 Task: Add a signature Dustin Brown containing Have a great Christmas, Dustin Brown to email address softage.1@softage.net and add a label Travel
Action: Mouse moved to (398, 637)
Screenshot: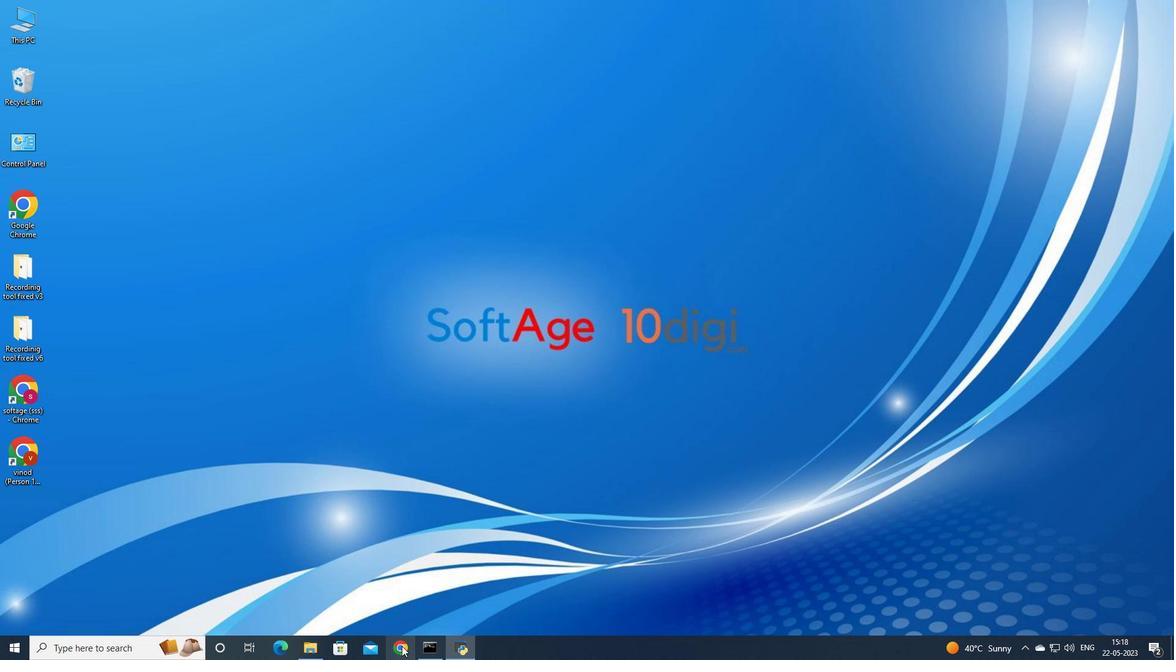 
Action: Mouse pressed left at (398, 637)
Screenshot: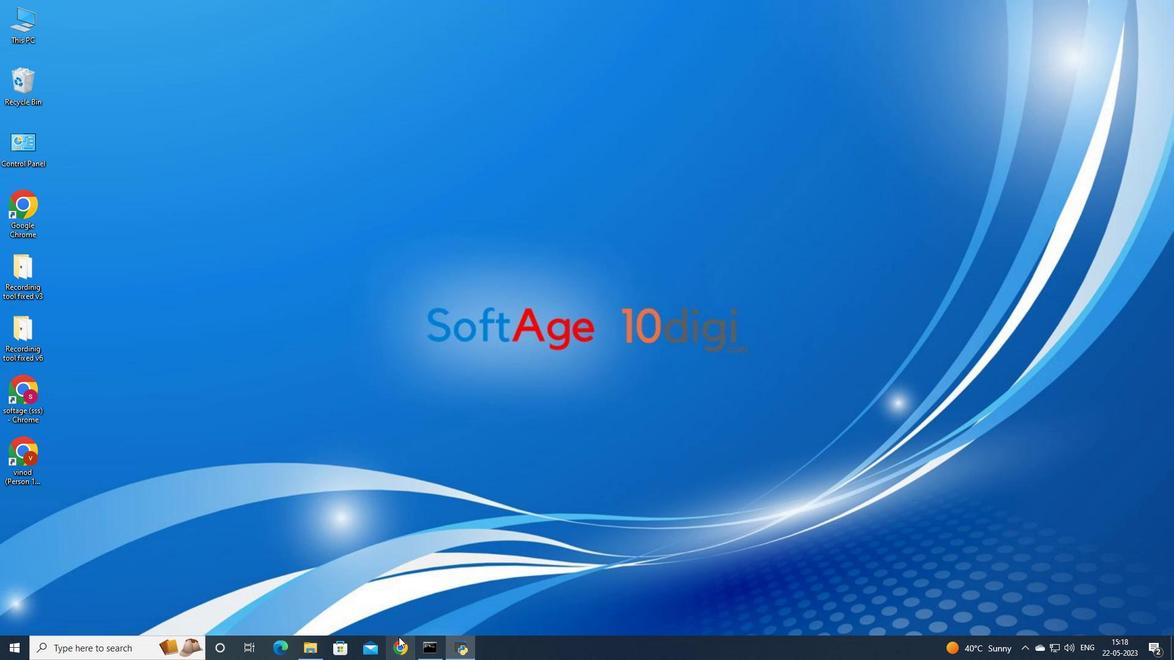 
Action: Mouse moved to (523, 399)
Screenshot: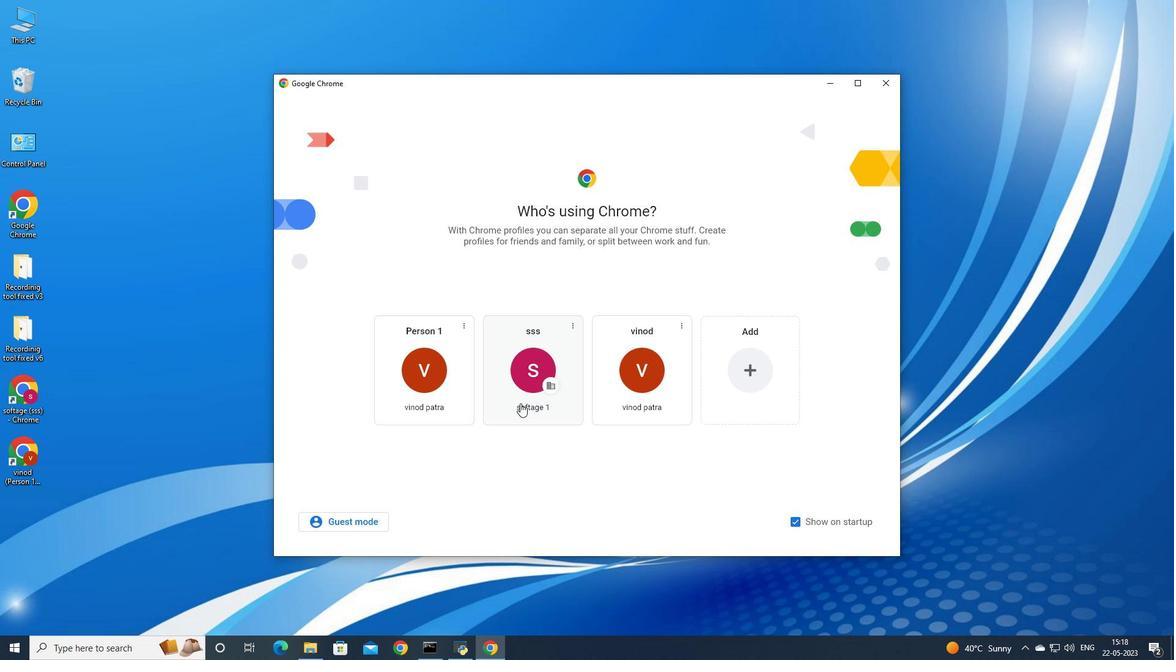 
Action: Mouse pressed left at (523, 399)
Screenshot: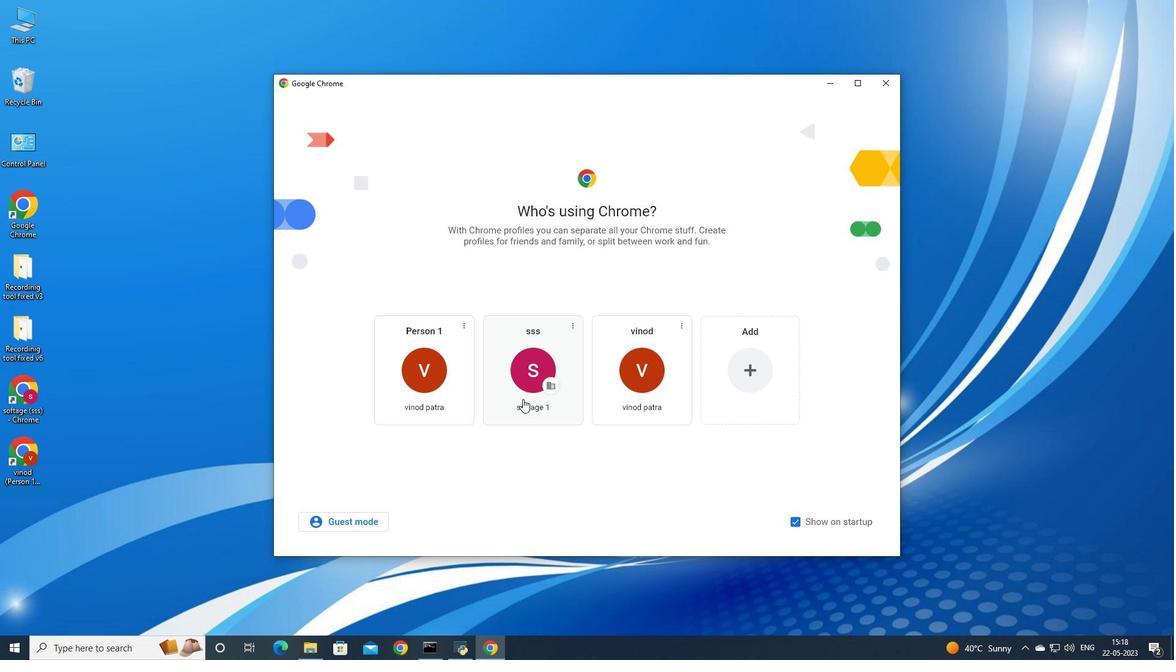 
Action: Mouse moved to (1048, 56)
Screenshot: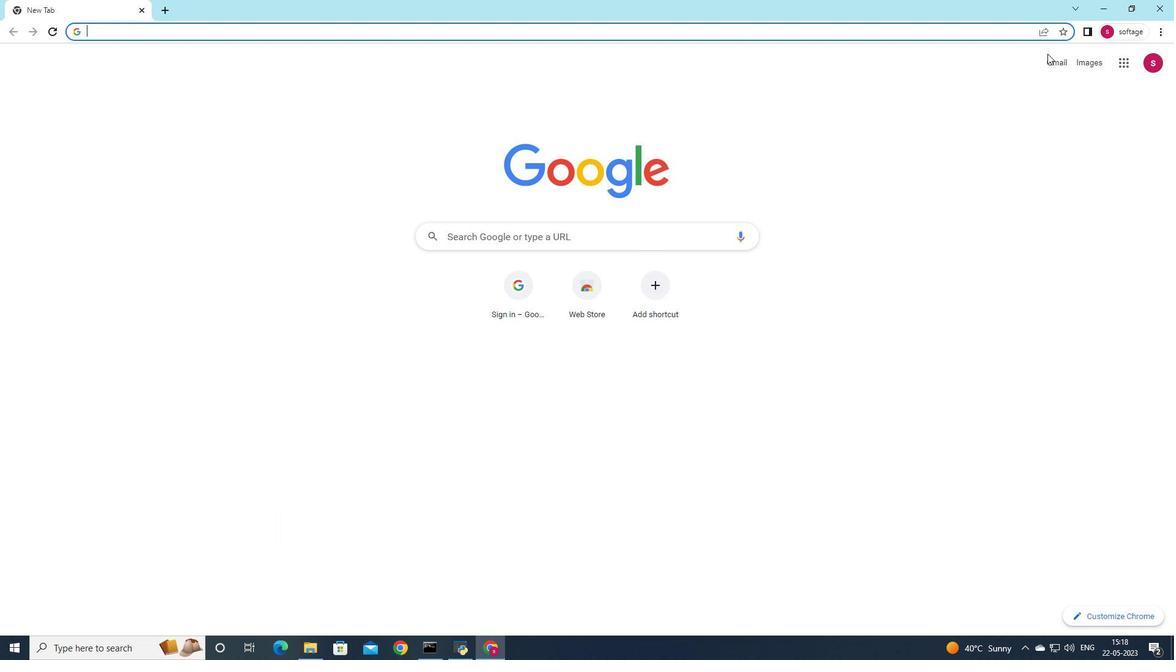 
Action: Mouse pressed left at (1048, 56)
Screenshot: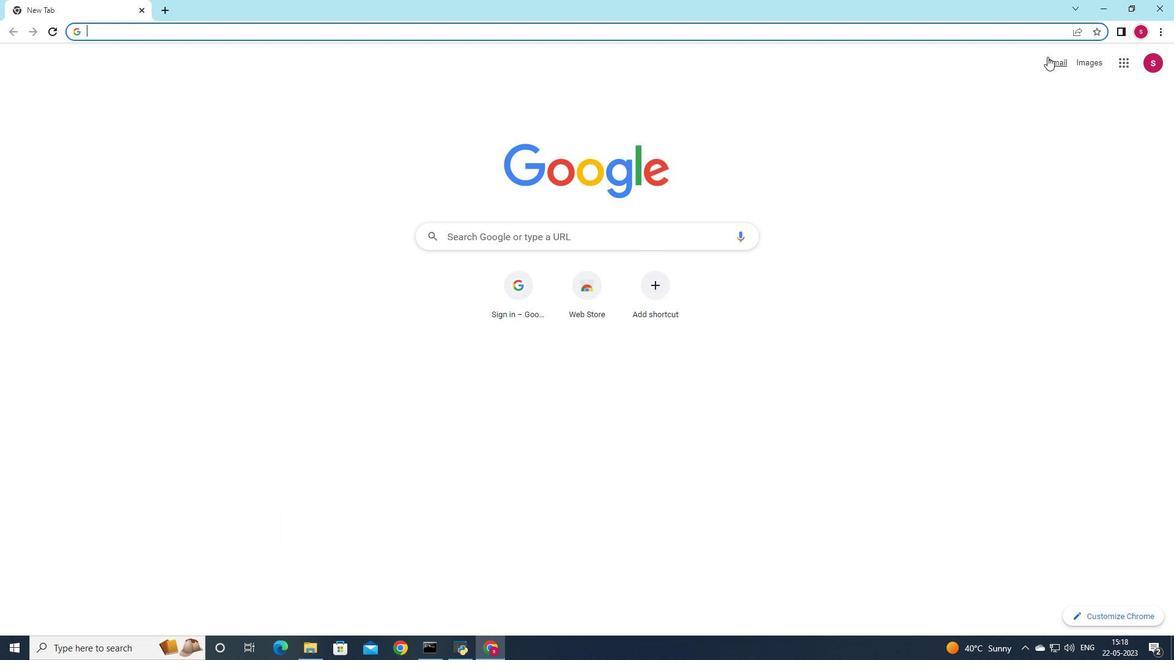 
Action: Mouse moved to (1037, 89)
Screenshot: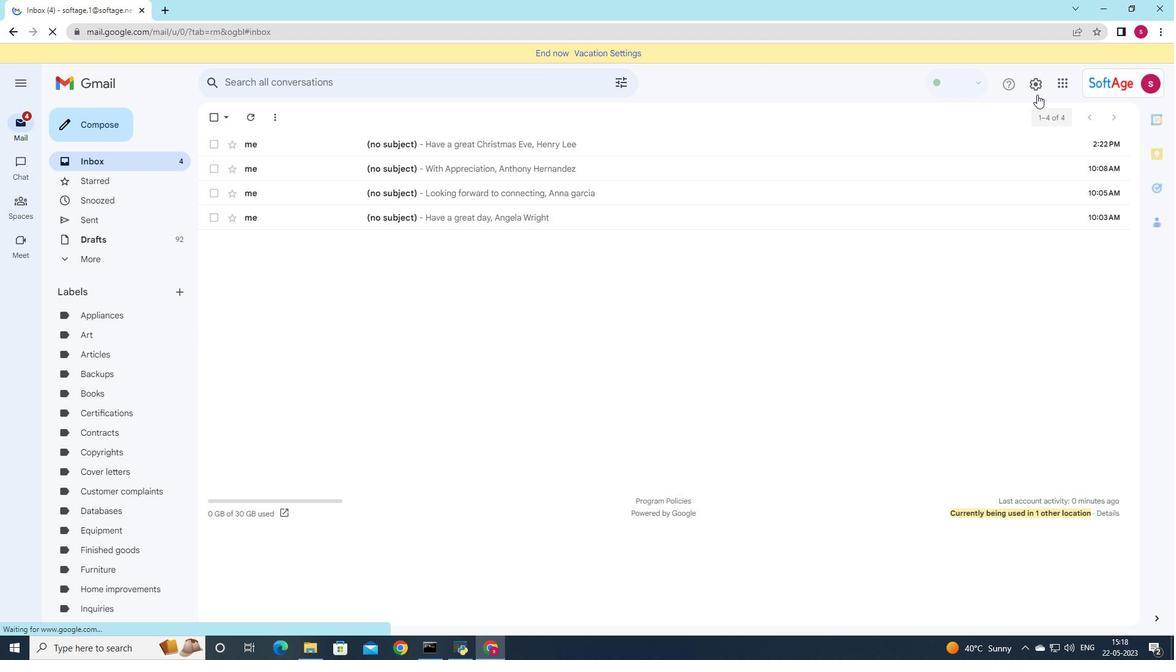 
Action: Mouse pressed left at (1037, 89)
Screenshot: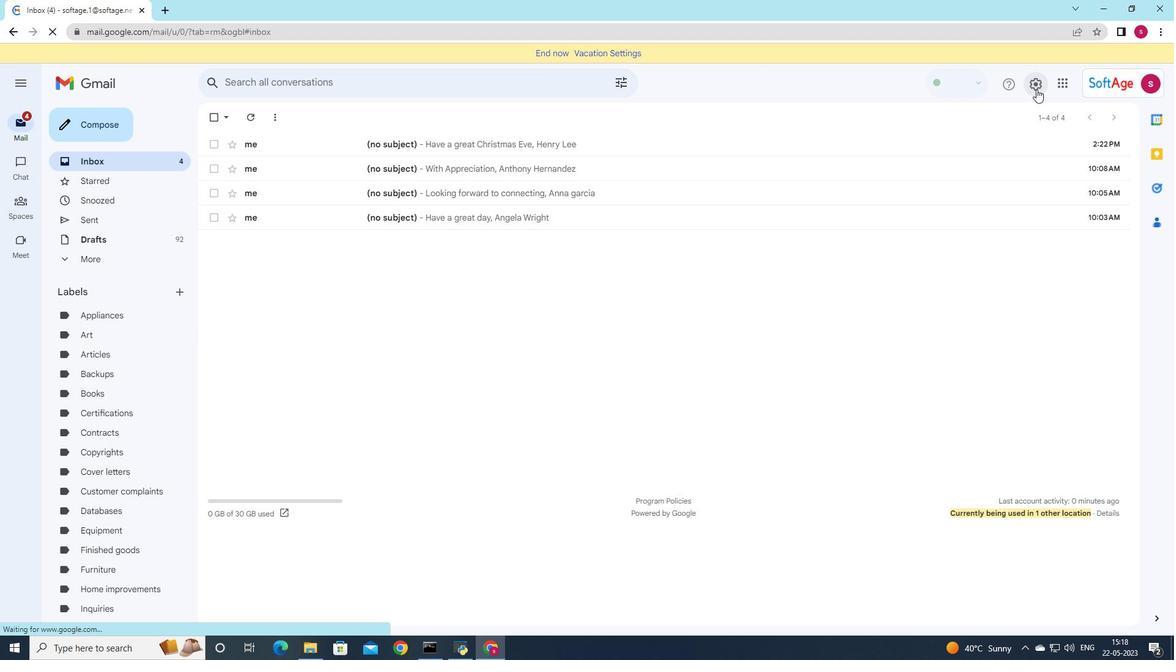
Action: Mouse moved to (1036, 141)
Screenshot: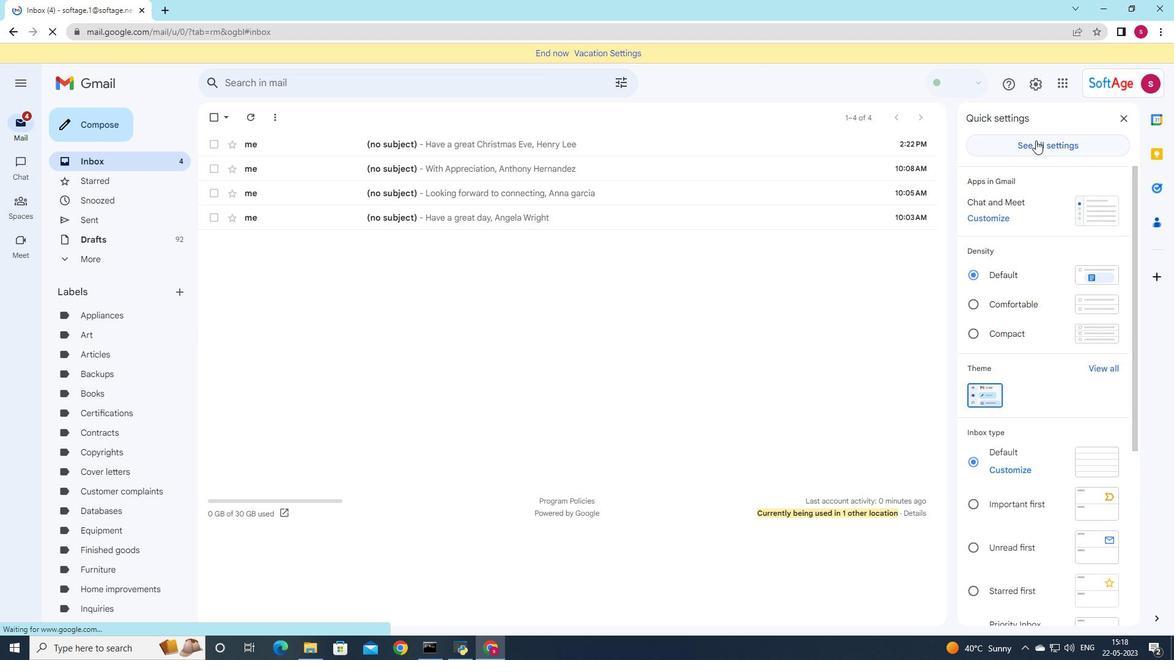 
Action: Mouse pressed left at (1036, 141)
Screenshot: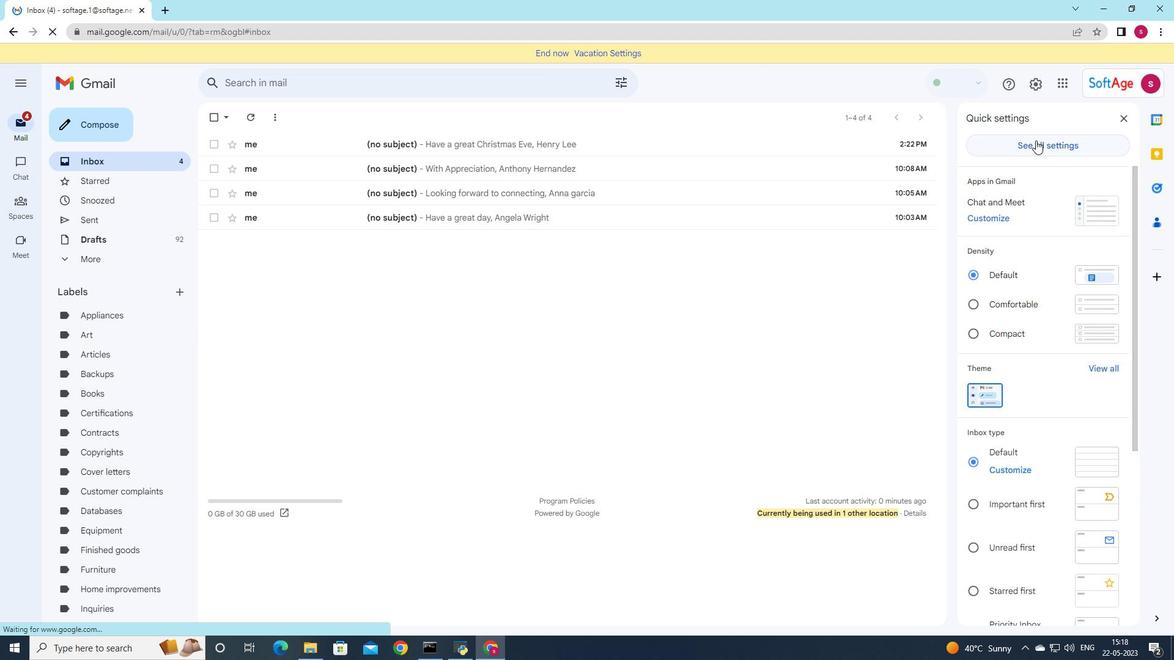 
Action: Mouse moved to (695, 371)
Screenshot: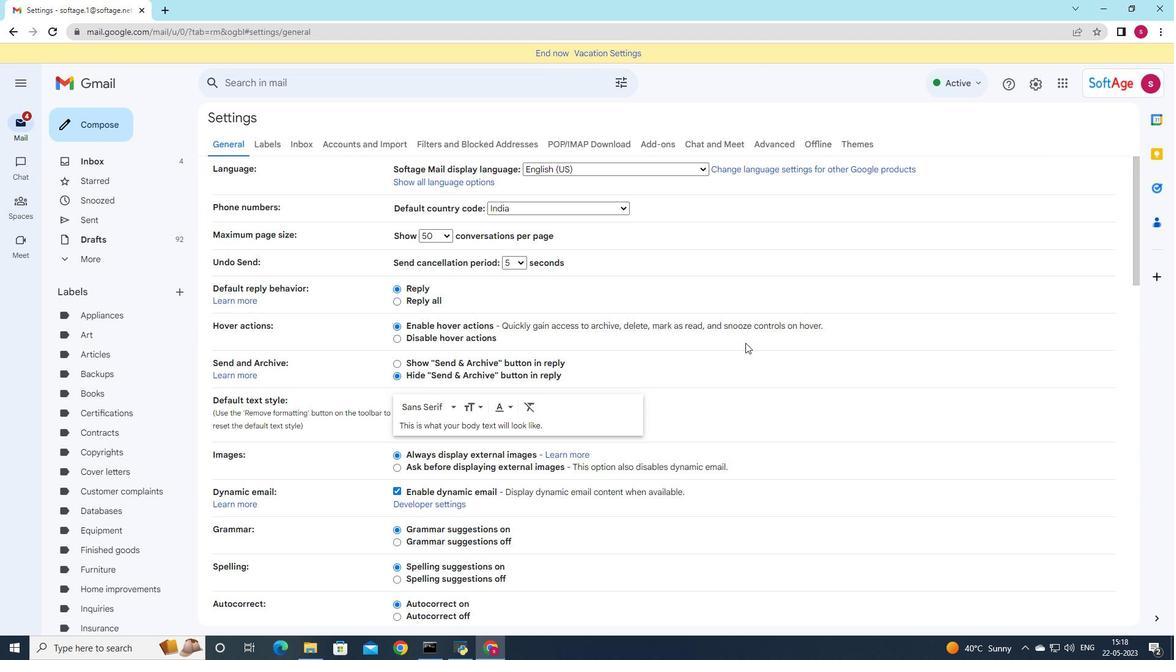 
Action: Mouse scrolled (695, 370) with delta (0, 0)
Screenshot: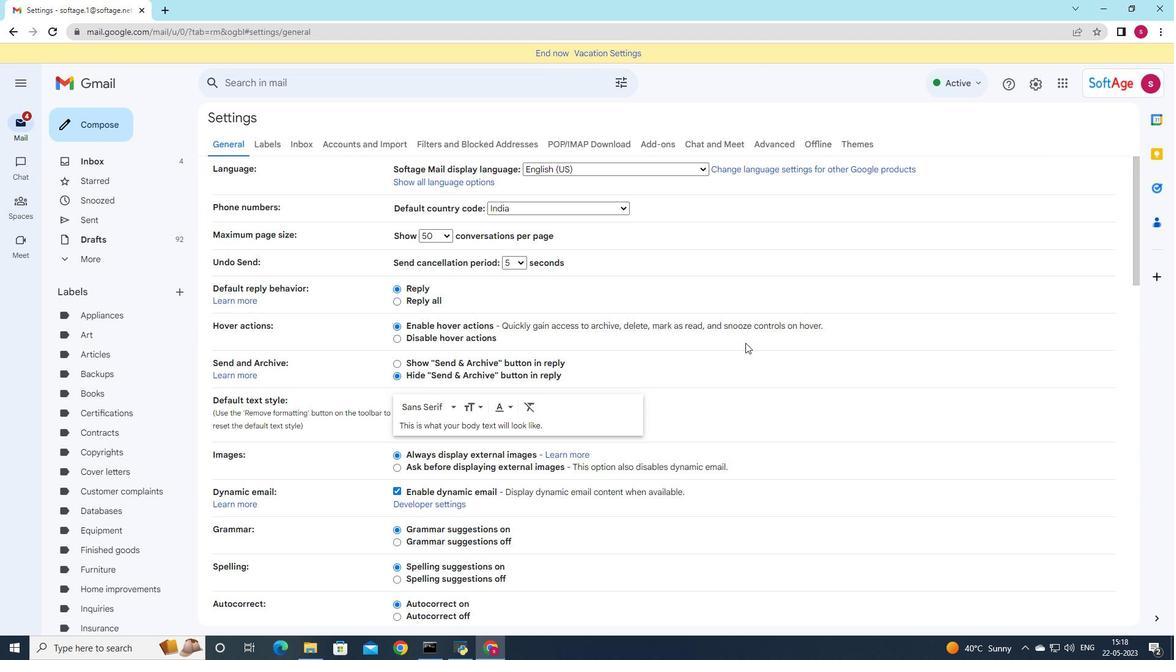 
Action: Mouse moved to (687, 376)
Screenshot: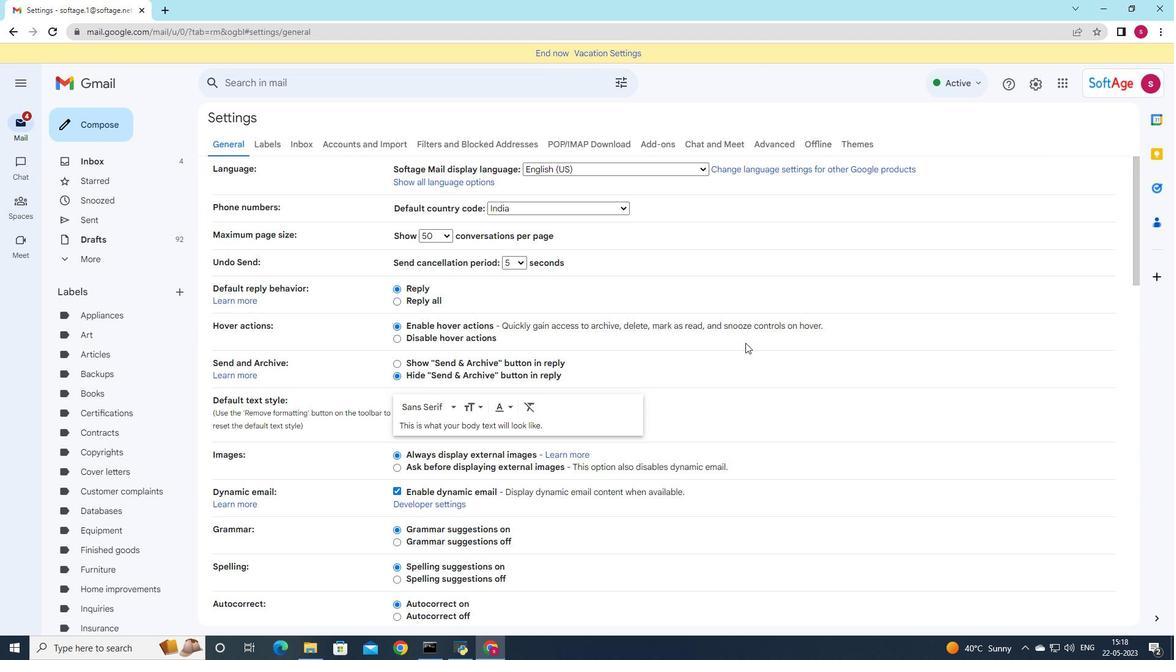
Action: Mouse scrolled (687, 375) with delta (0, 0)
Screenshot: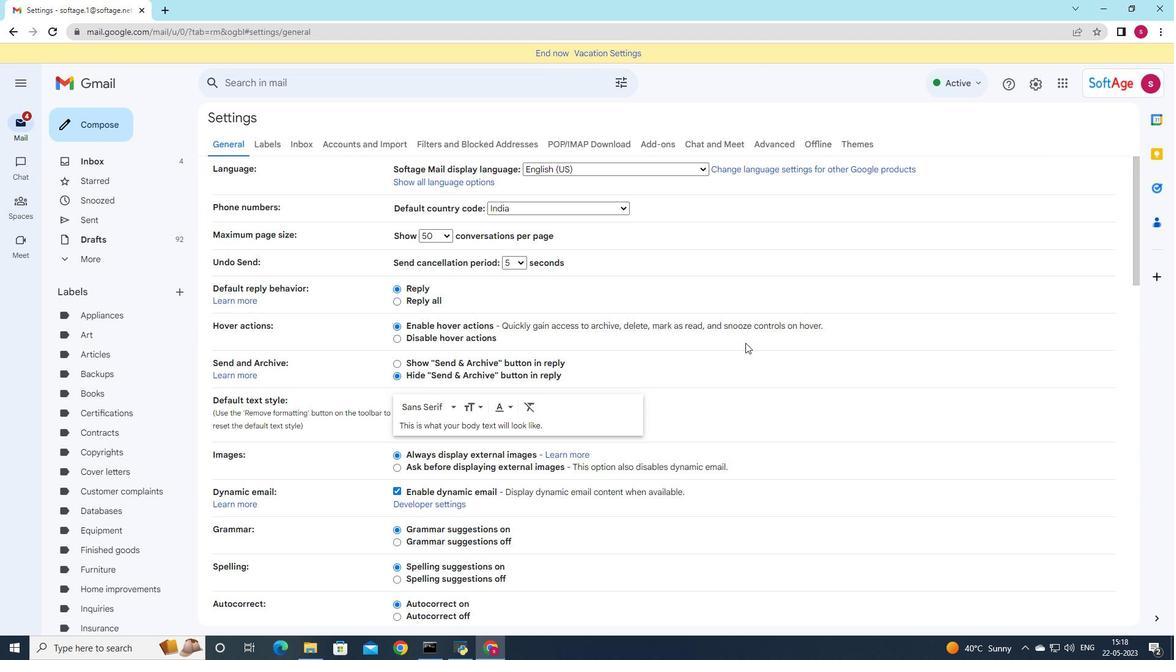 
Action: Mouse moved to (661, 409)
Screenshot: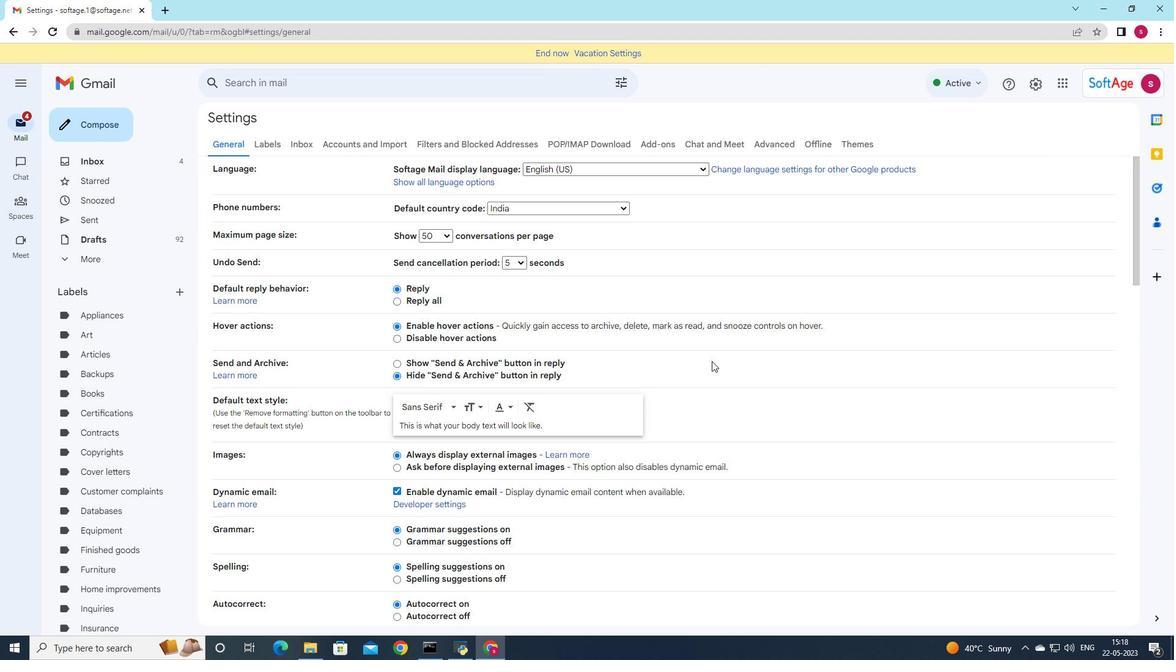 
Action: Mouse scrolled (661, 408) with delta (0, 0)
Screenshot: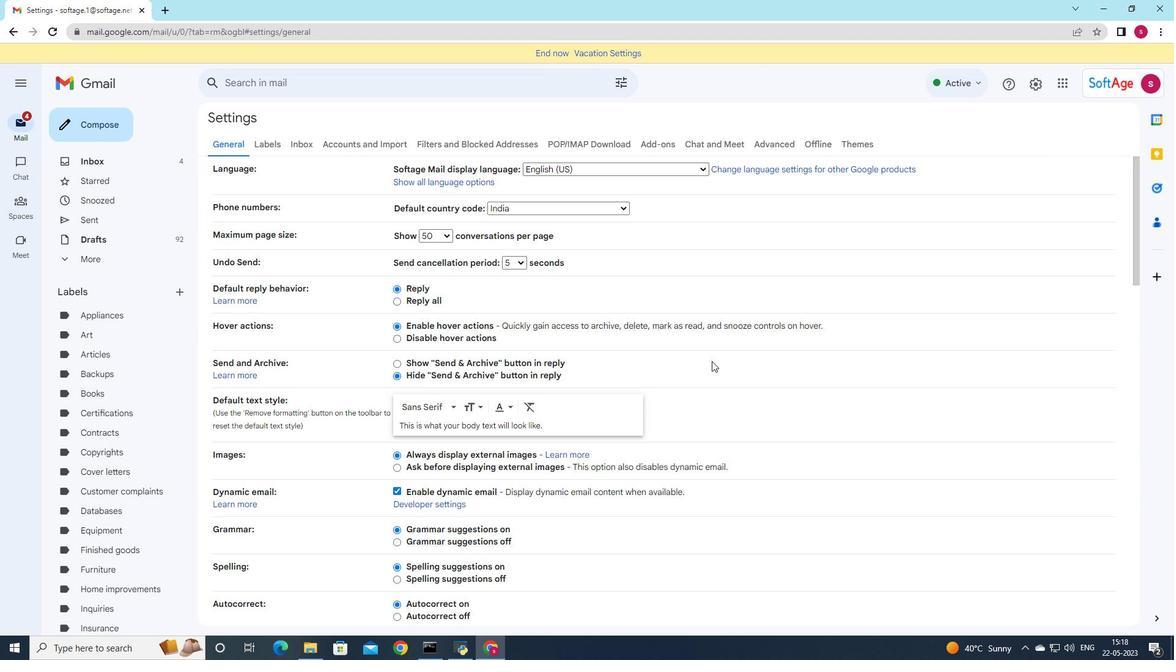 
Action: Mouse moved to (640, 443)
Screenshot: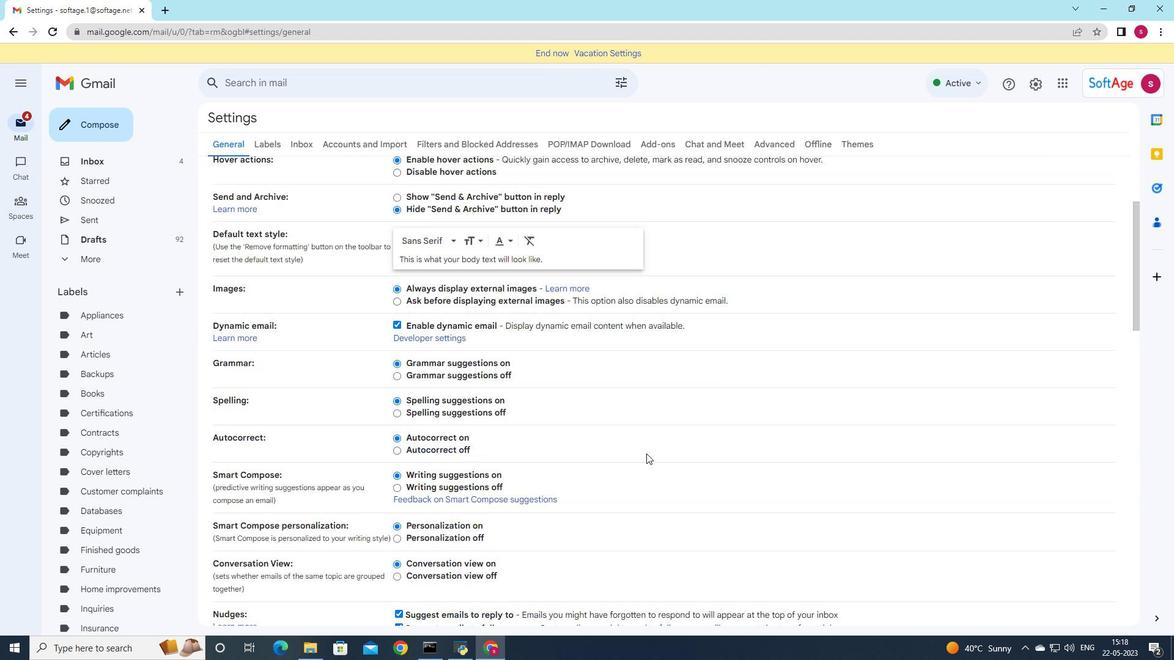 
Action: Mouse scrolled (640, 442) with delta (0, 0)
Screenshot: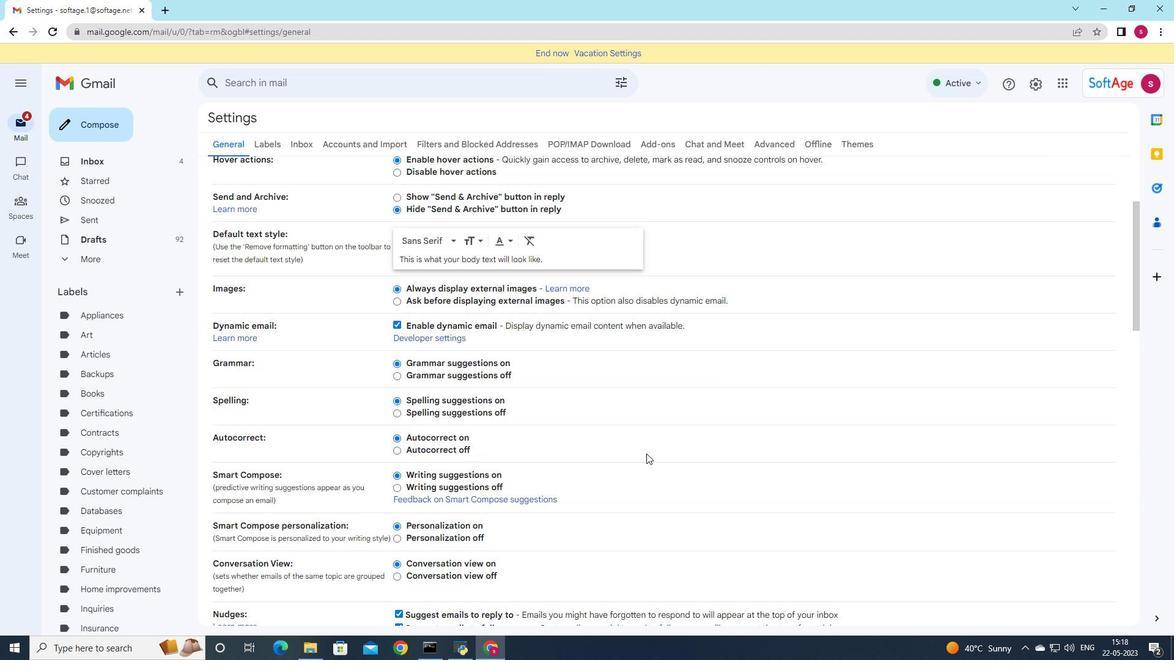 
Action: Mouse scrolled (640, 442) with delta (0, 0)
Screenshot: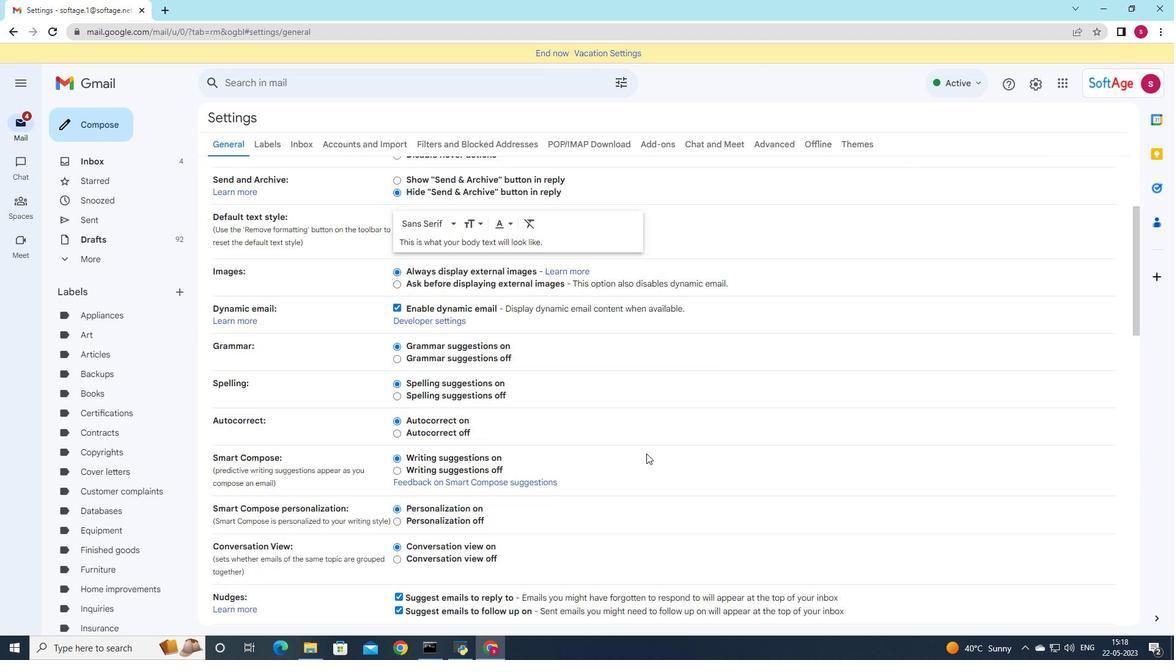 
Action: Mouse scrolled (640, 442) with delta (0, 0)
Screenshot: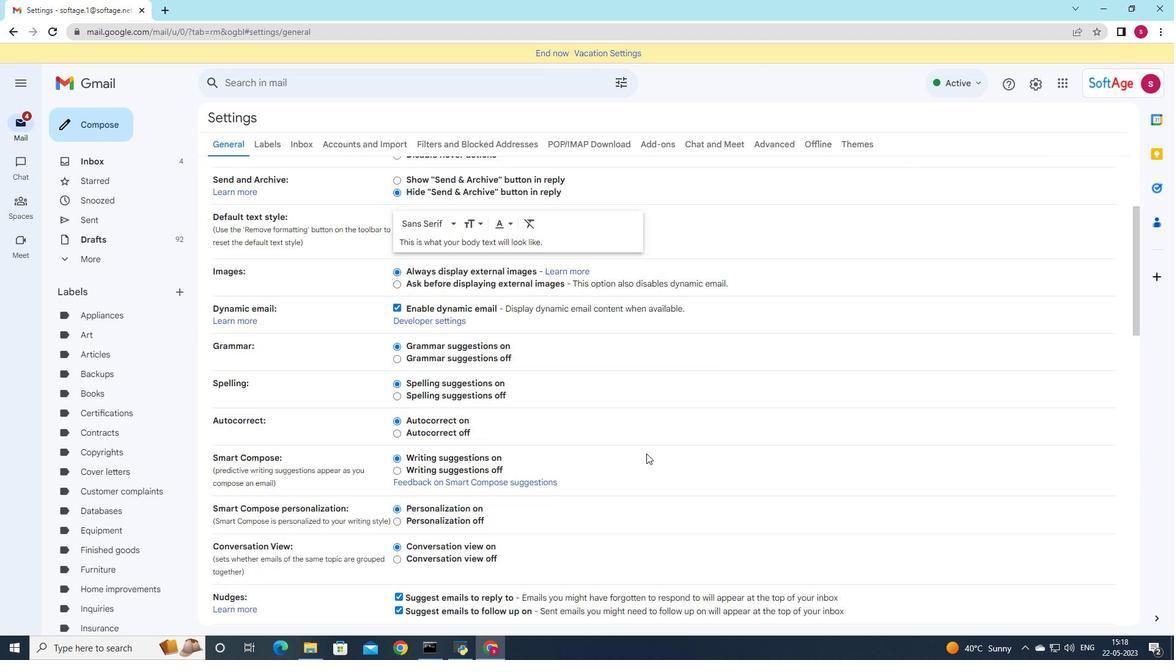 
Action: Mouse scrolled (640, 442) with delta (0, 0)
Screenshot: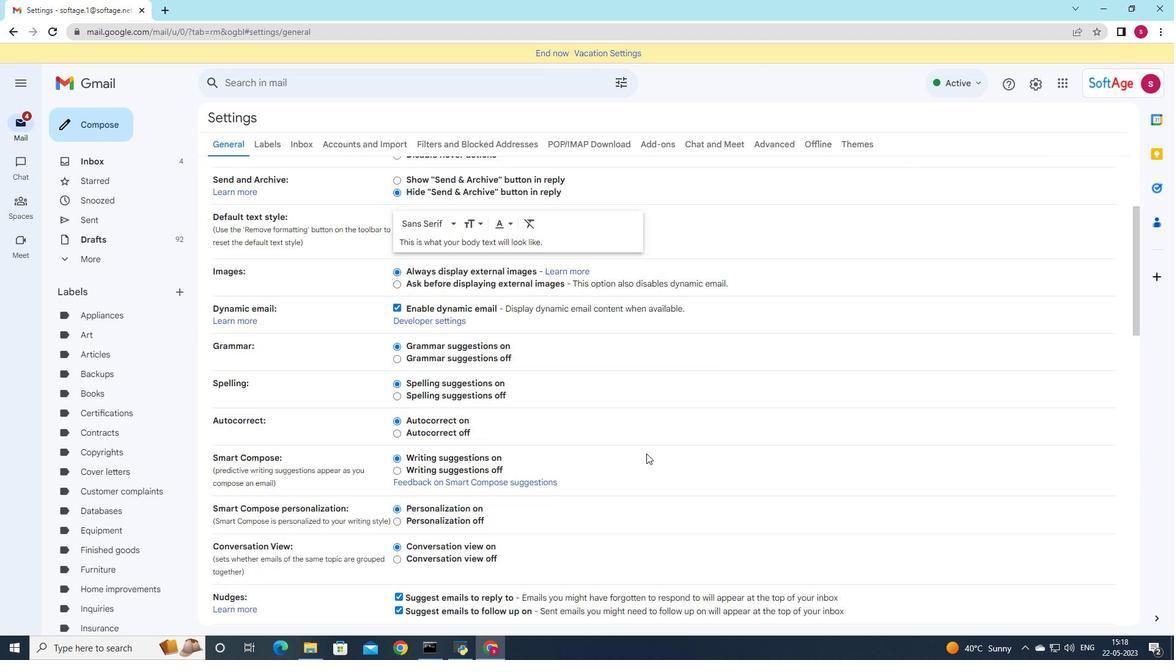 
Action: Mouse scrolled (640, 442) with delta (0, 0)
Screenshot: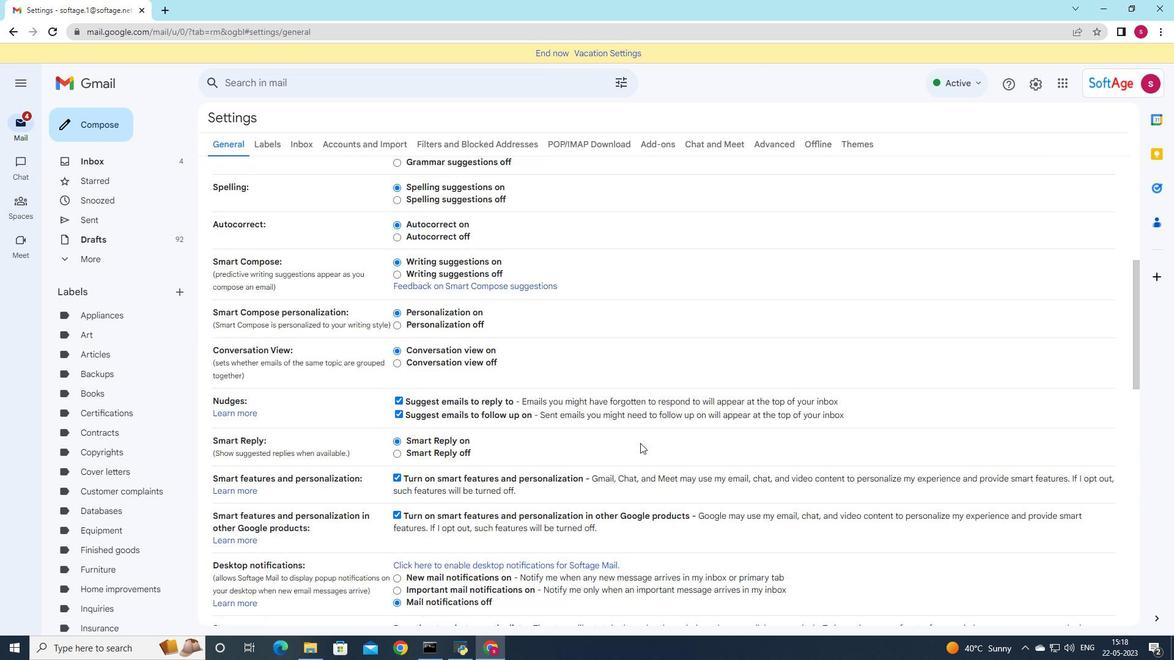 
Action: Mouse scrolled (640, 442) with delta (0, 0)
Screenshot: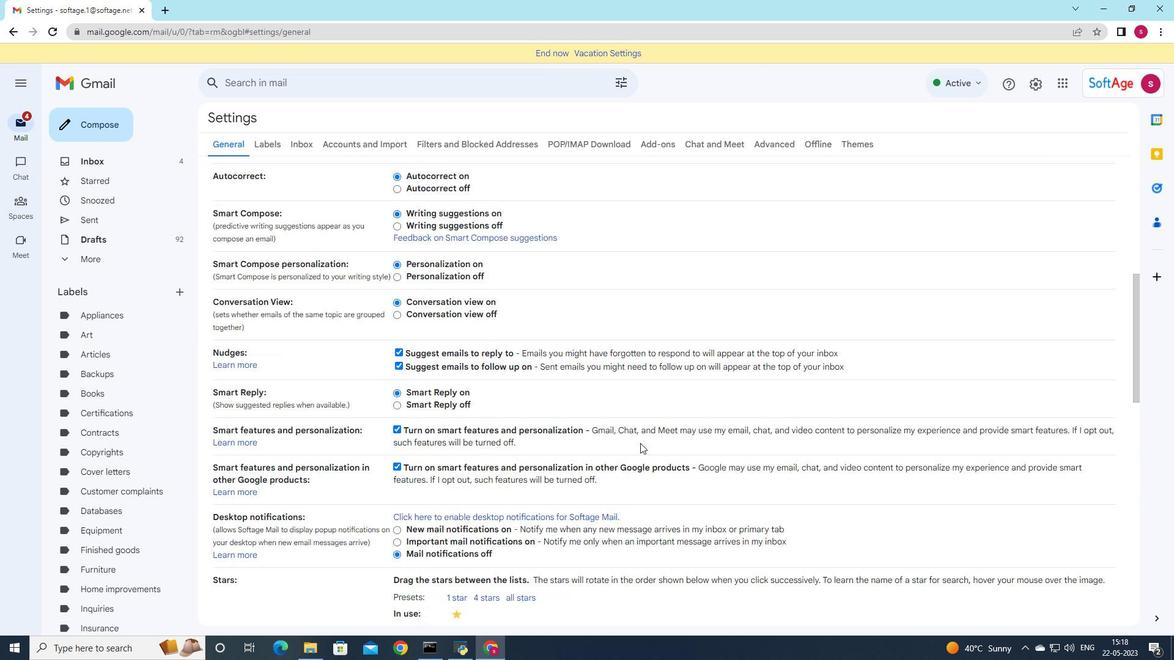 
Action: Mouse scrolled (640, 442) with delta (0, 0)
Screenshot: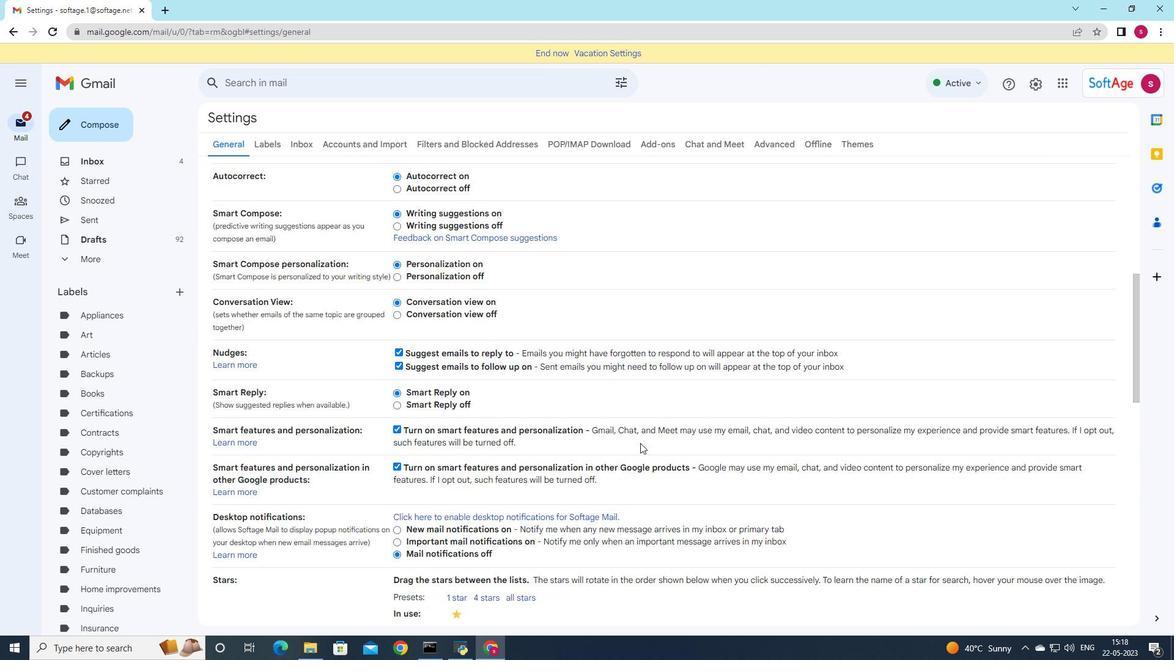 
Action: Mouse scrolled (640, 442) with delta (0, 0)
Screenshot: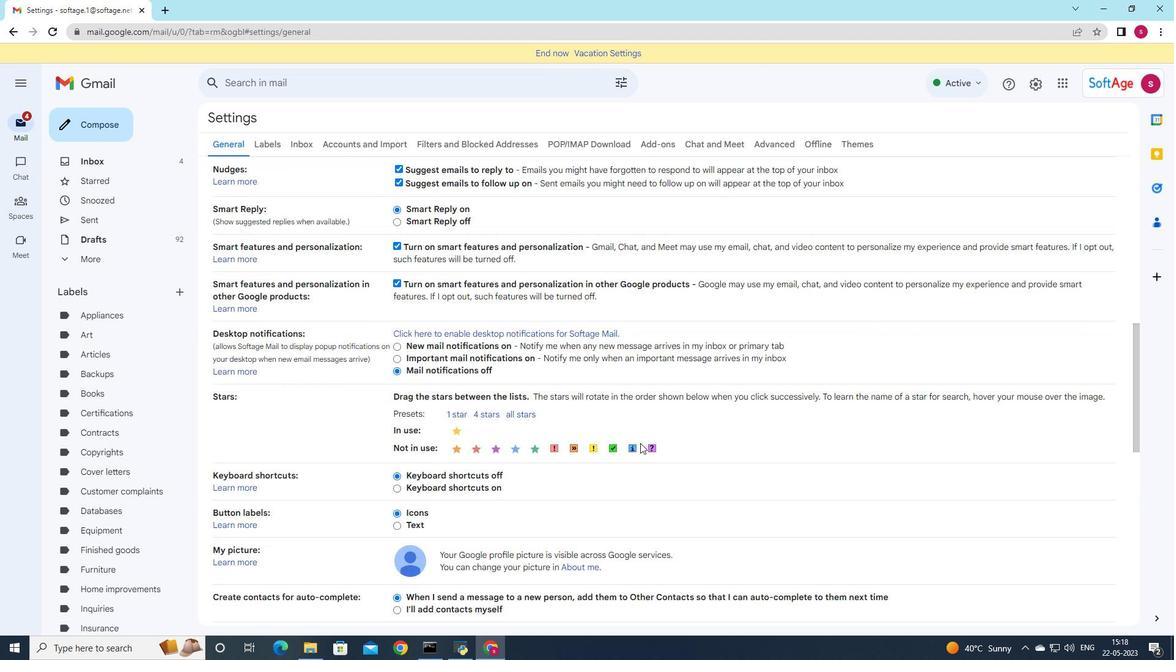 
Action: Mouse scrolled (640, 442) with delta (0, 0)
Screenshot: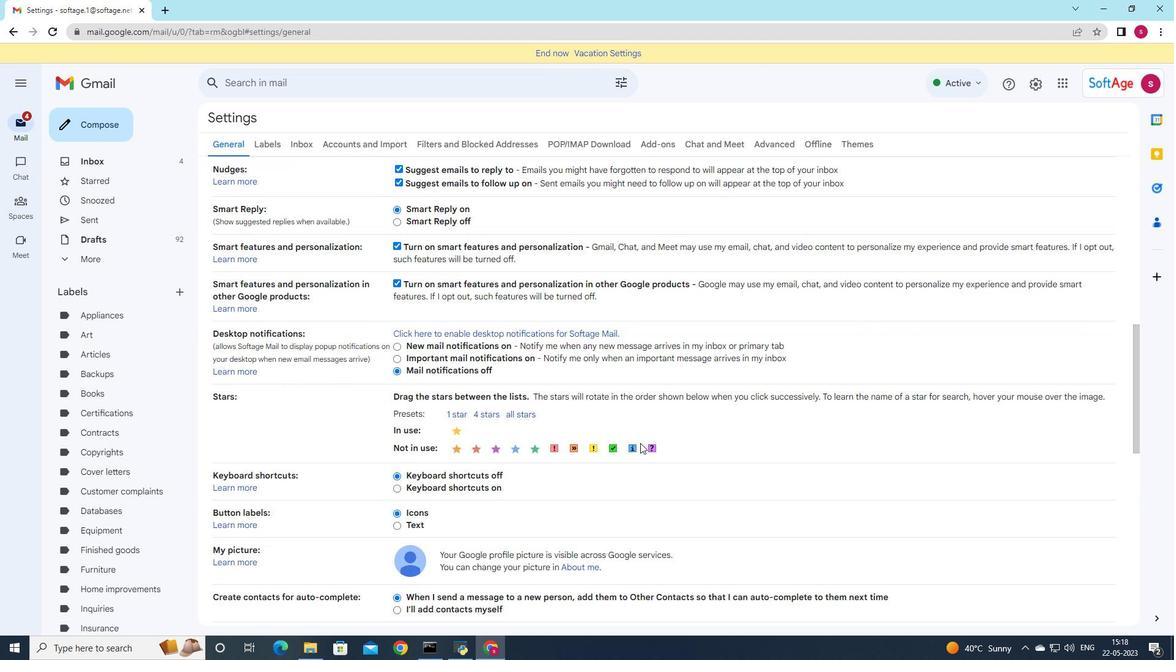 
Action: Mouse scrolled (640, 442) with delta (0, 0)
Screenshot: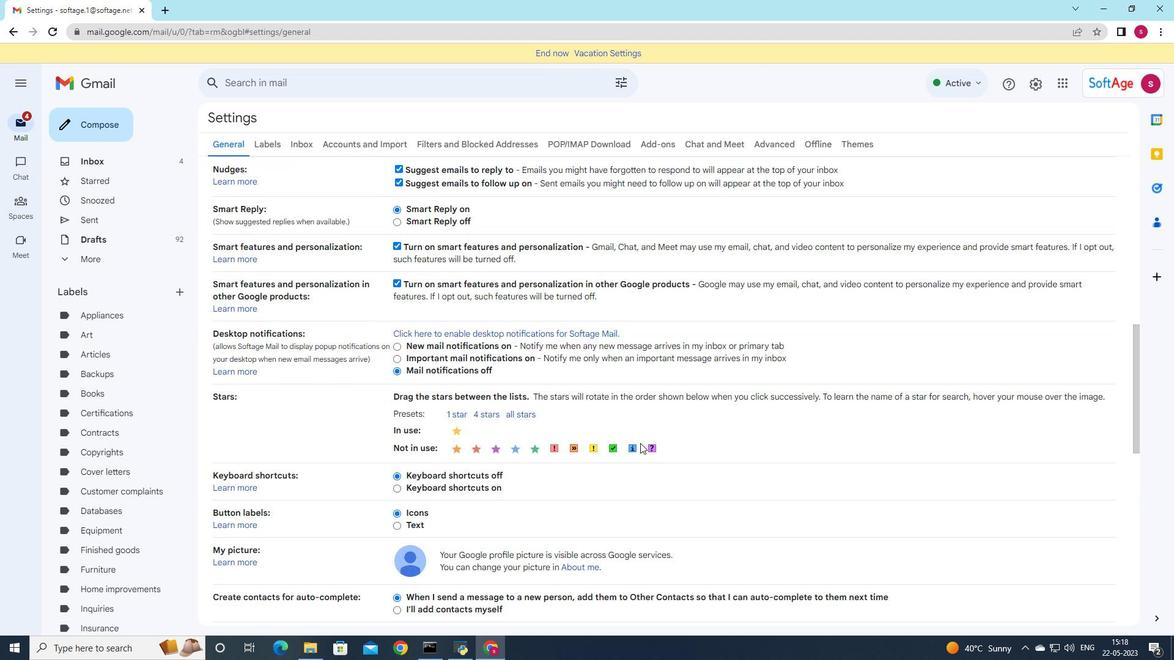 
Action: Mouse moved to (524, 468)
Screenshot: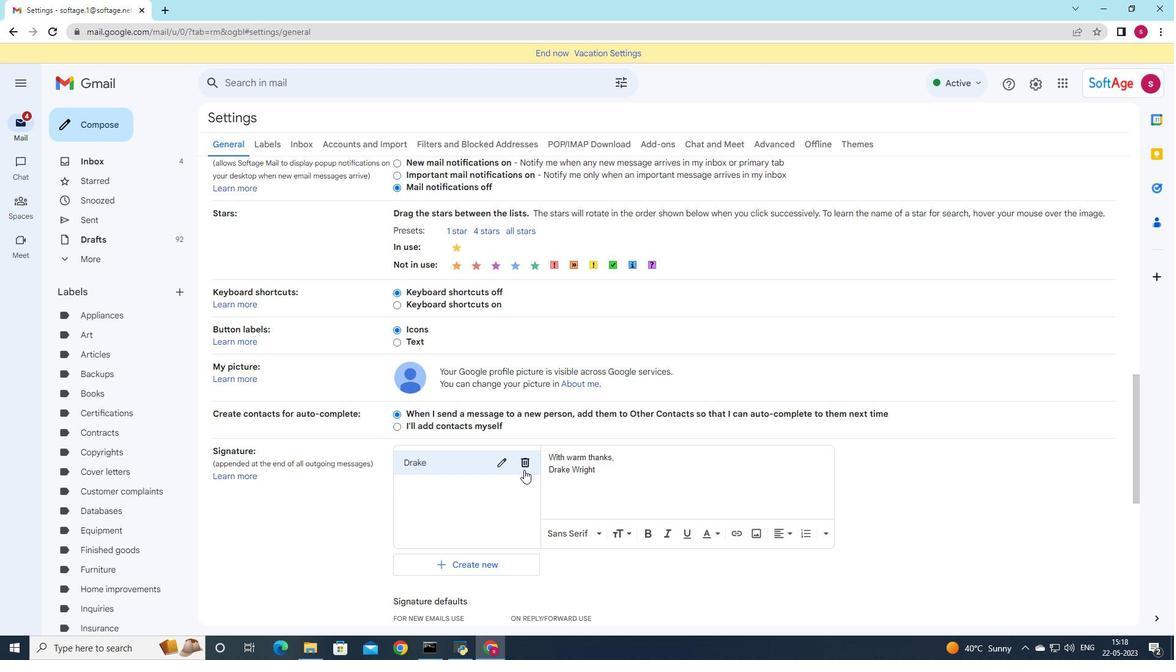 
Action: Mouse pressed left at (524, 468)
Screenshot: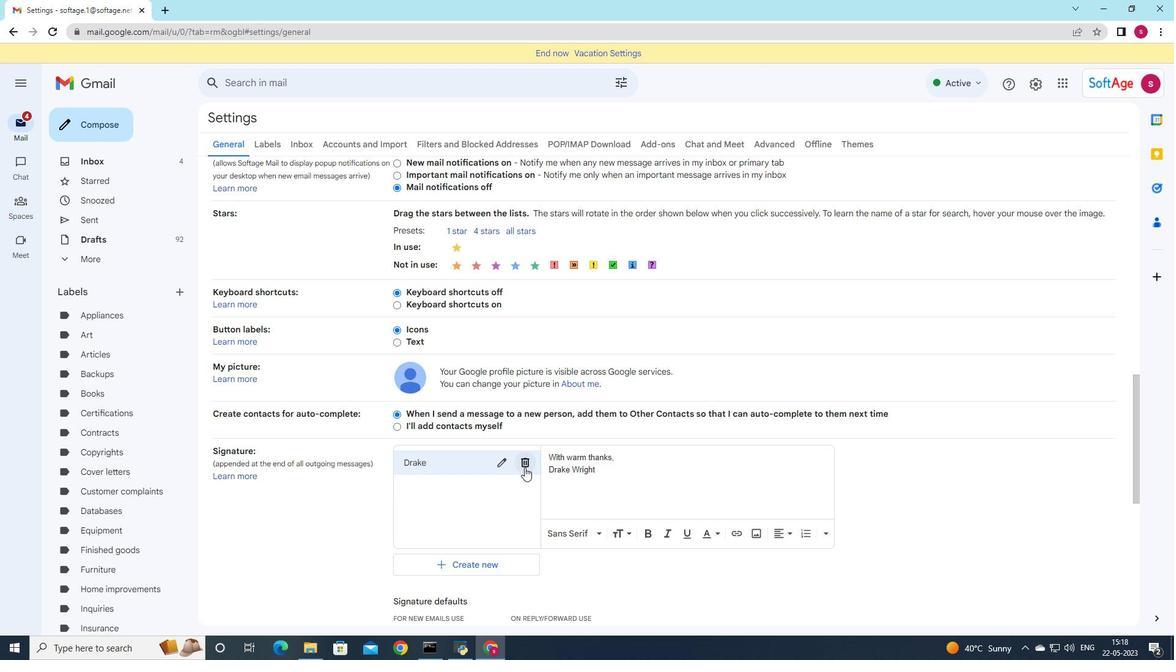 
Action: Mouse moved to (683, 361)
Screenshot: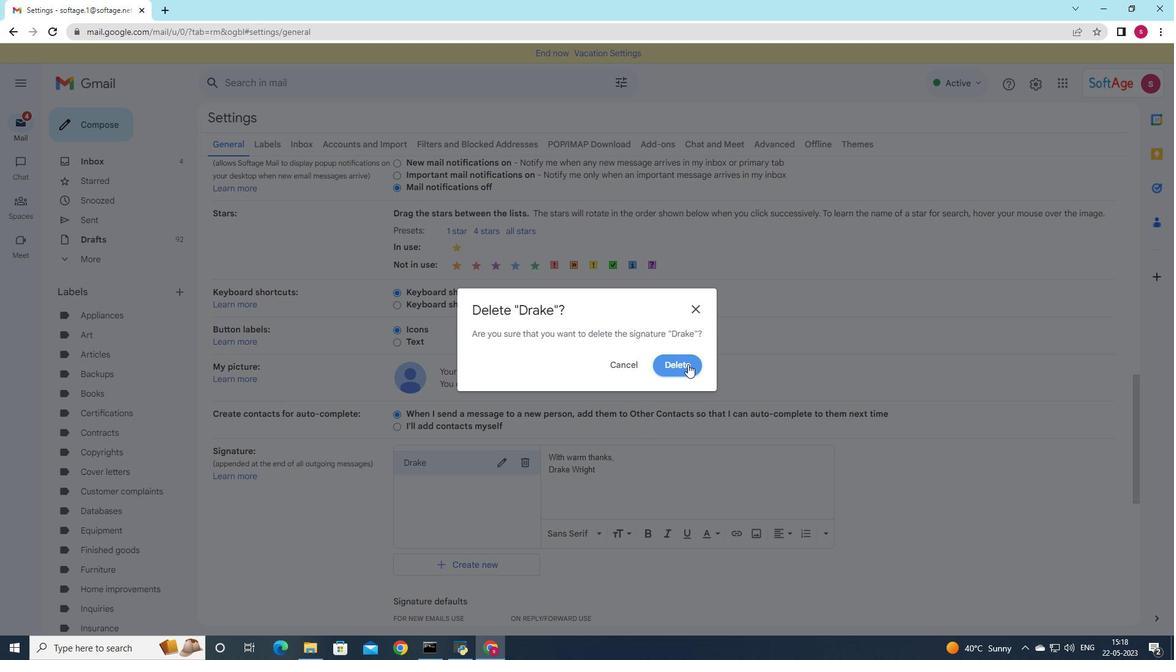 
Action: Mouse pressed left at (683, 361)
Screenshot: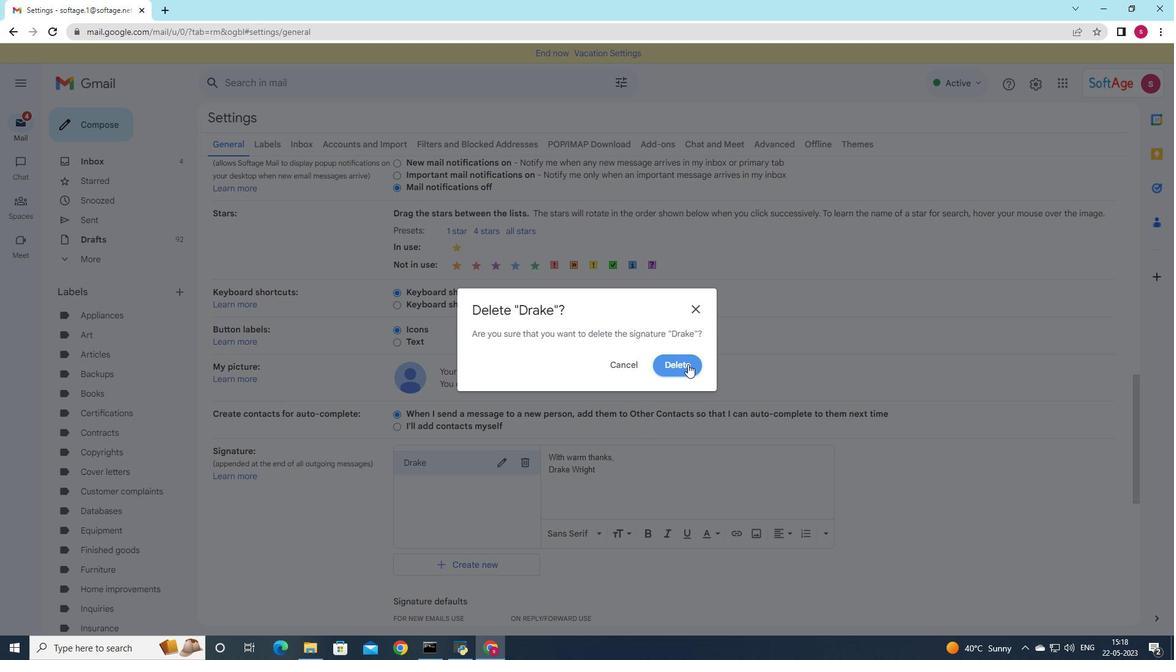 
Action: Mouse moved to (463, 476)
Screenshot: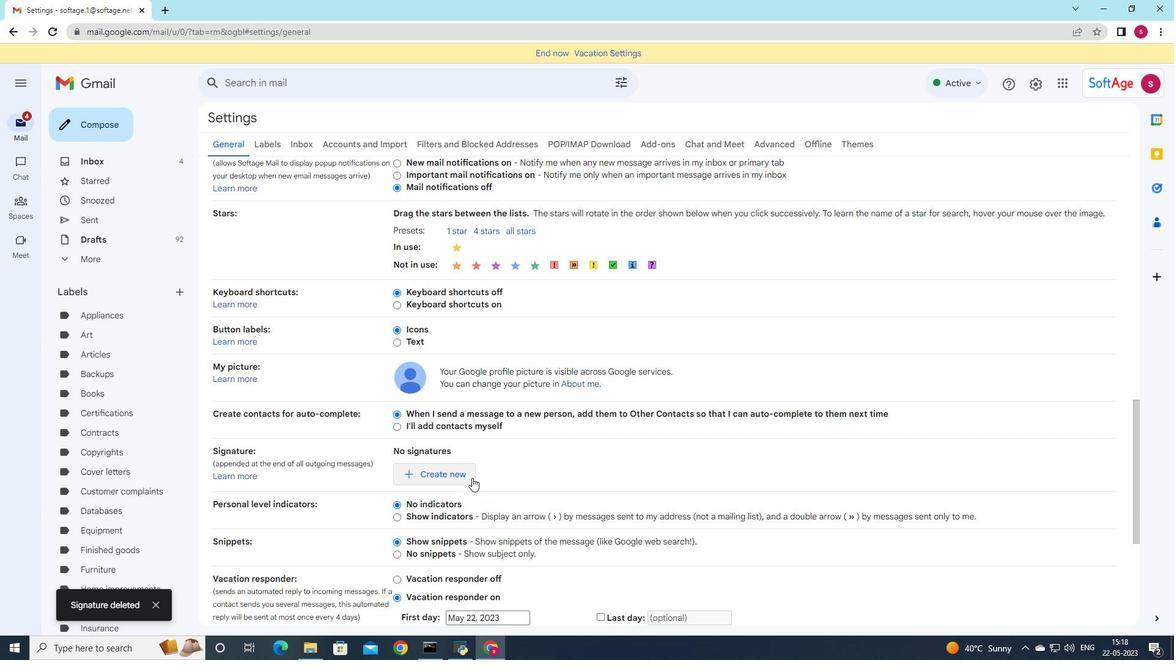
Action: Mouse pressed left at (463, 476)
Screenshot: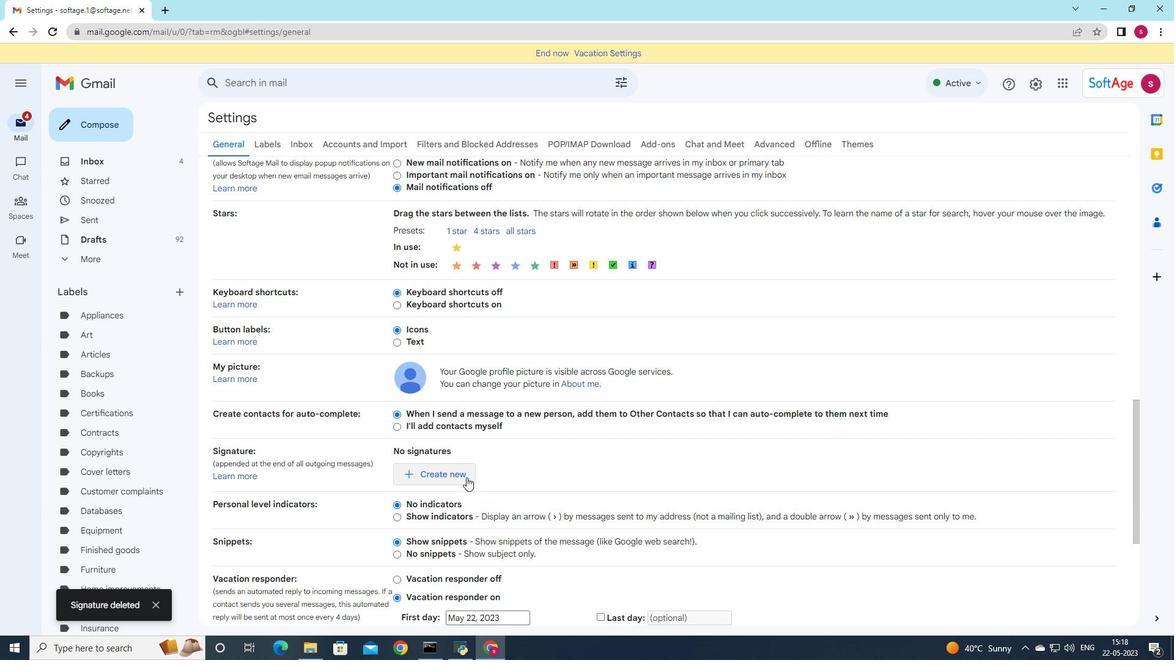 
Action: Mouse moved to (576, 446)
Screenshot: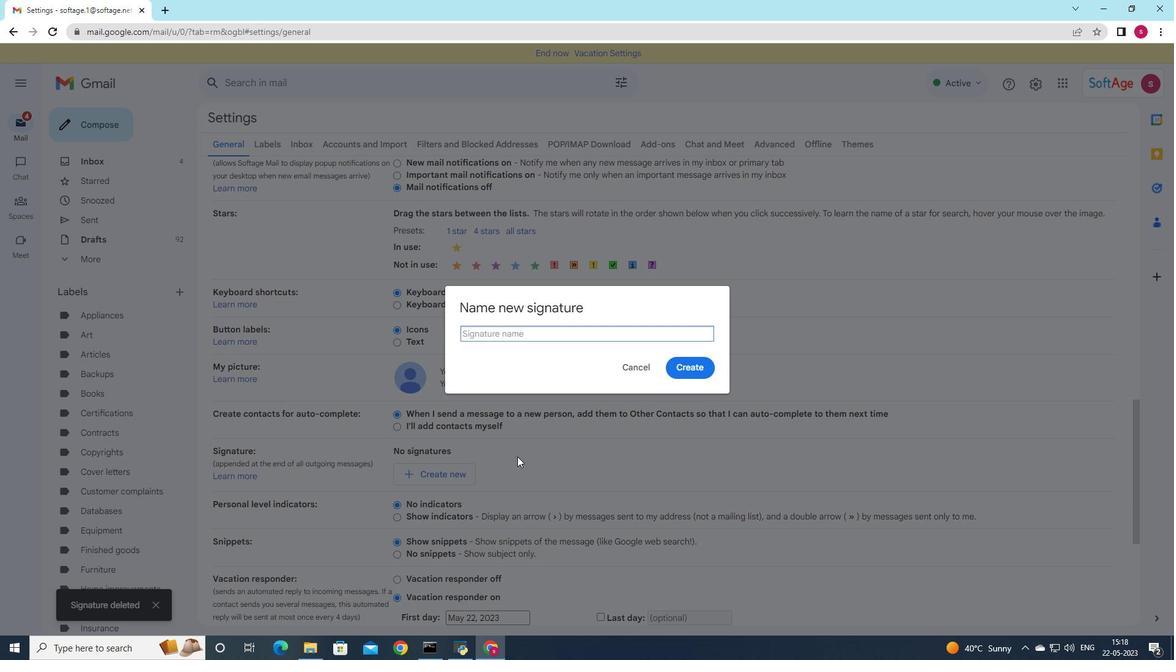 
Action: Key pressed <Key.shift>Dustin<Key.space>
Screenshot: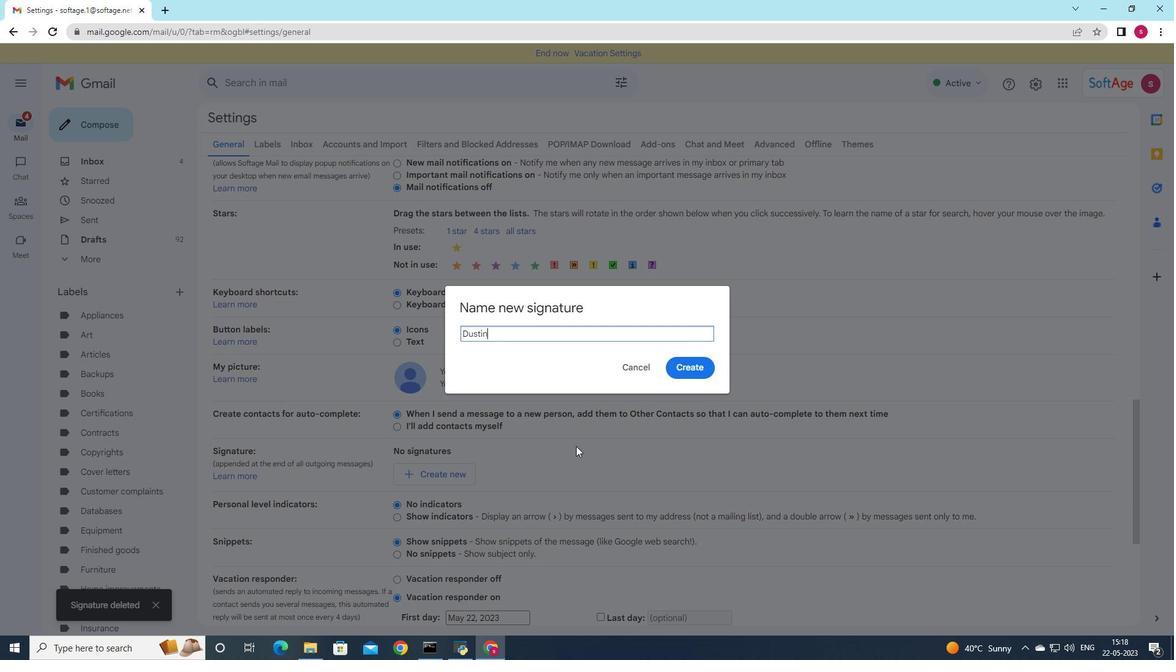 
Action: Mouse moved to (713, 372)
Screenshot: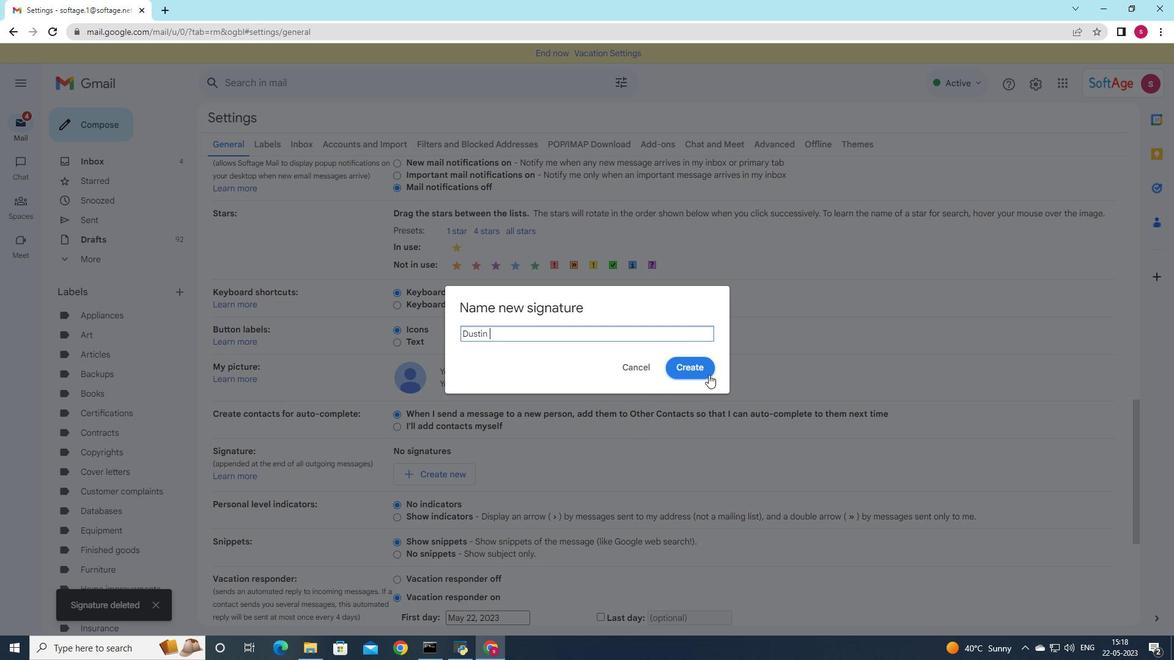 
Action: Mouse pressed left at (713, 372)
Screenshot: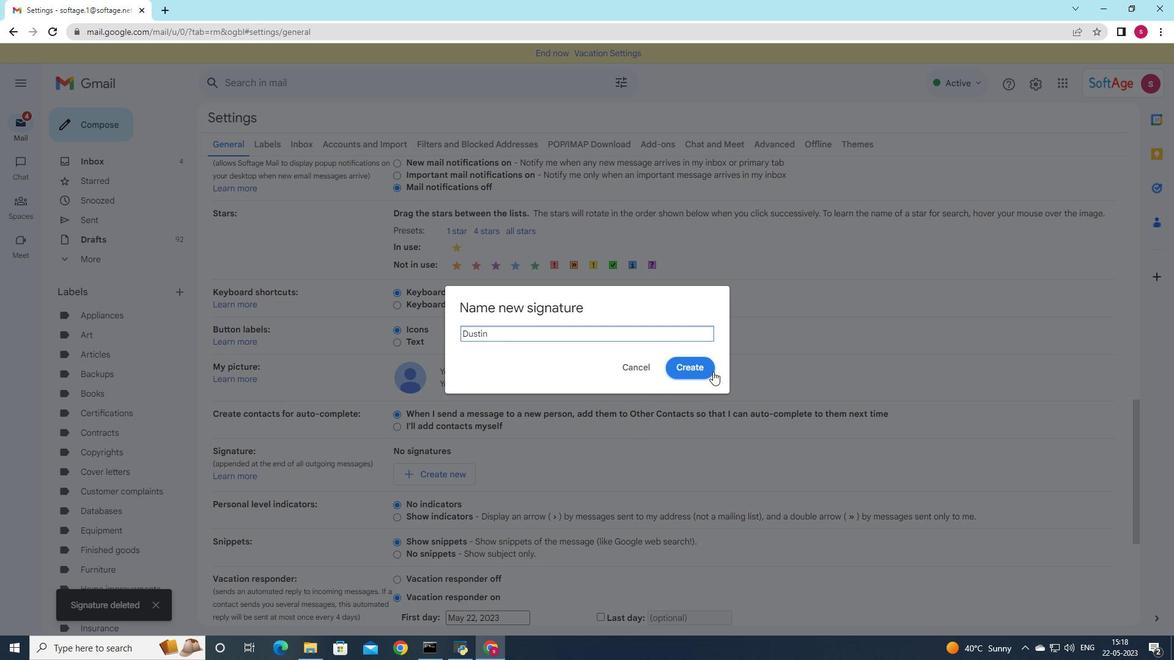 
Action: Mouse moved to (562, 465)
Screenshot: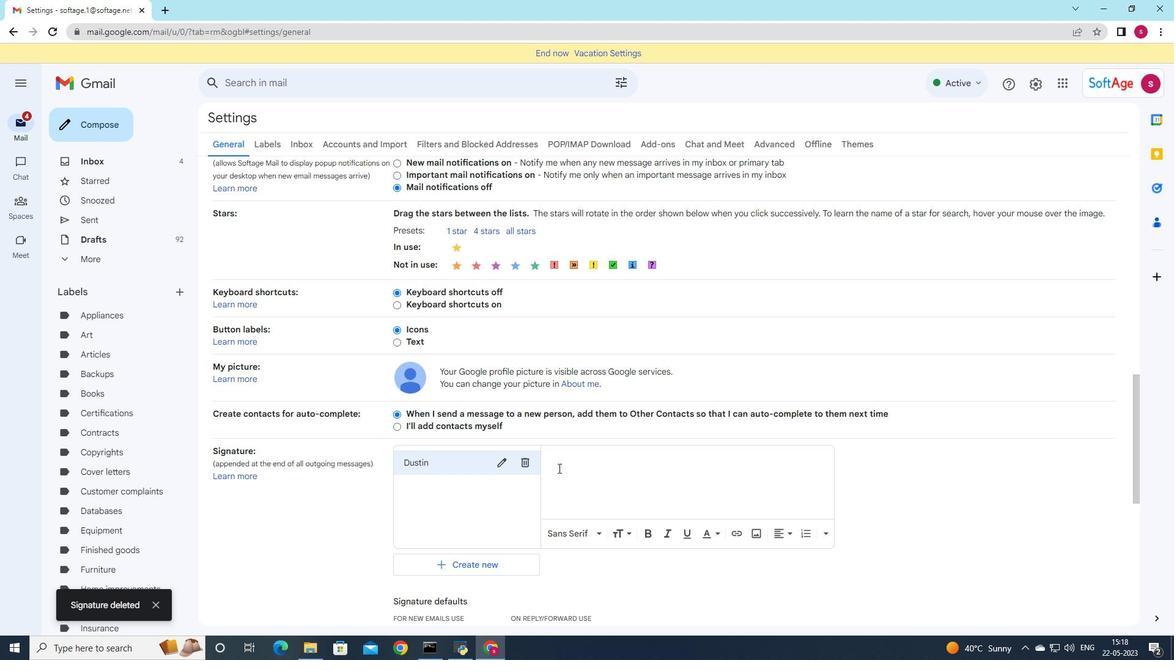 
Action: Mouse pressed left at (562, 465)
Screenshot: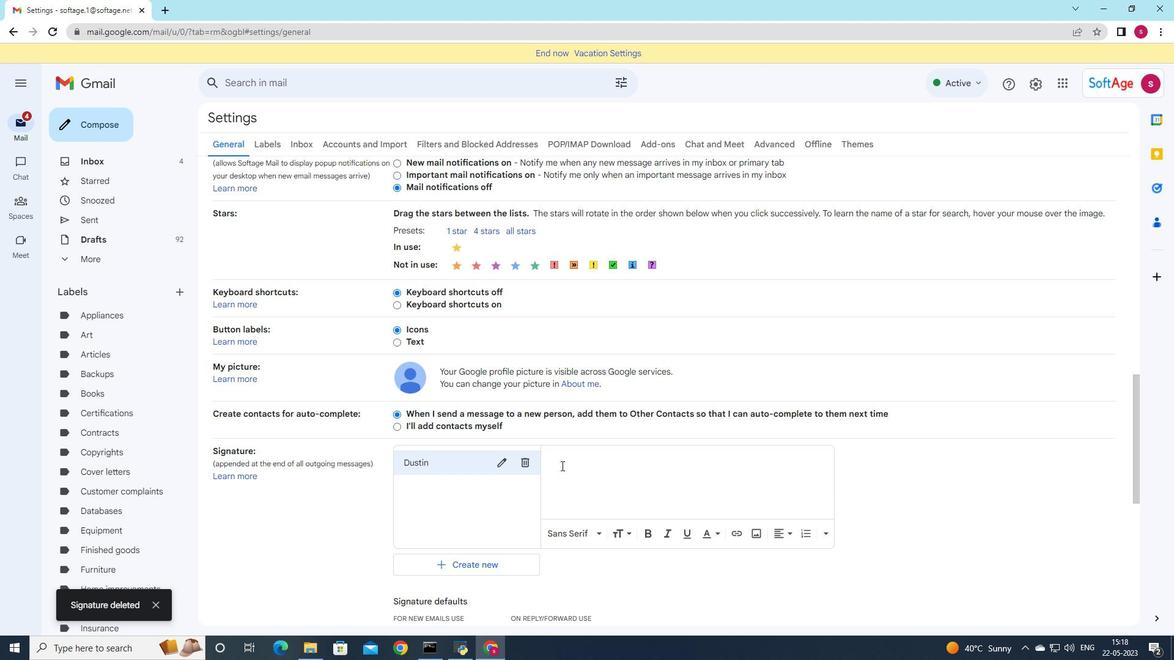 
Action: Mouse moved to (564, 465)
Screenshot: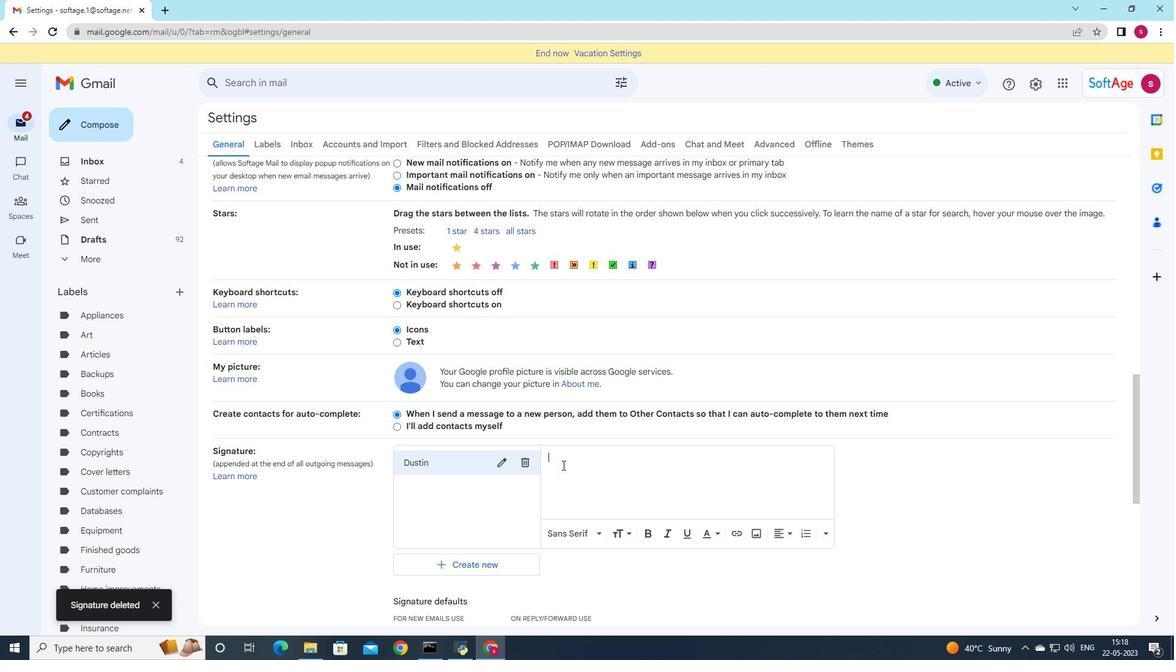 
Action: Key pressed <Key.shift><Key.shift><Key.shift>Have<Key.space>a<Key.space>great<Key.space><Key.shift>Christmas,<Key.enter><Key.shift>Dustin<Key.space><Key.shift>Broe<Key.backspace>wn
Screenshot: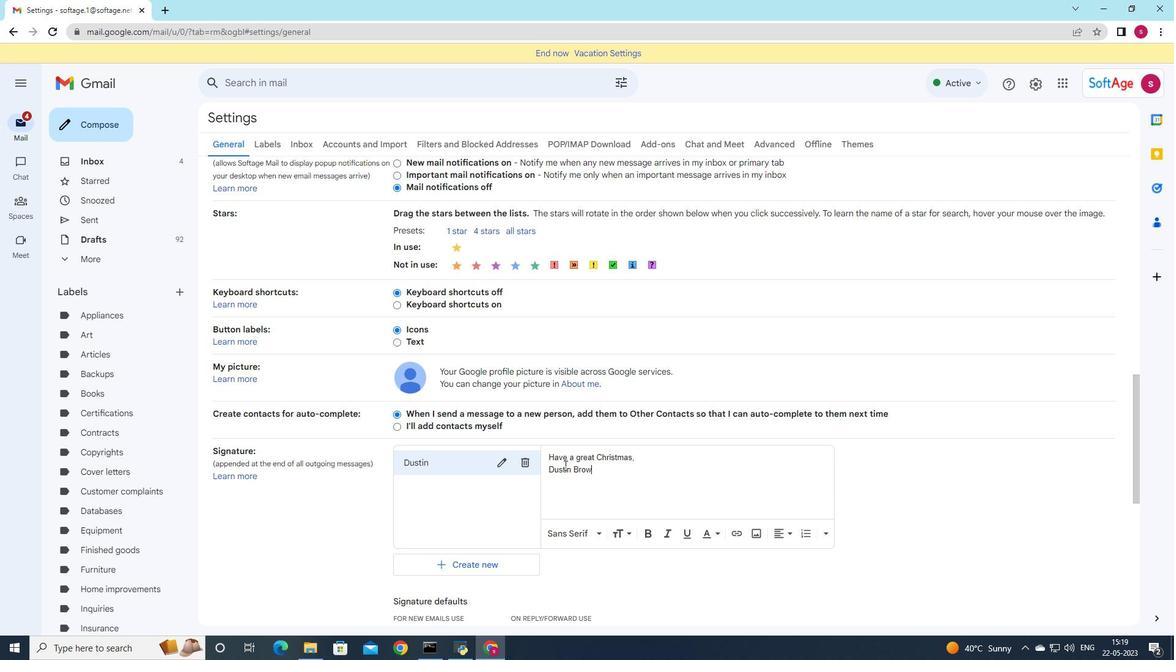 
Action: Mouse moved to (551, 471)
Screenshot: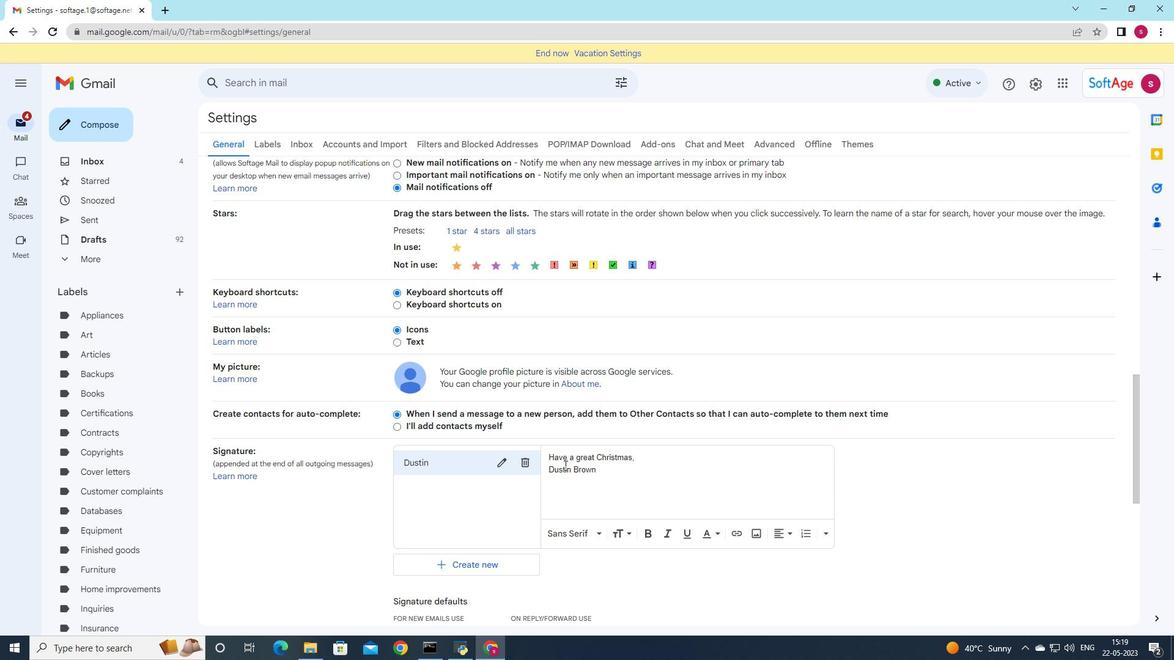 
Action: Mouse scrolled (546, 453) with delta (0, 0)
Screenshot: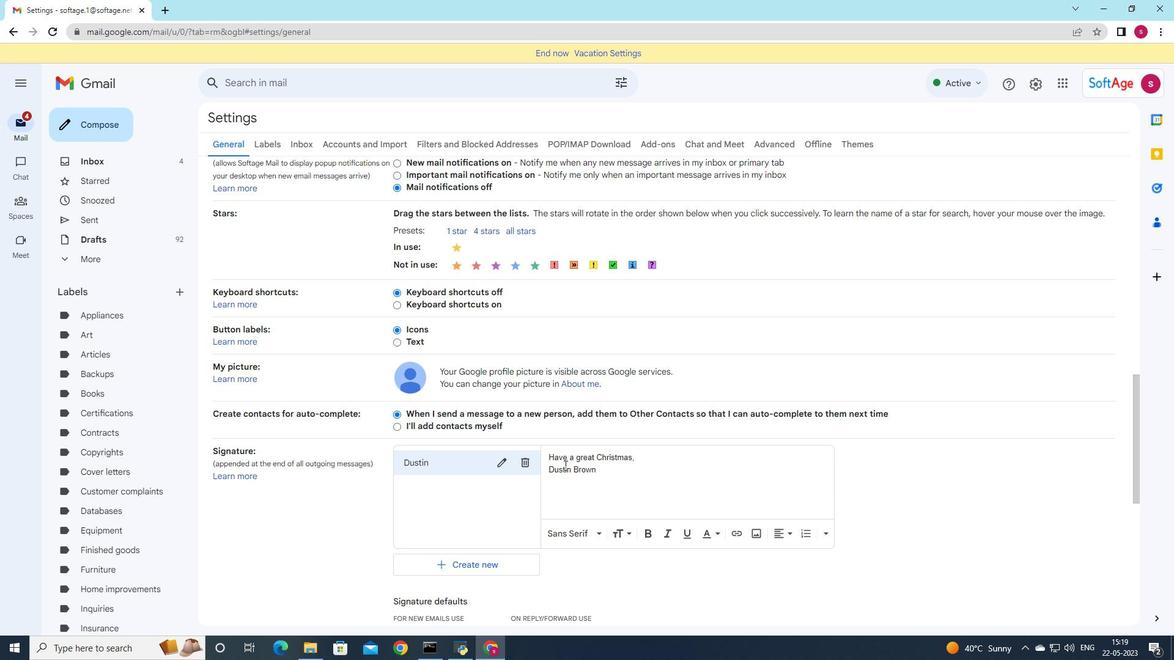 
Action: Mouse moved to (549, 506)
Screenshot: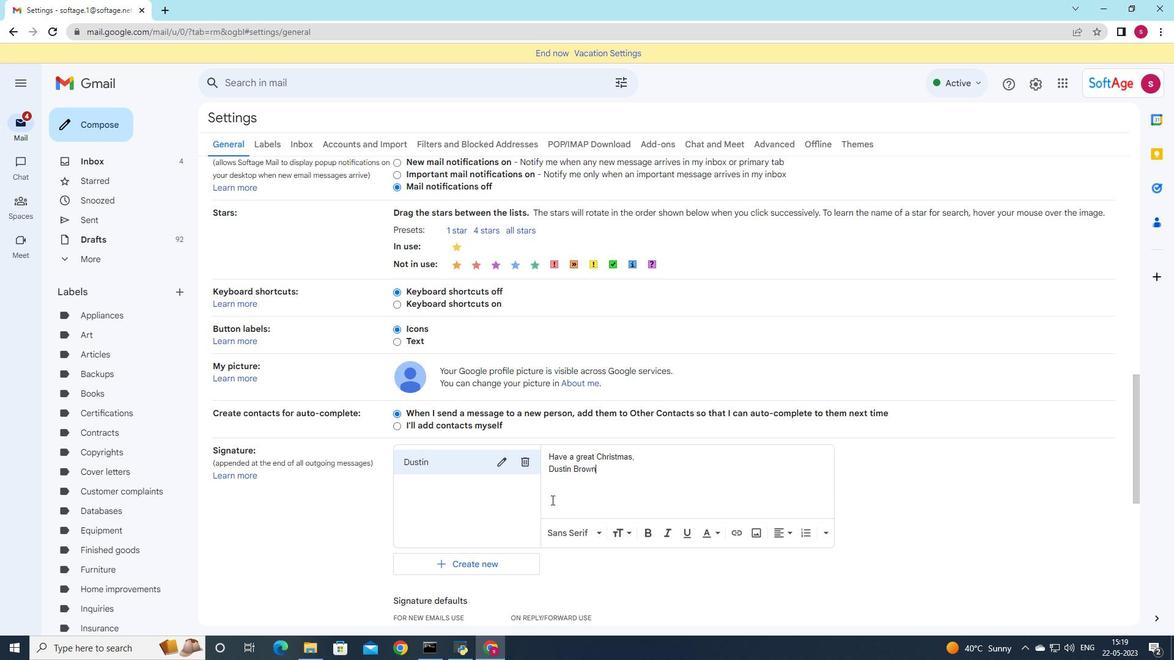 
Action: Mouse scrolled (549, 505) with delta (0, 0)
Screenshot: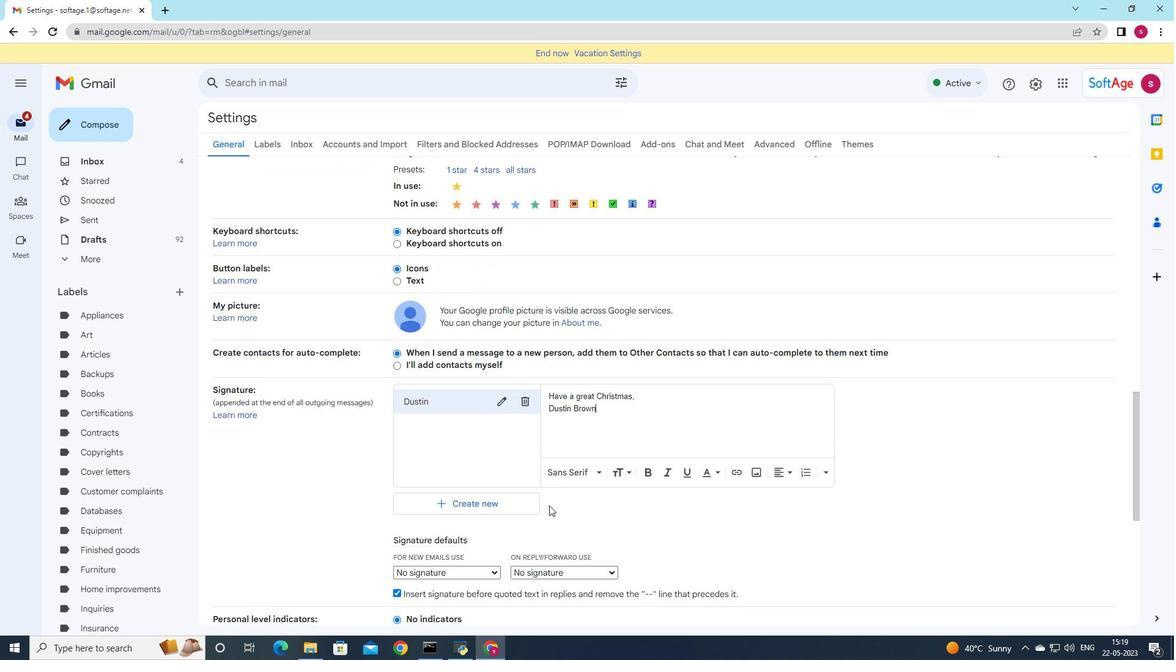 
Action: Mouse moved to (491, 512)
Screenshot: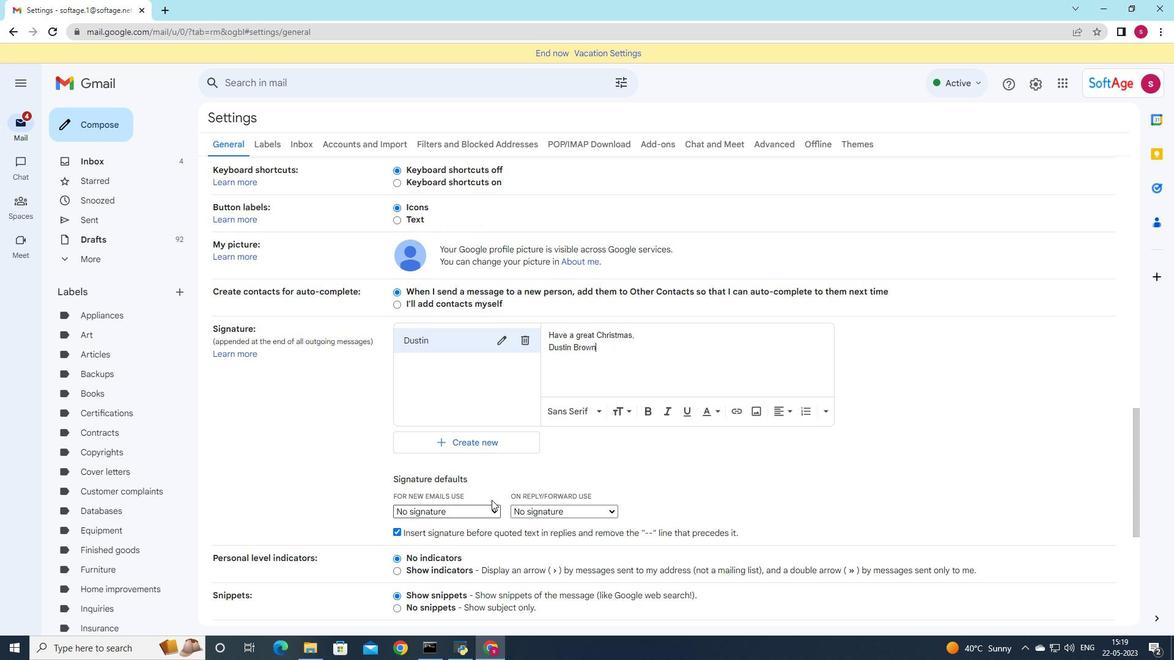 
Action: Mouse pressed left at (491, 512)
Screenshot: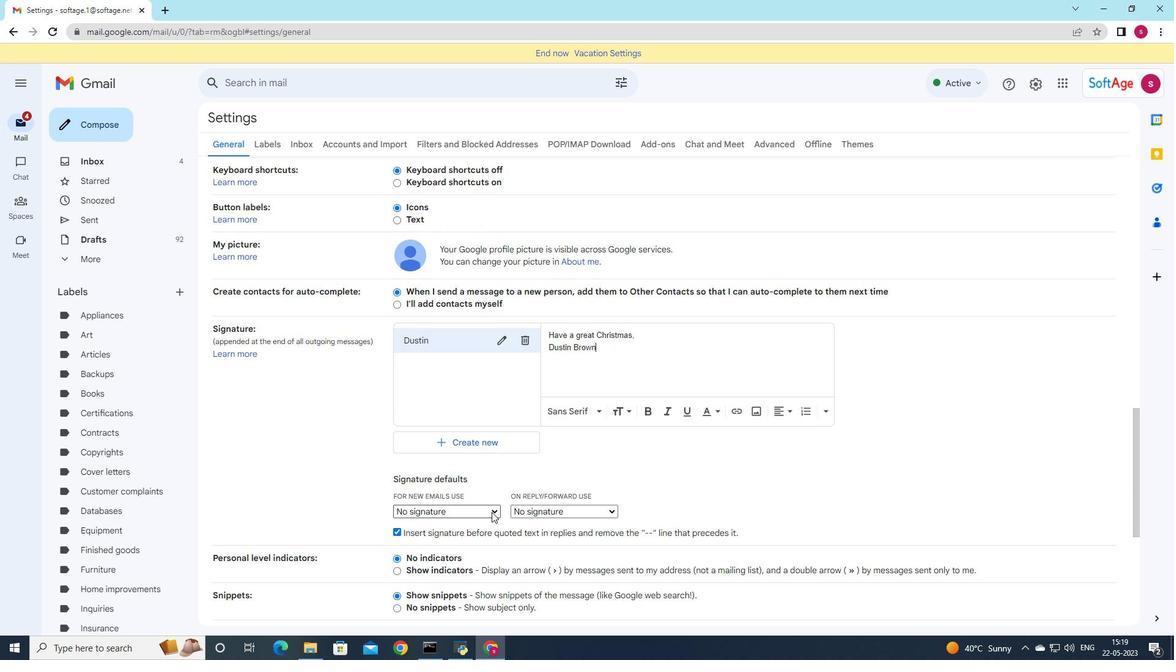 
Action: Mouse moved to (480, 535)
Screenshot: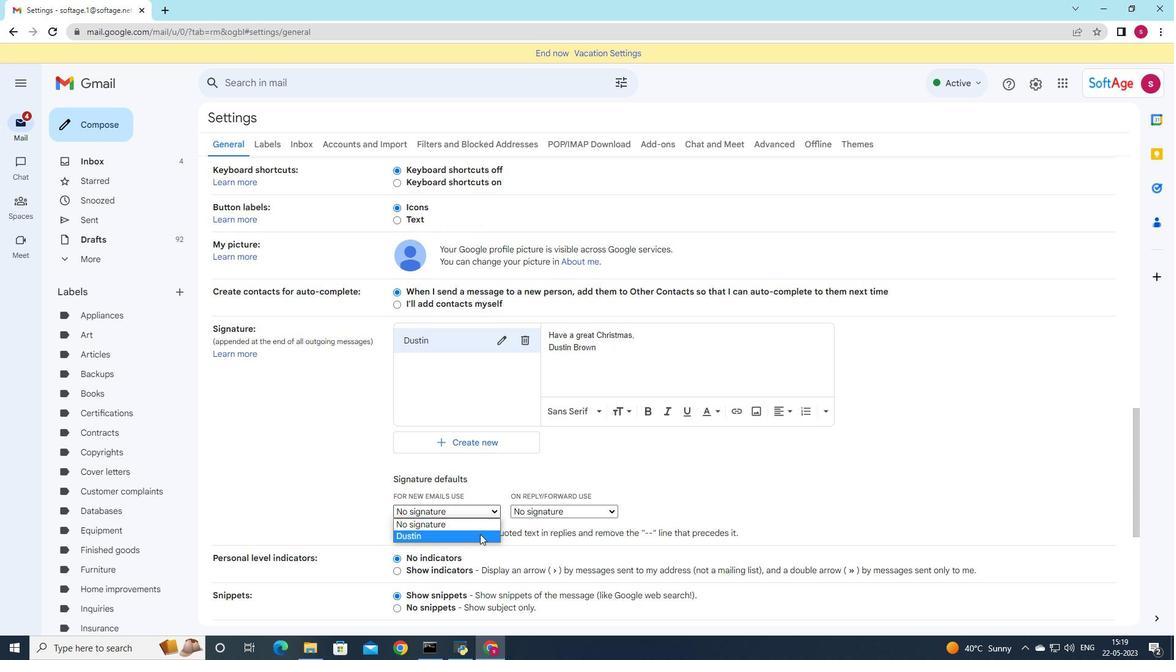 
Action: Mouse pressed left at (480, 535)
Screenshot: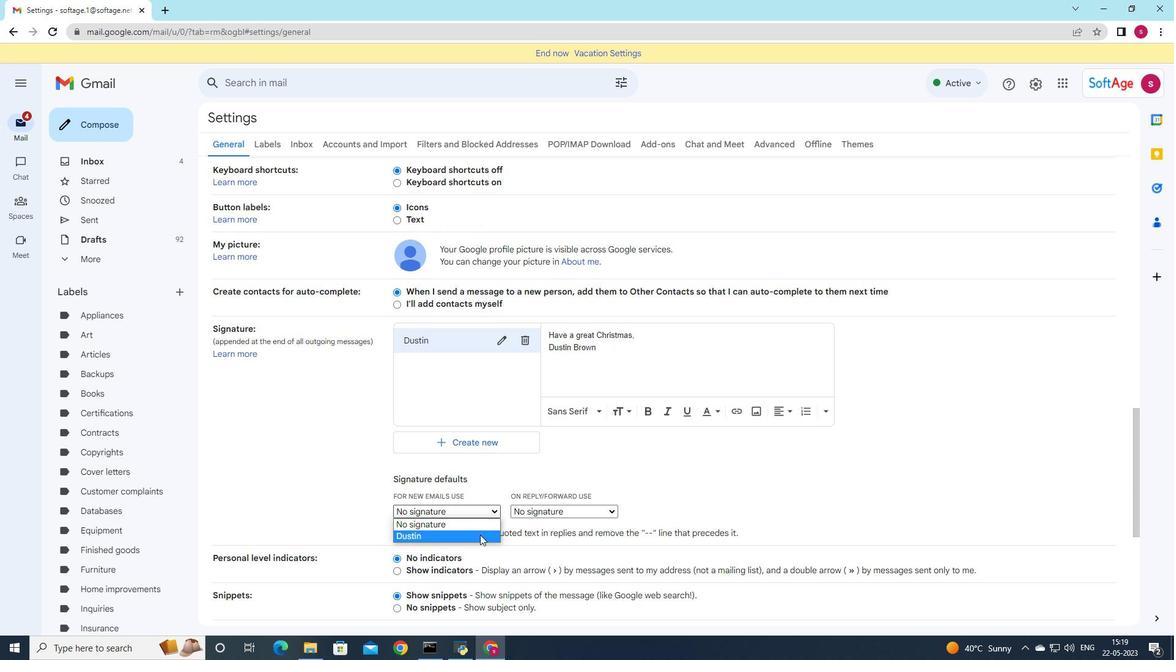 
Action: Mouse moved to (540, 512)
Screenshot: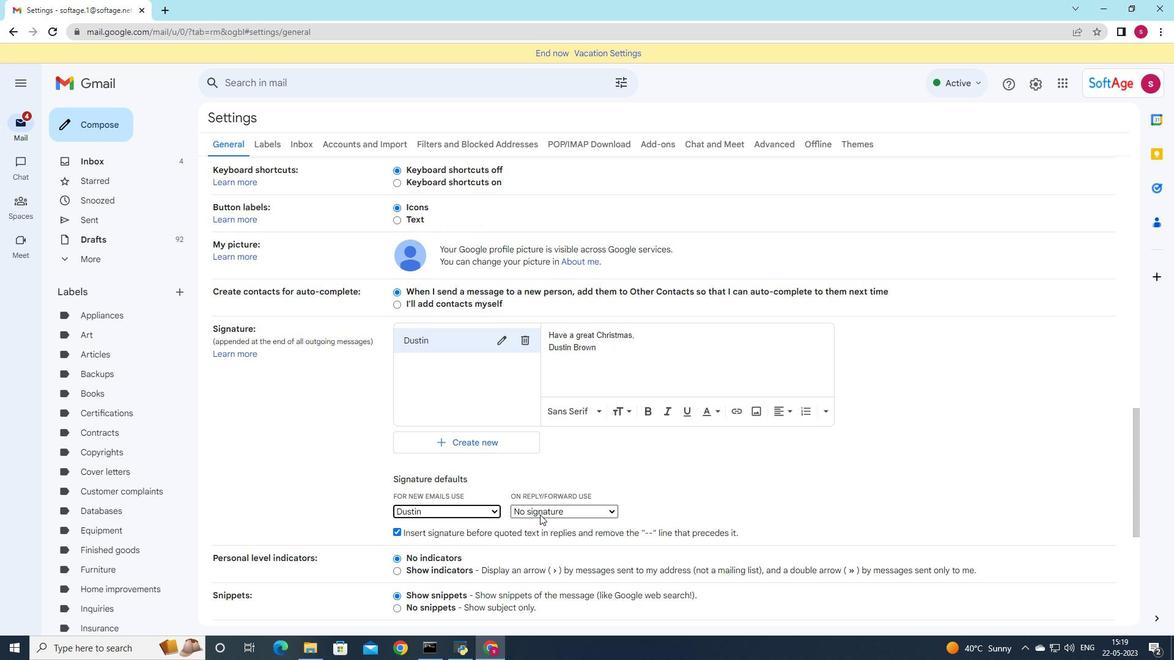 
Action: Mouse pressed left at (540, 512)
Screenshot: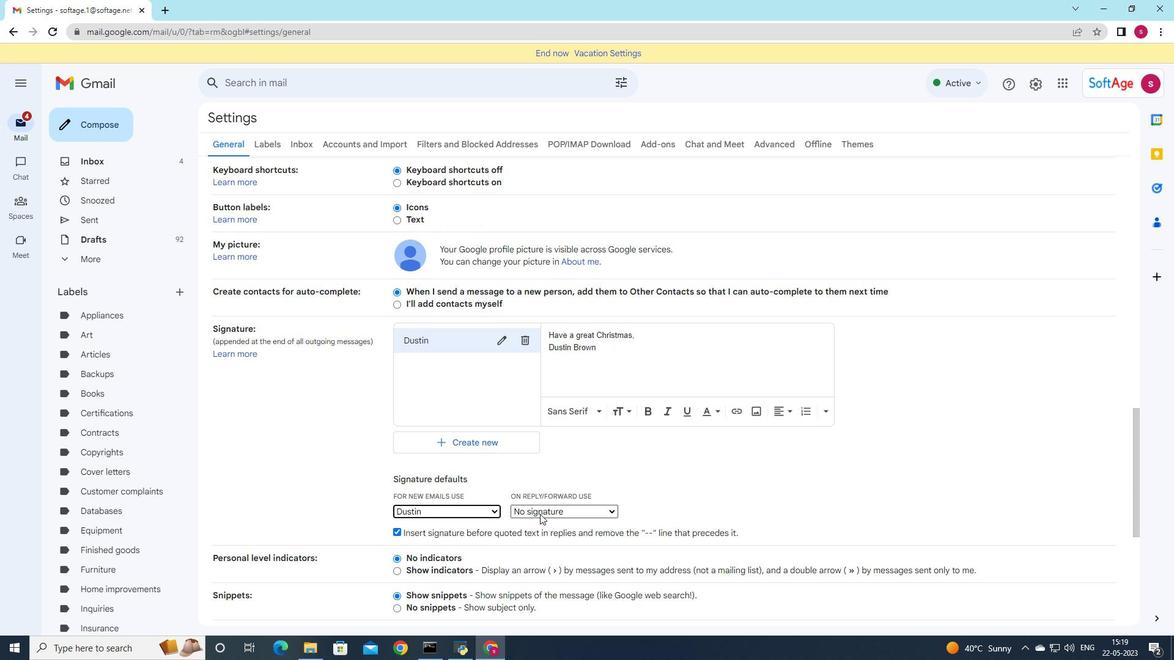
Action: Mouse moved to (533, 538)
Screenshot: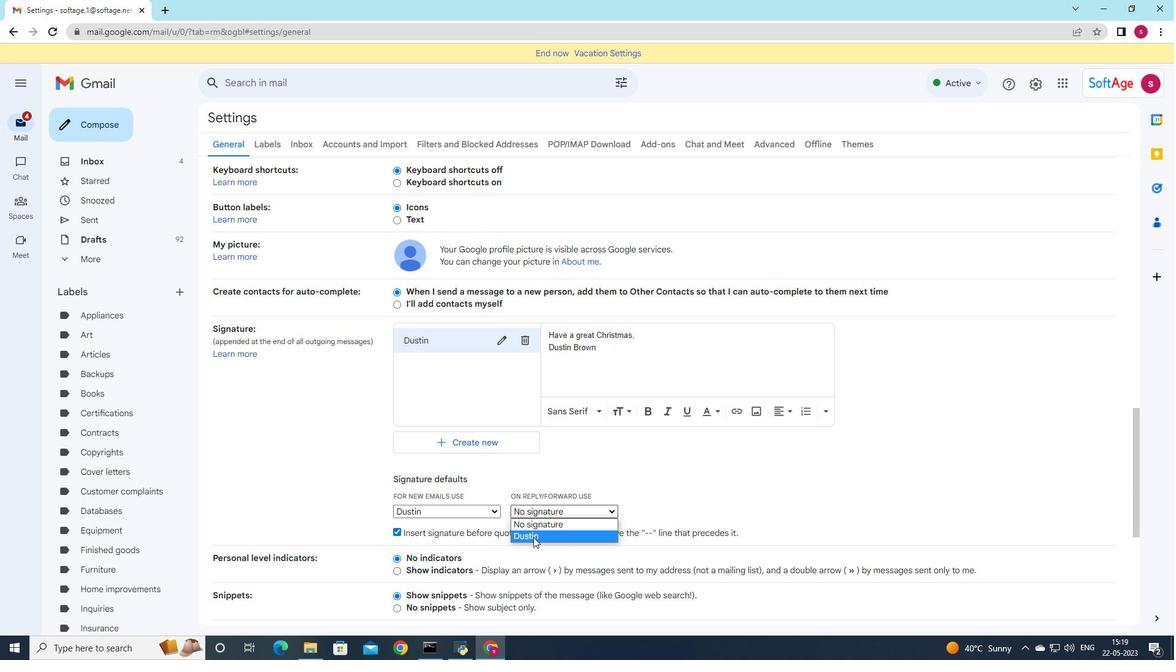 
Action: Mouse pressed left at (533, 538)
Screenshot: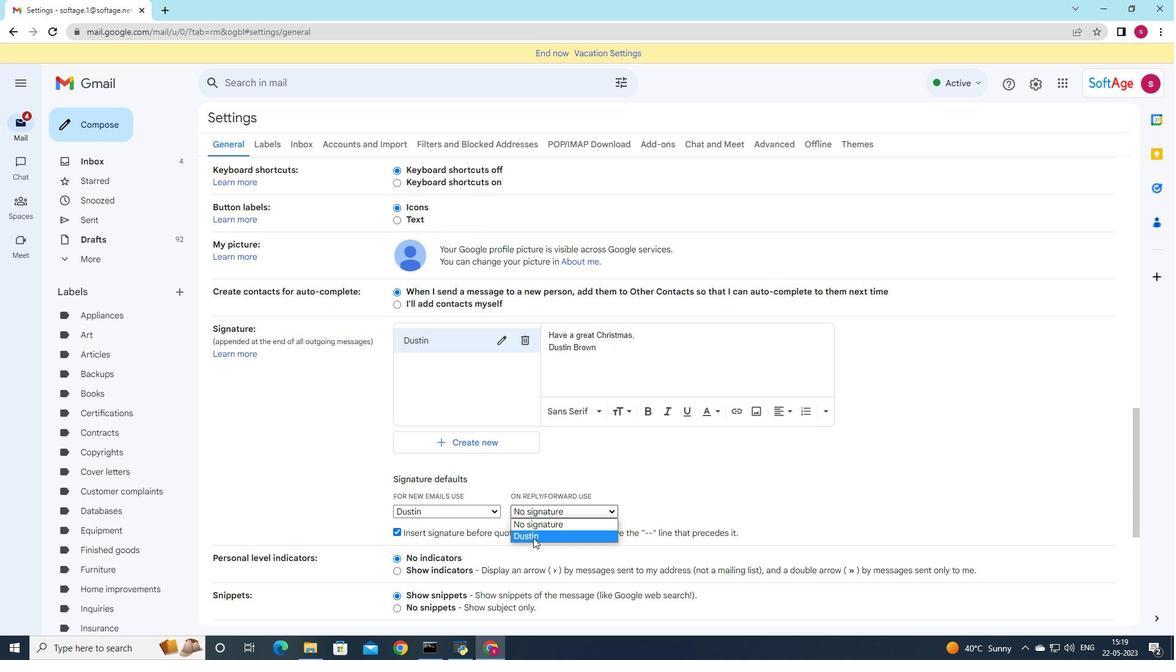
Action: Mouse moved to (532, 535)
Screenshot: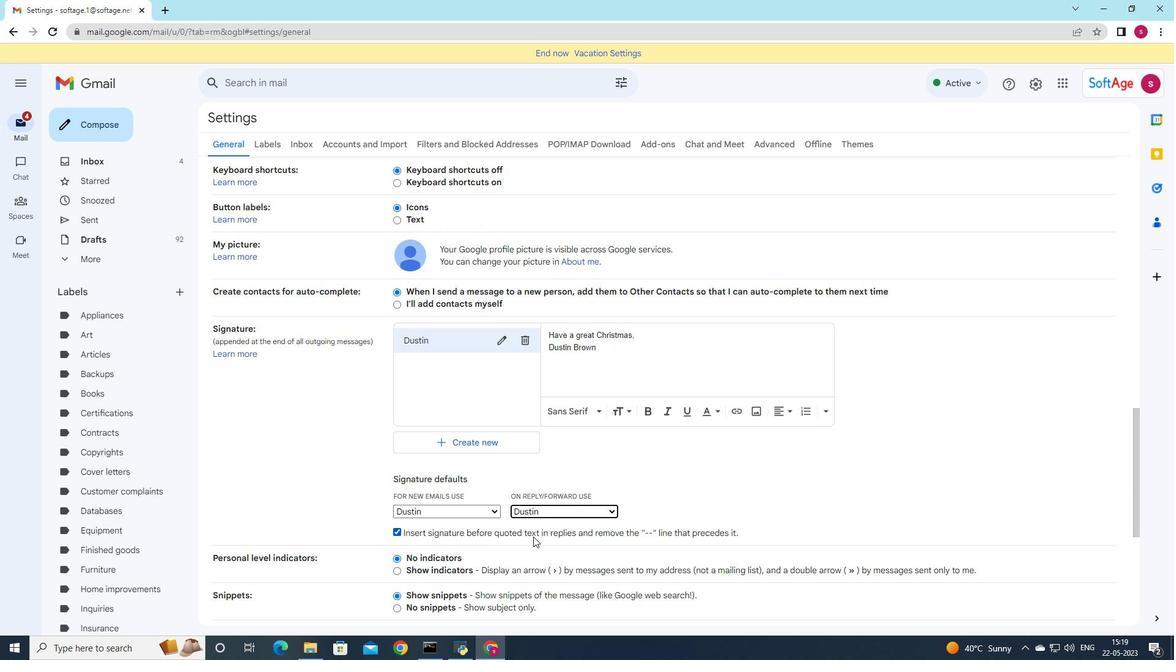 
Action: Mouse scrolled (532, 535) with delta (0, 0)
Screenshot: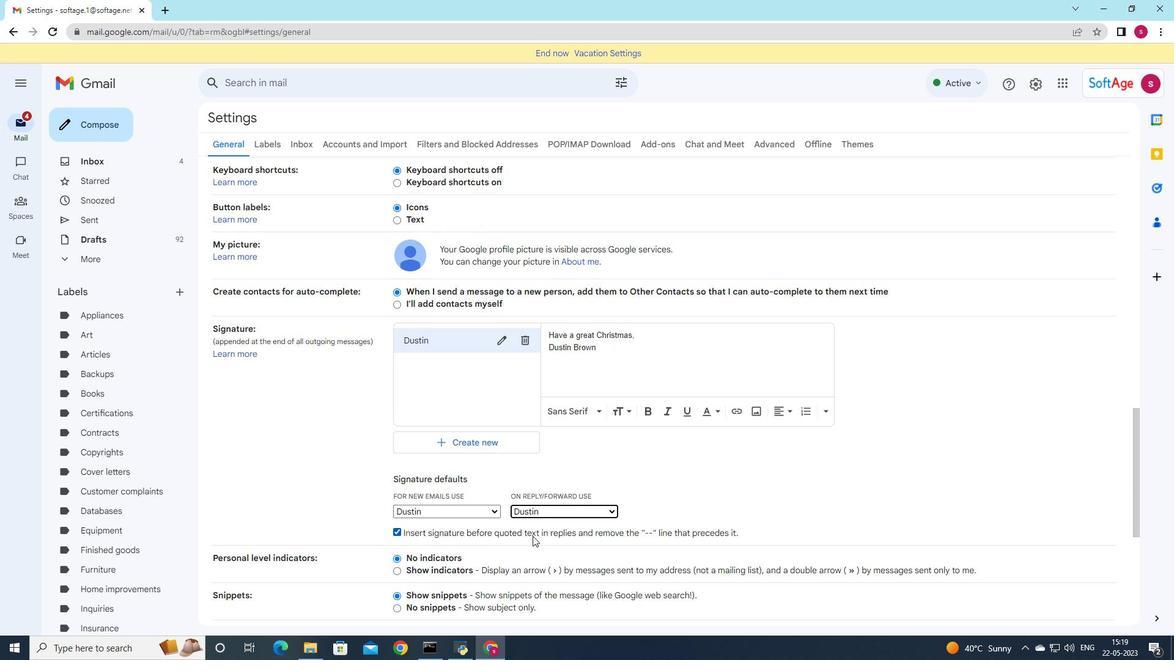 
Action: Mouse scrolled (532, 535) with delta (0, 0)
Screenshot: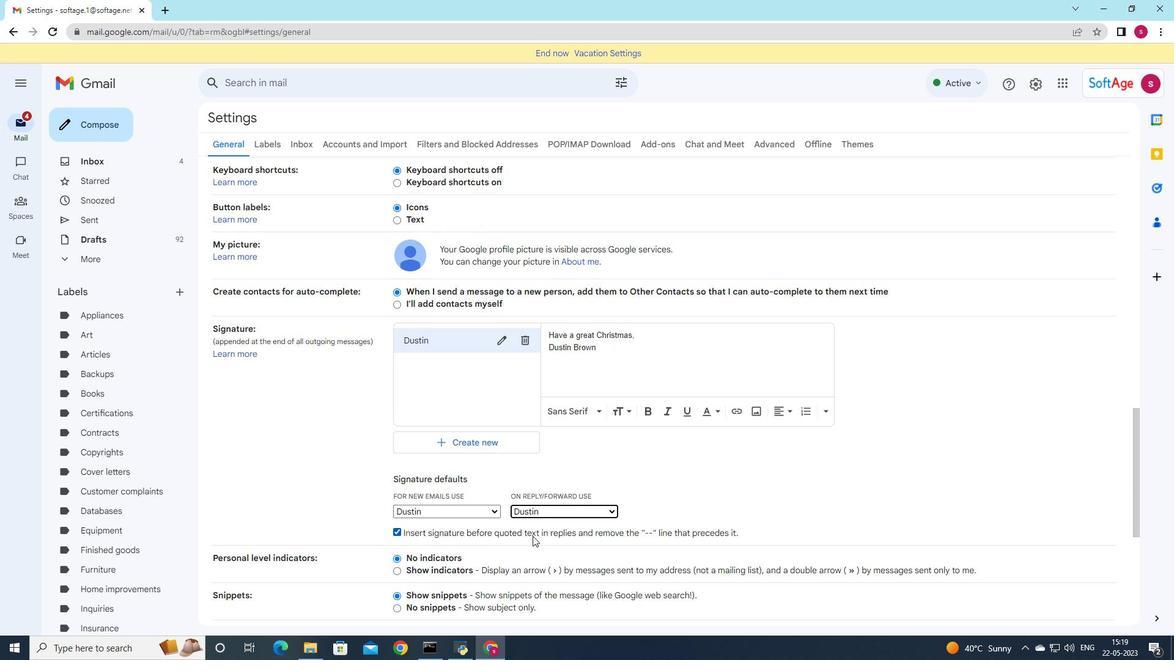 
Action: Mouse scrolled (532, 535) with delta (0, 0)
Screenshot: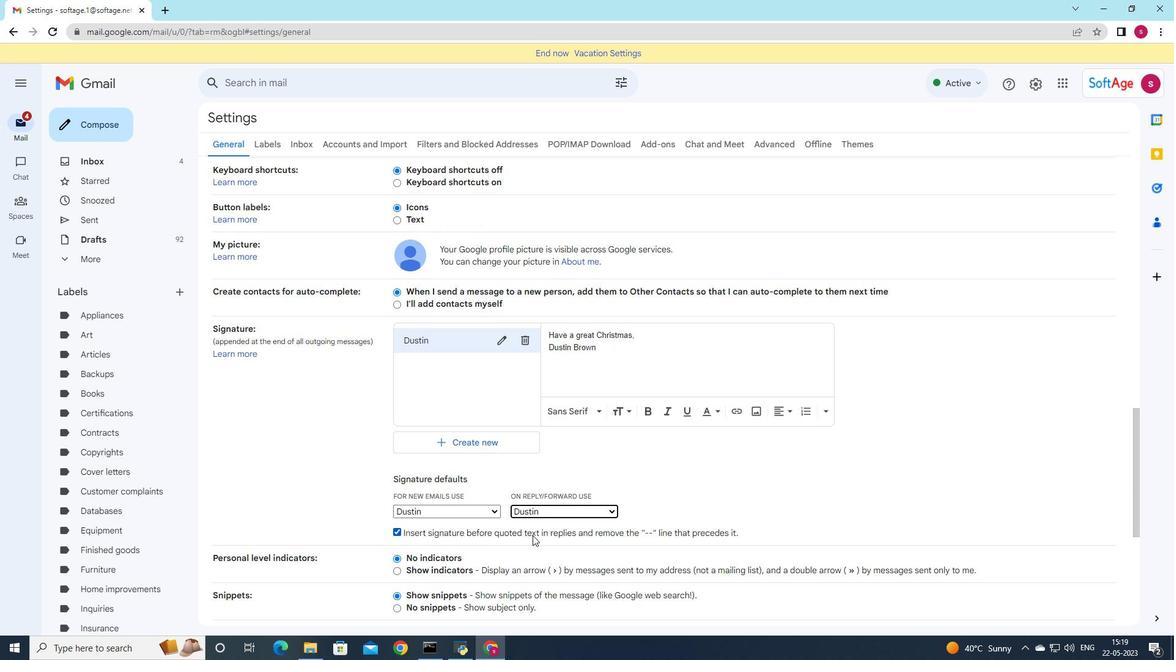
Action: Mouse scrolled (532, 535) with delta (0, 0)
Screenshot: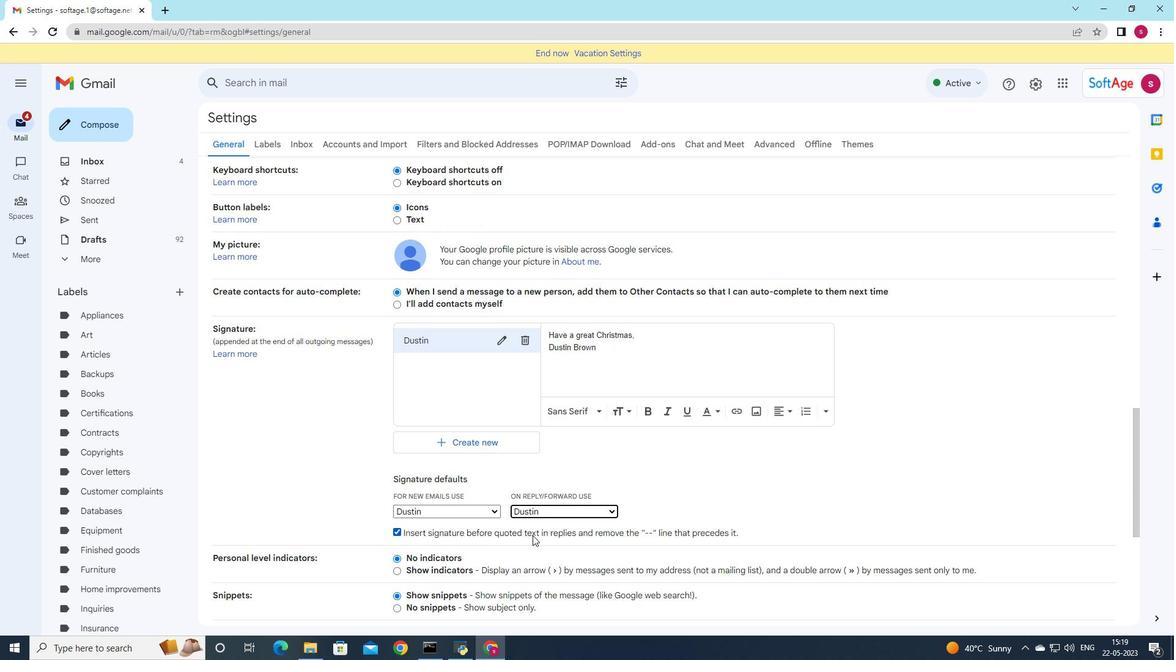 
Action: Mouse scrolled (532, 535) with delta (0, 0)
Screenshot: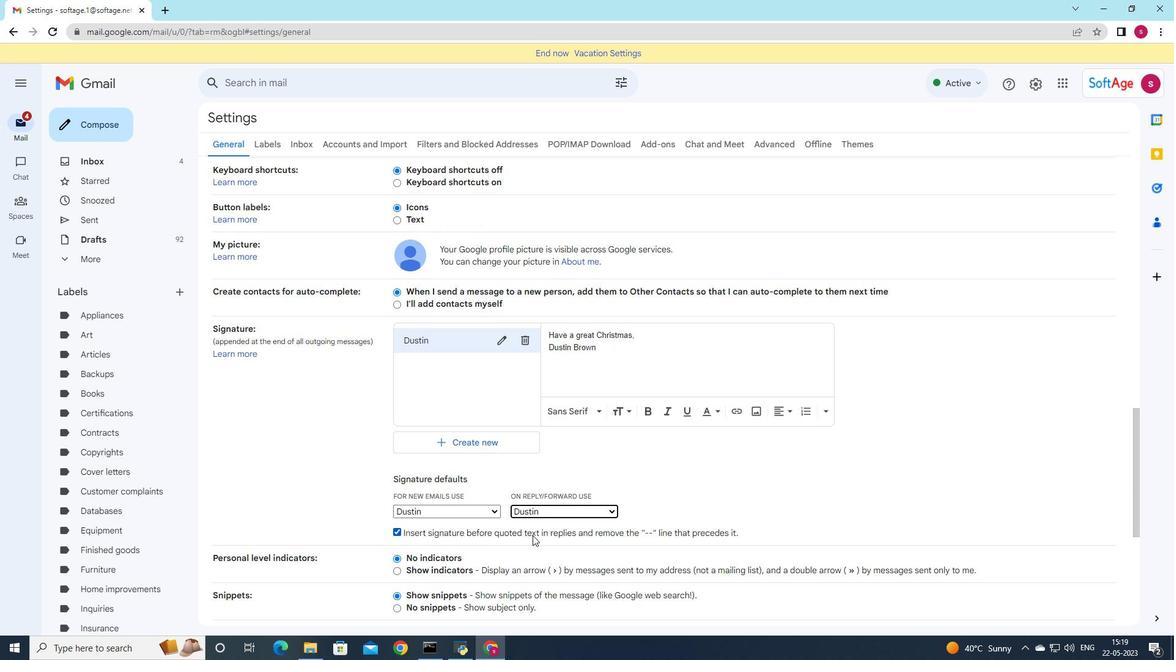 
Action: Mouse moved to (532, 532)
Screenshot: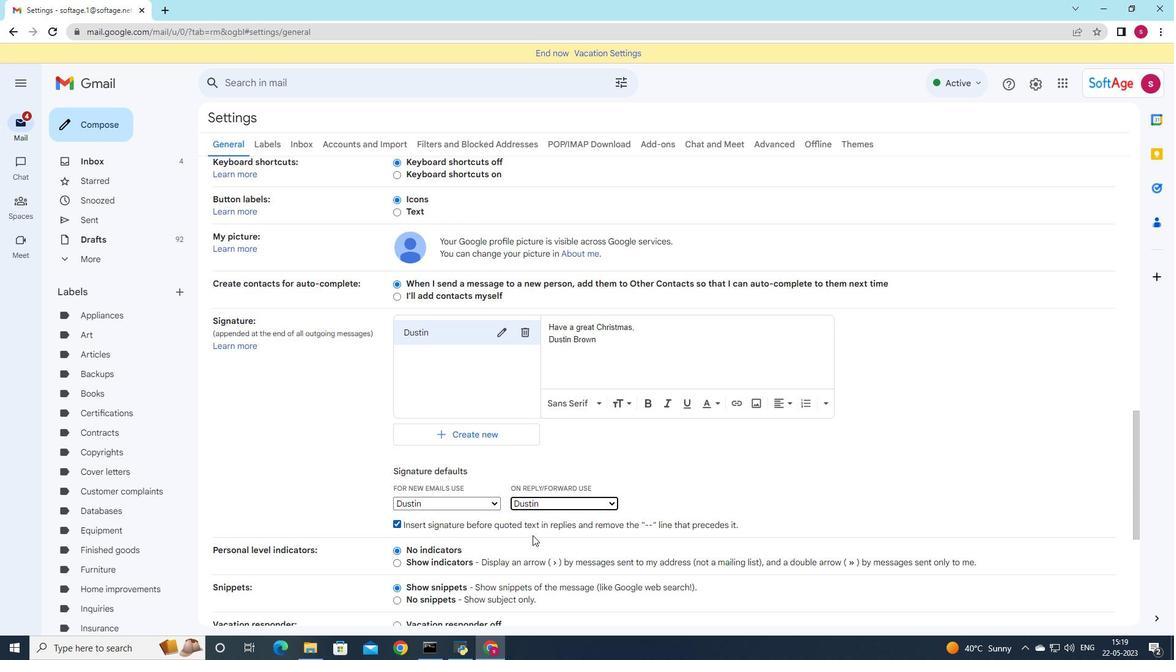 
Action: Mouse scrolled (532, 532) with delta (0, 0)
Screenshot: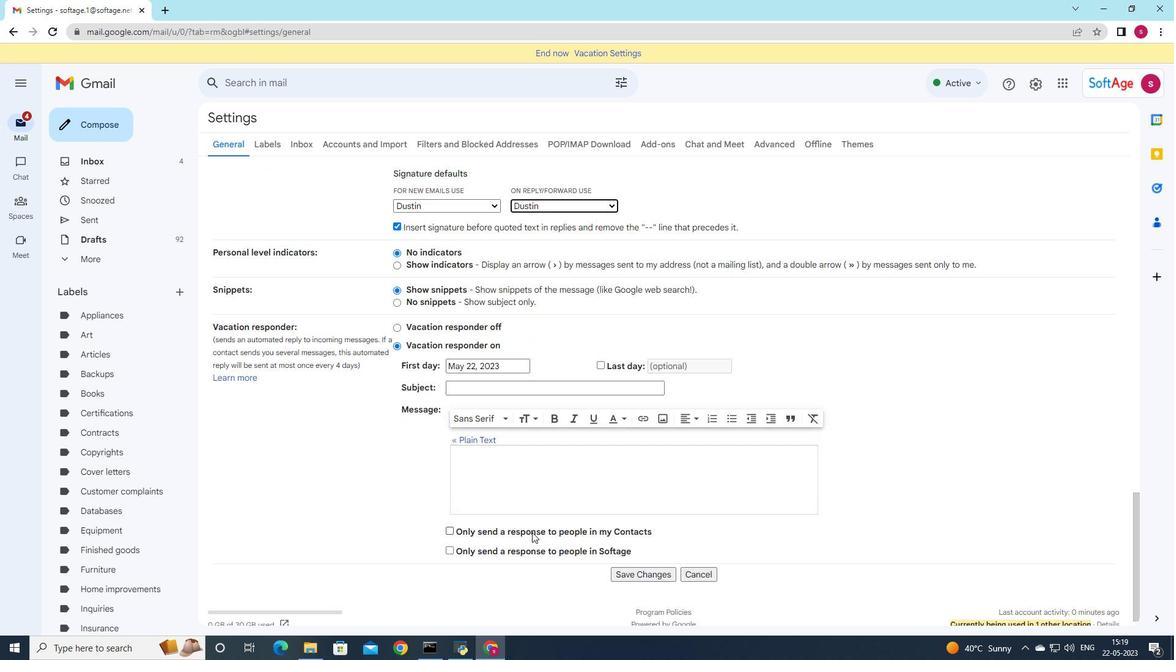 
Action: Mouse scrolled (532, 532) with delta (0, 0)
Screenshot: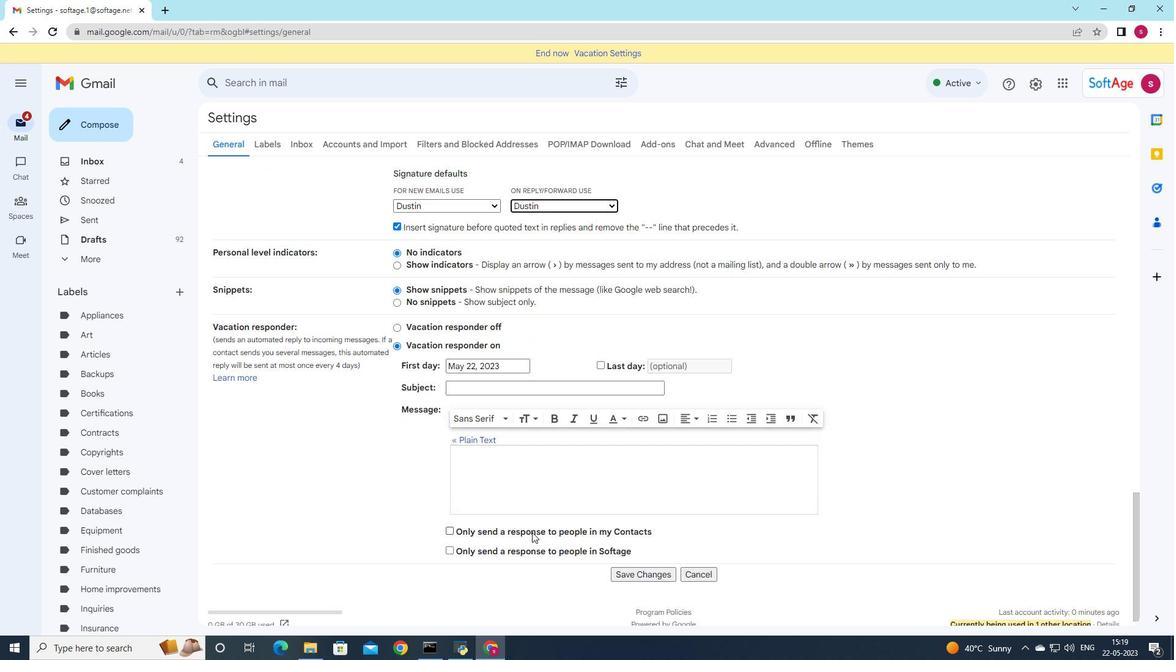 
Action: Mouse scrolled (532, 532) with delta (0, 0)
Screenshot: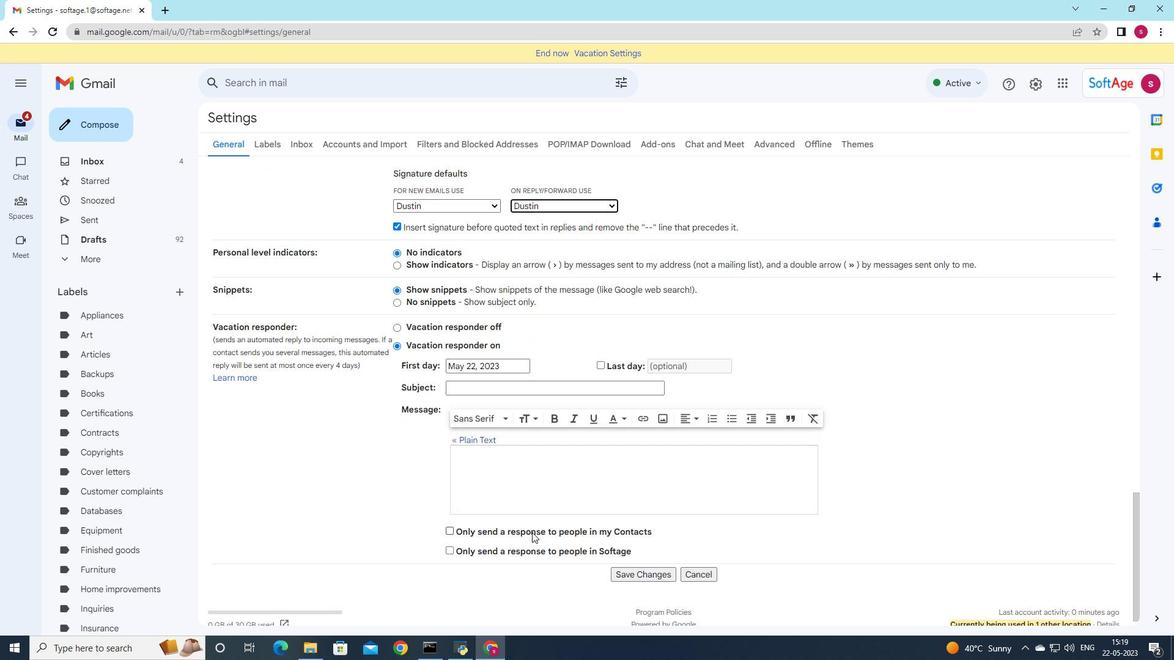 
Action: Mouse scrolled (532, 532) with delta (0, 0)
Screenshot: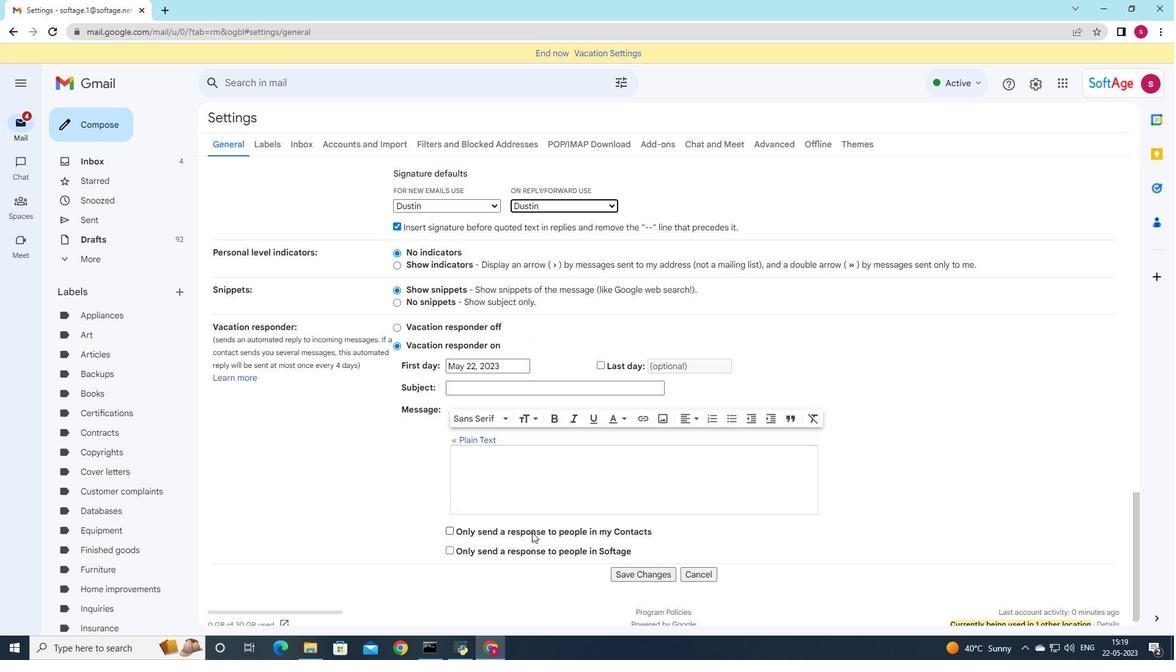 
Action: Mouse moved to (642, 564)
Screenshot: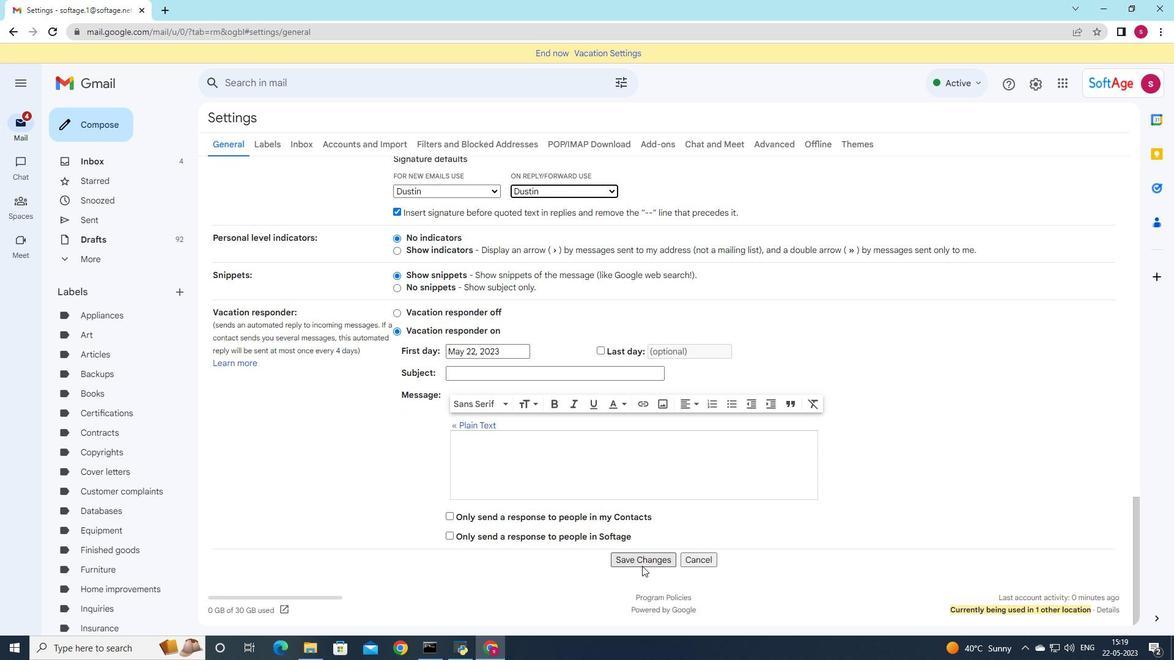 
Action: Mouse pressed left at (642, 564)
Screenshot: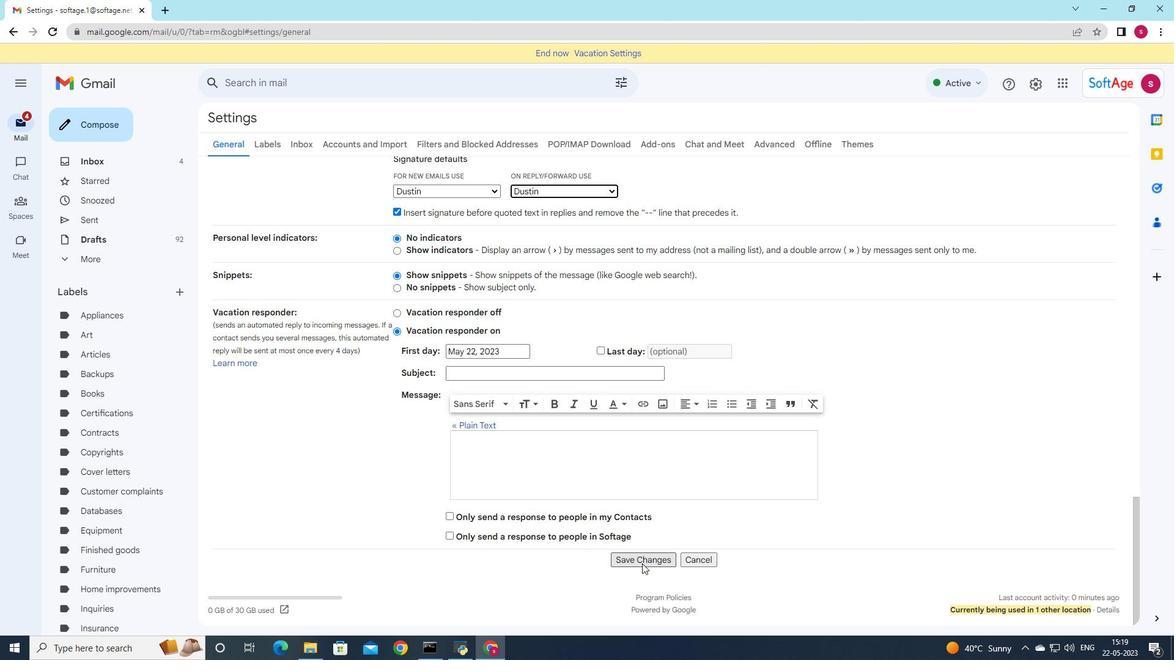
Action: Mouse moved to (121, 127)
Screenshot: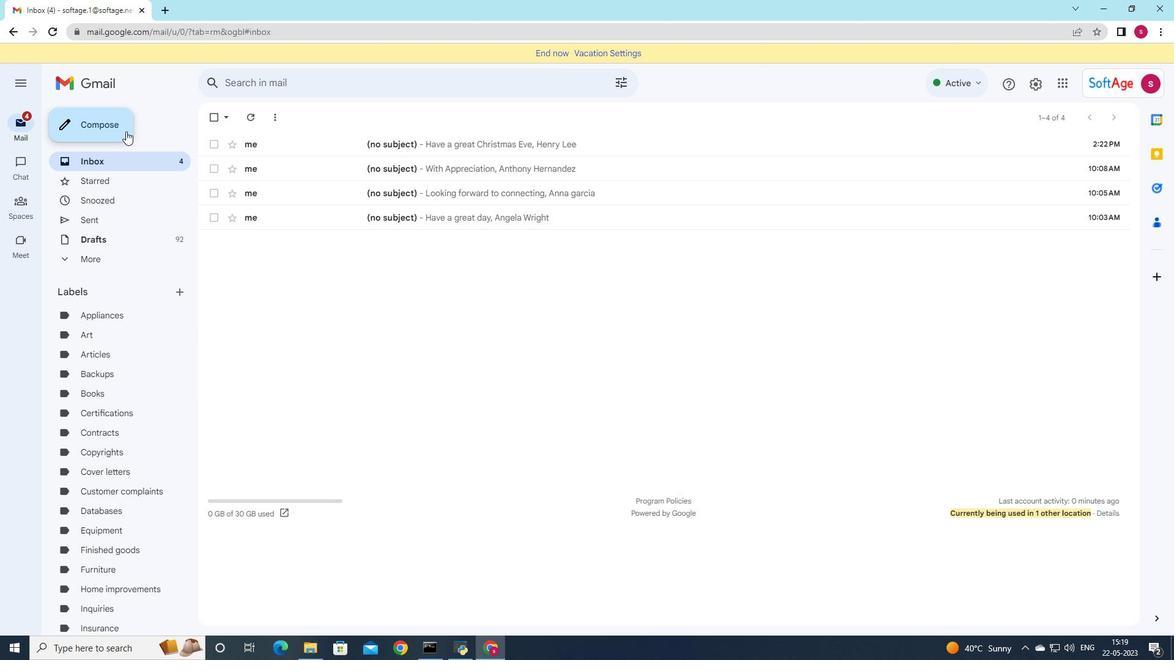 
Action: Mouse pressed left at (121, 127)
Screenshot: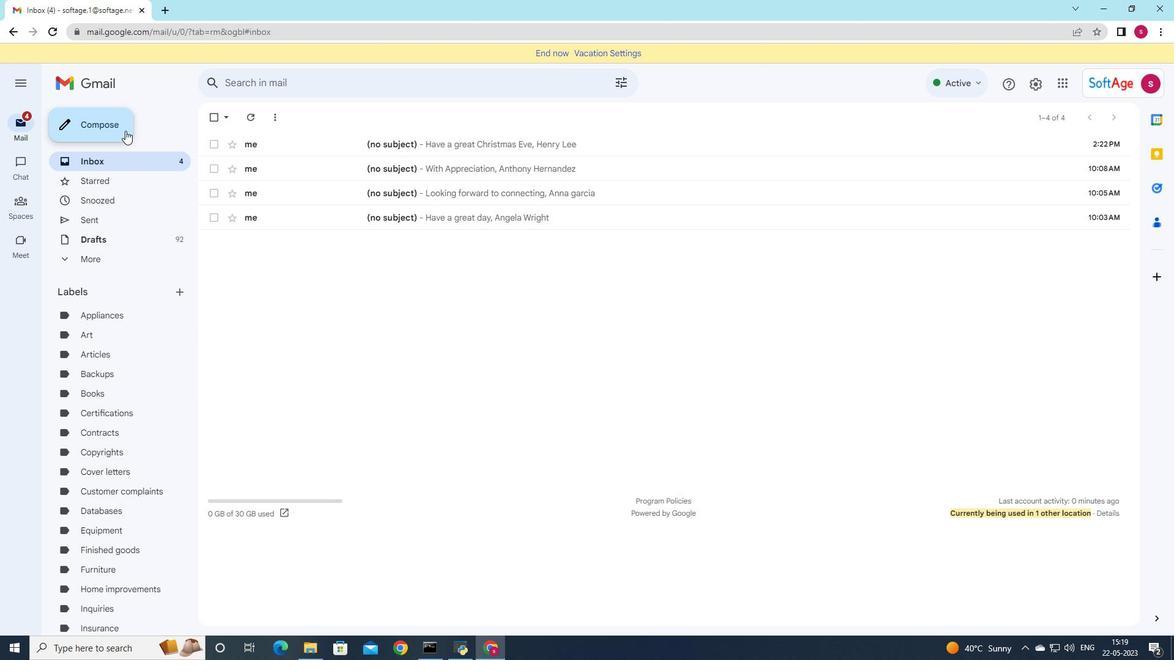 
Action: Mouse moved to (849, 301)
Screenshot: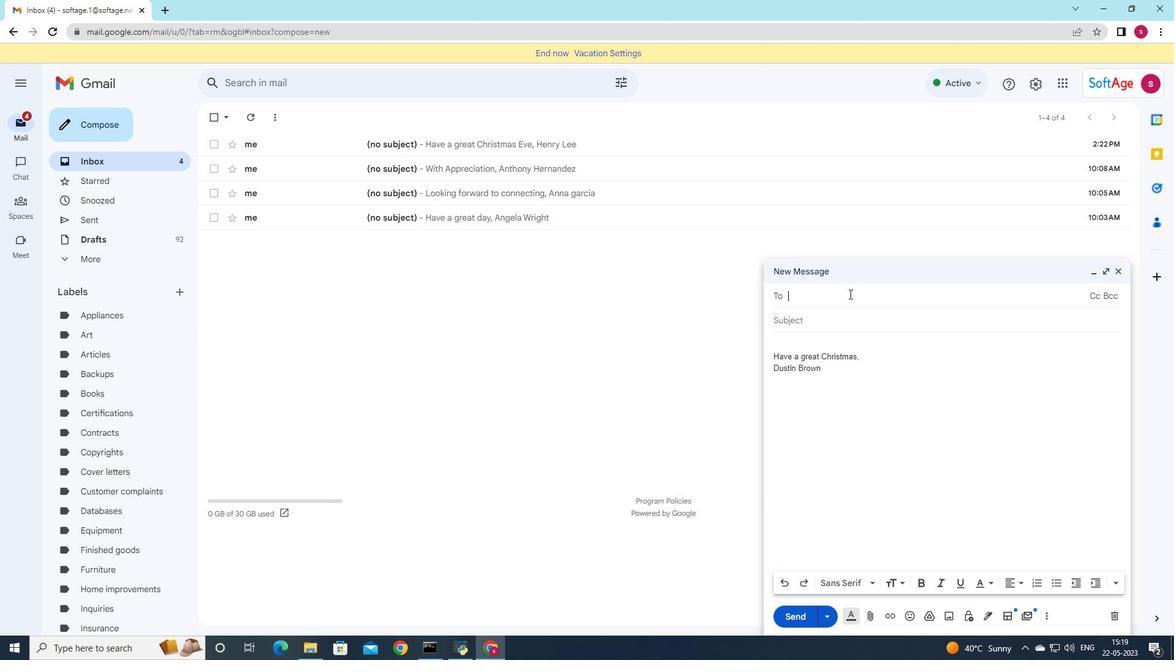 
Action: Key pressed so
Screenshot: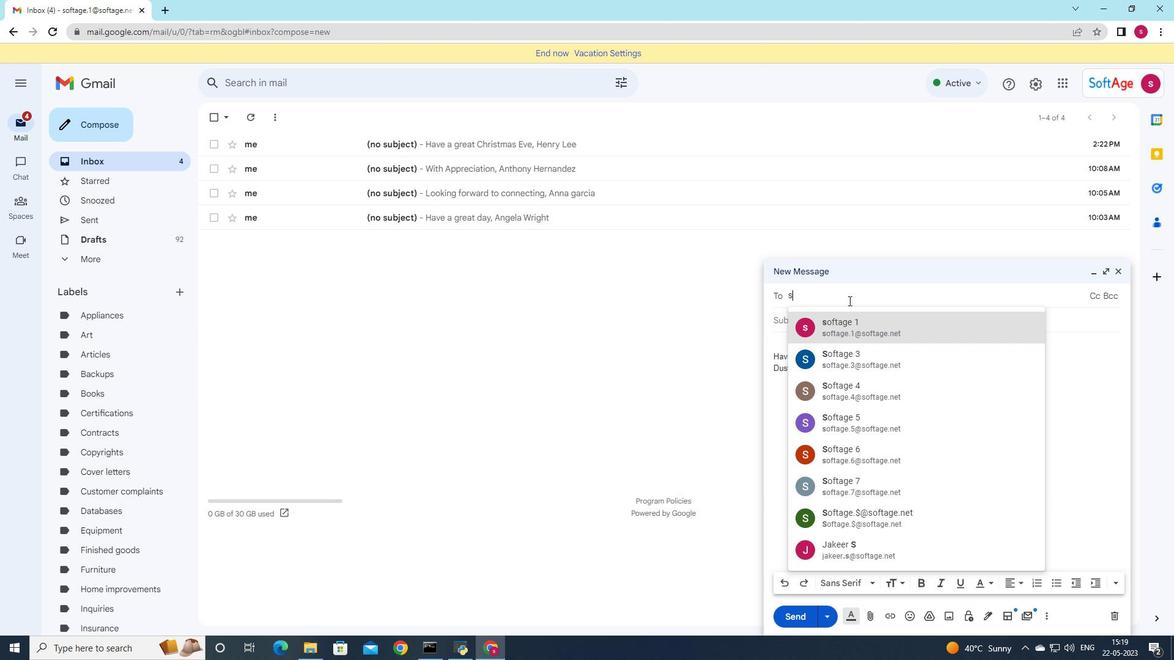 
Action: Mouse moved to (865, 321)
Screenshot: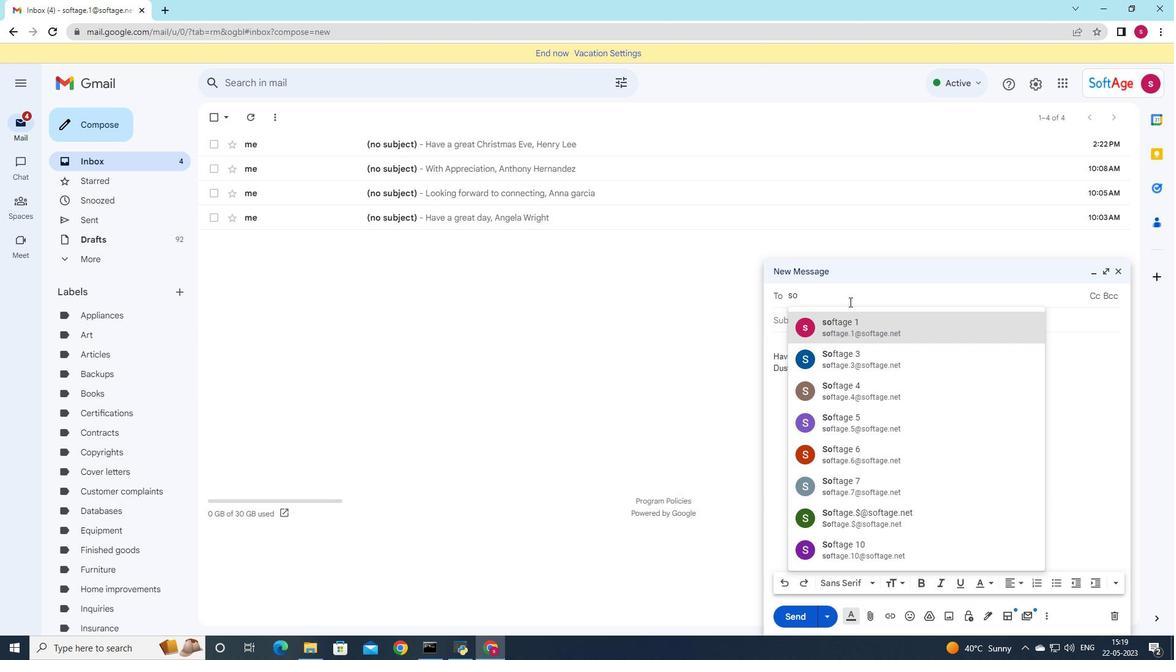 
Action: Mouse pressed left at (865, 321)
Screenshot: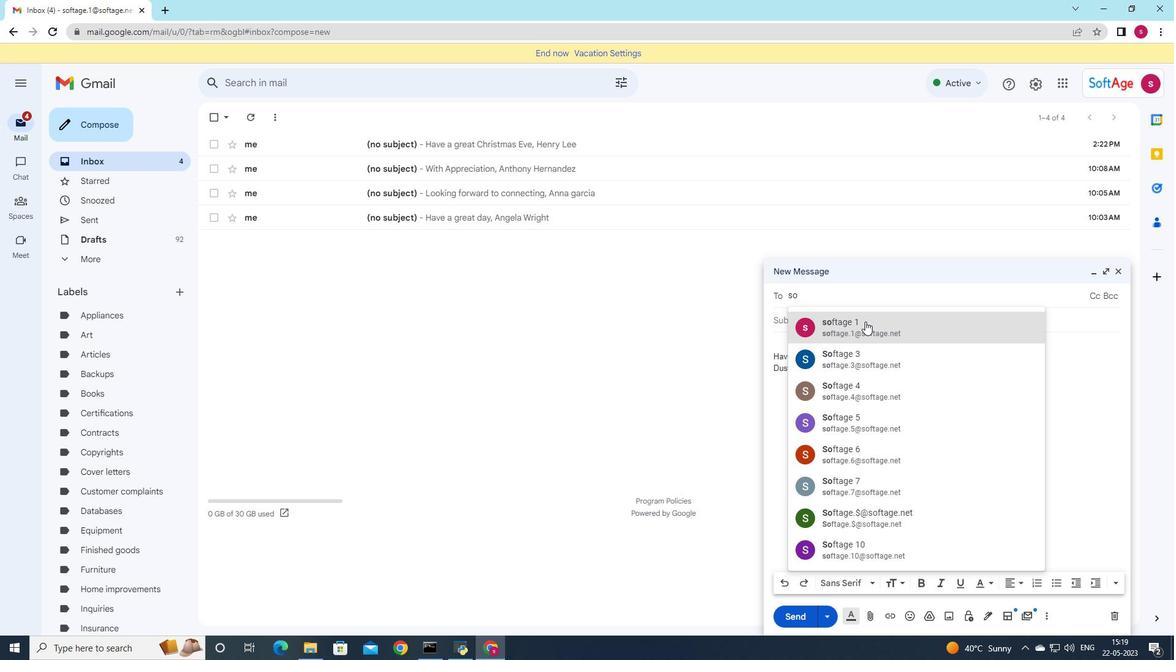 
Action: Mouse moved to (416, 416)
Screenshot: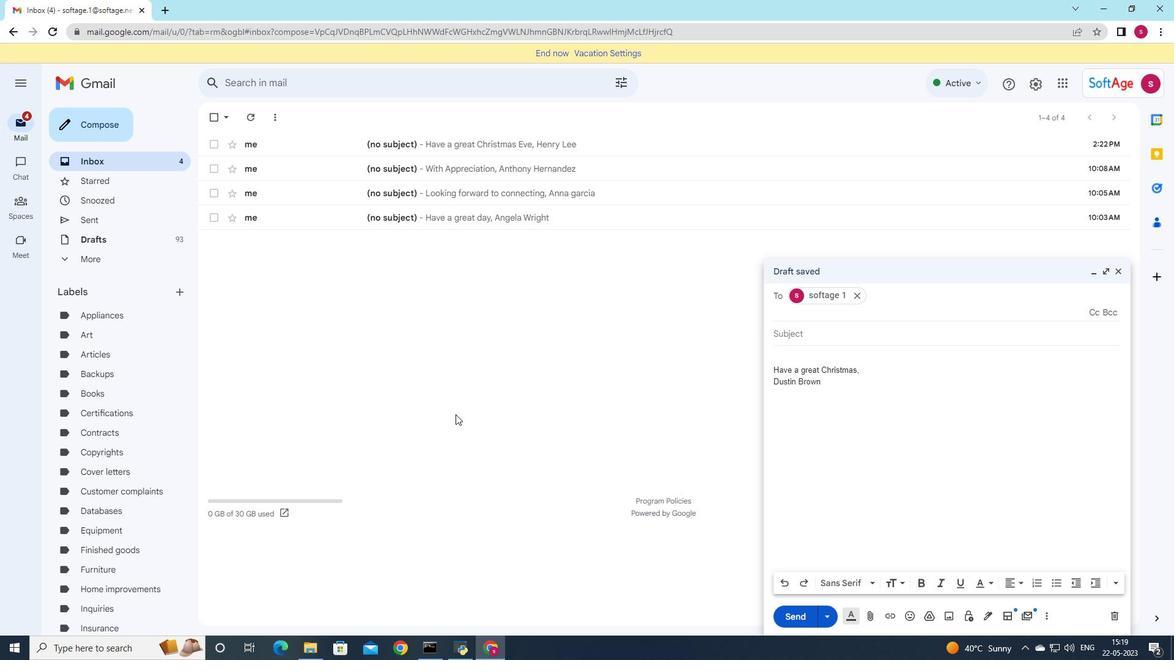
Action: Mouse scrolled (416, 415) with delta (0, 0)
Screenshot: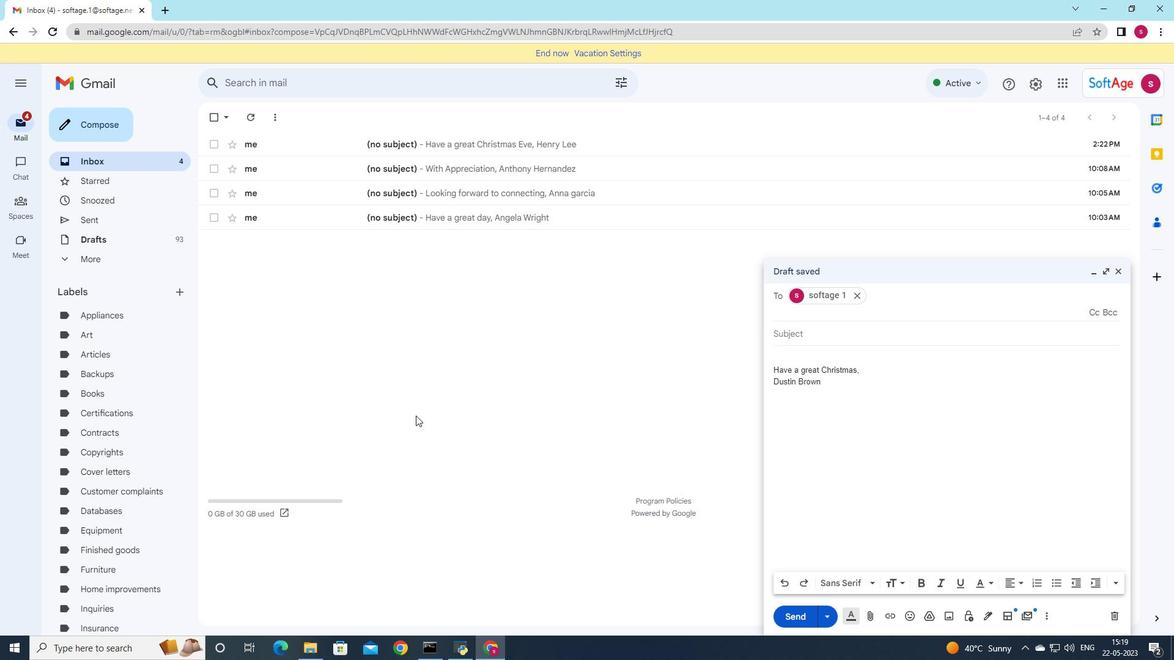 
Action: Mouse scrolled (416, 415) with delta (0, 0)
Screenshot: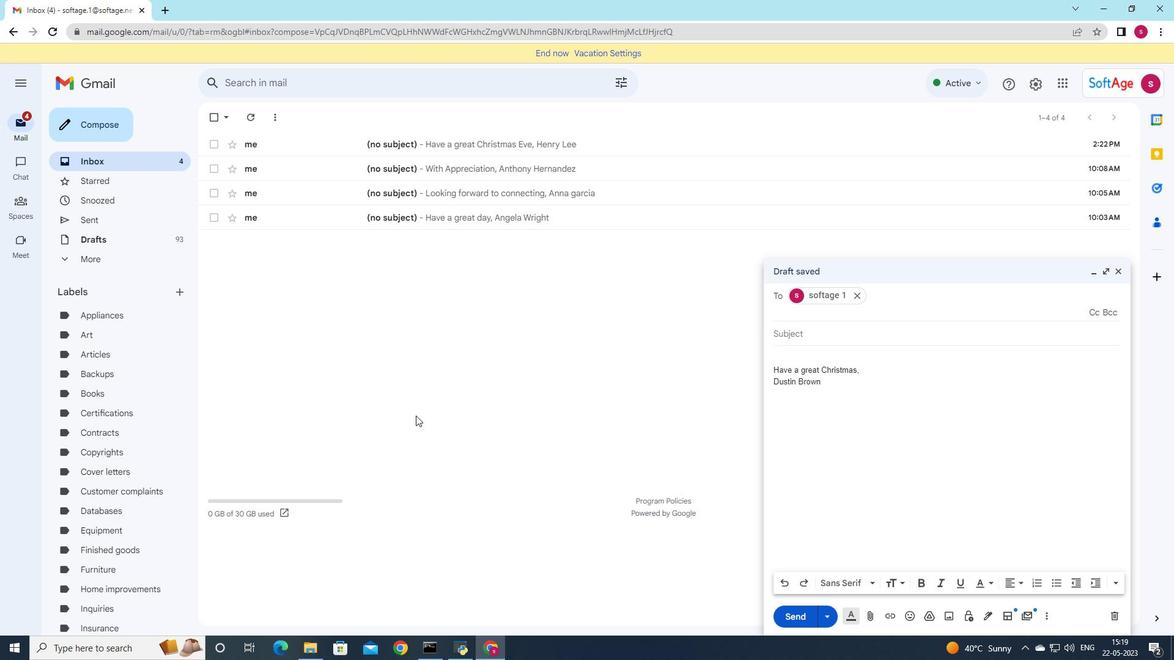 
Action: Mouse moved to (181, 294)
Screenshot: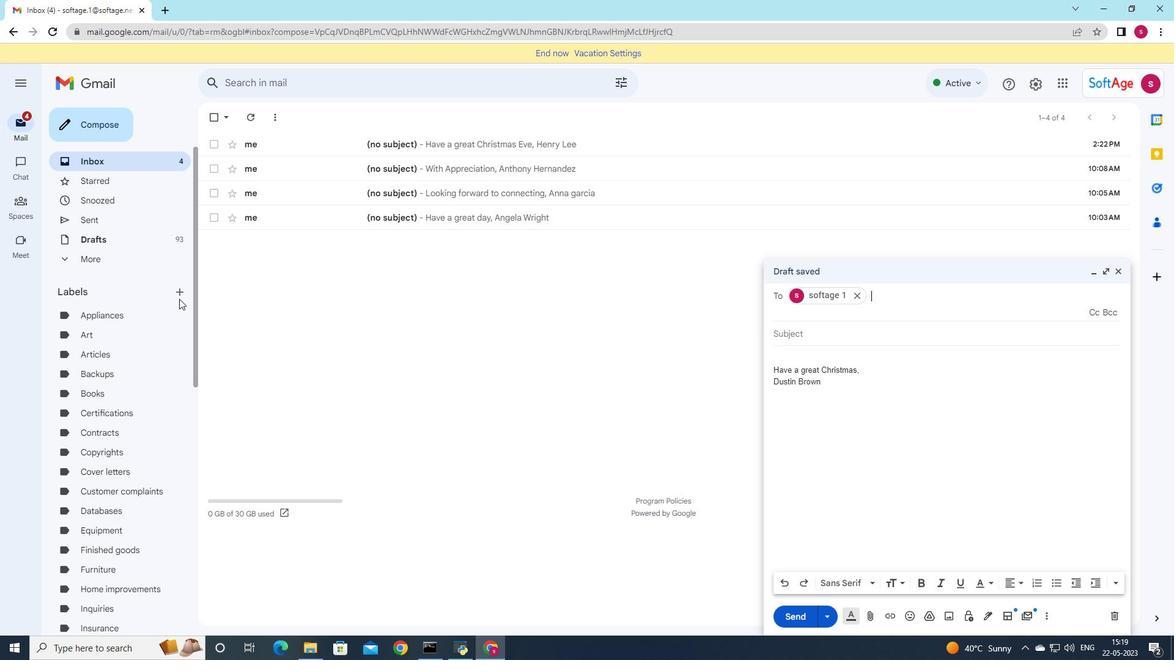 
Action: Mouse pressed left at (181, 294)
Screenshot: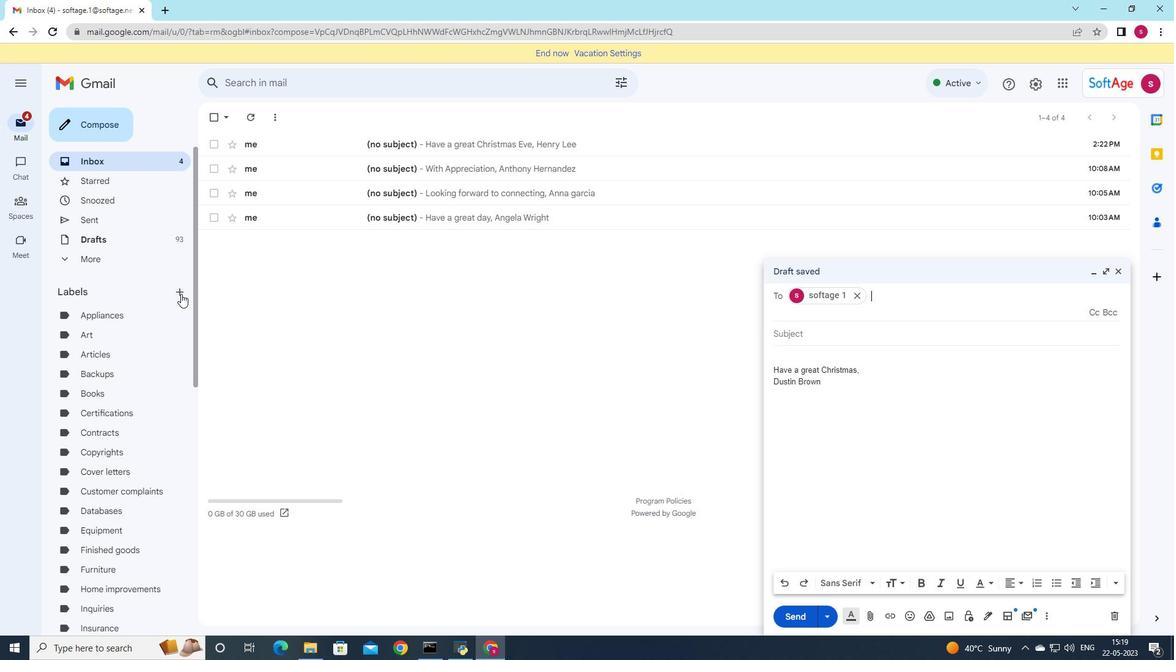 
Action: Mouse moved to (588, 323)
Screenshot: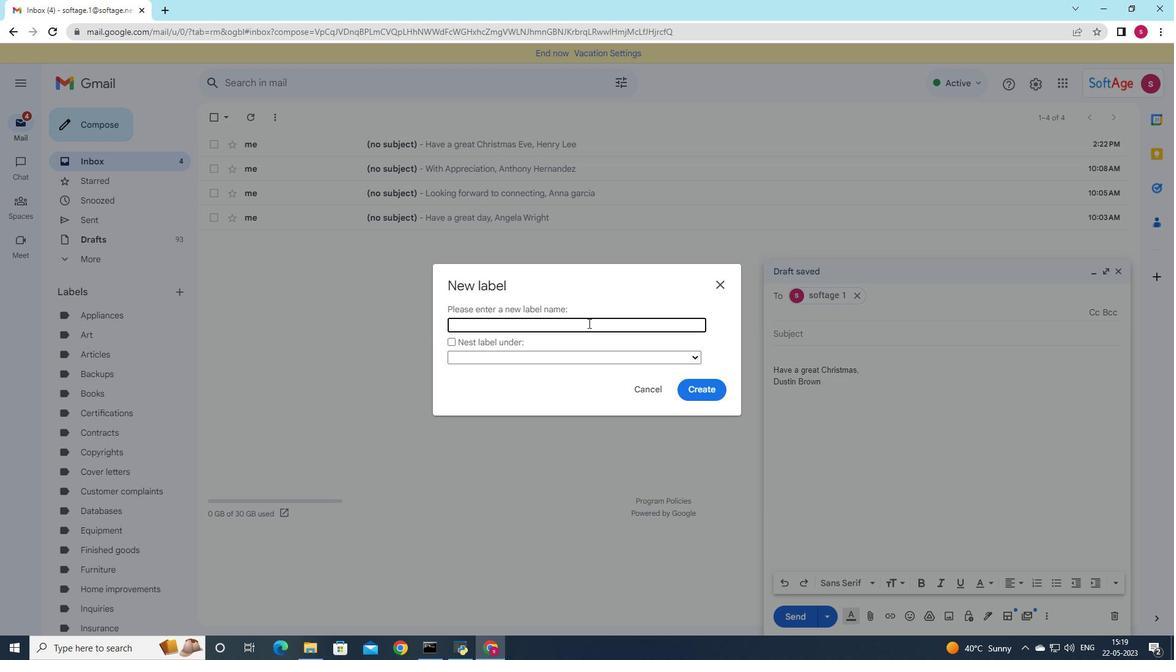 
Action: Key pressed <Key.shift><Key.shift><Key.shift><Key.shift><Key.shift><Key.shift><Key.shift>Travel
Screenshot: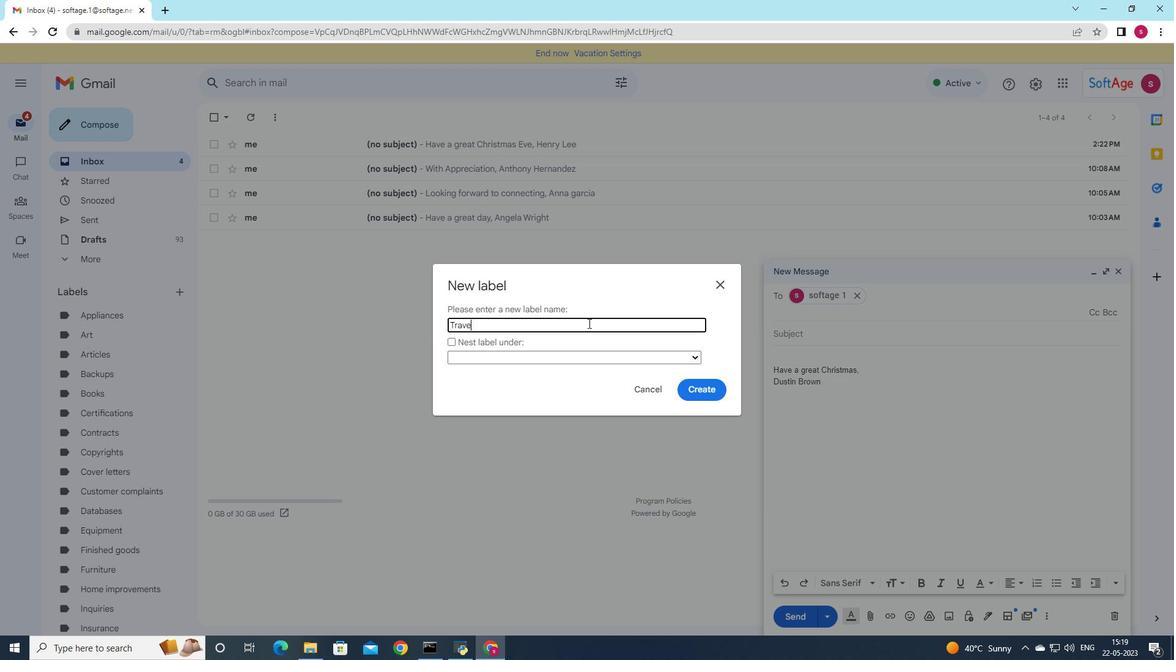 
Action: Mouse moved to (690, 388)
Screenshot: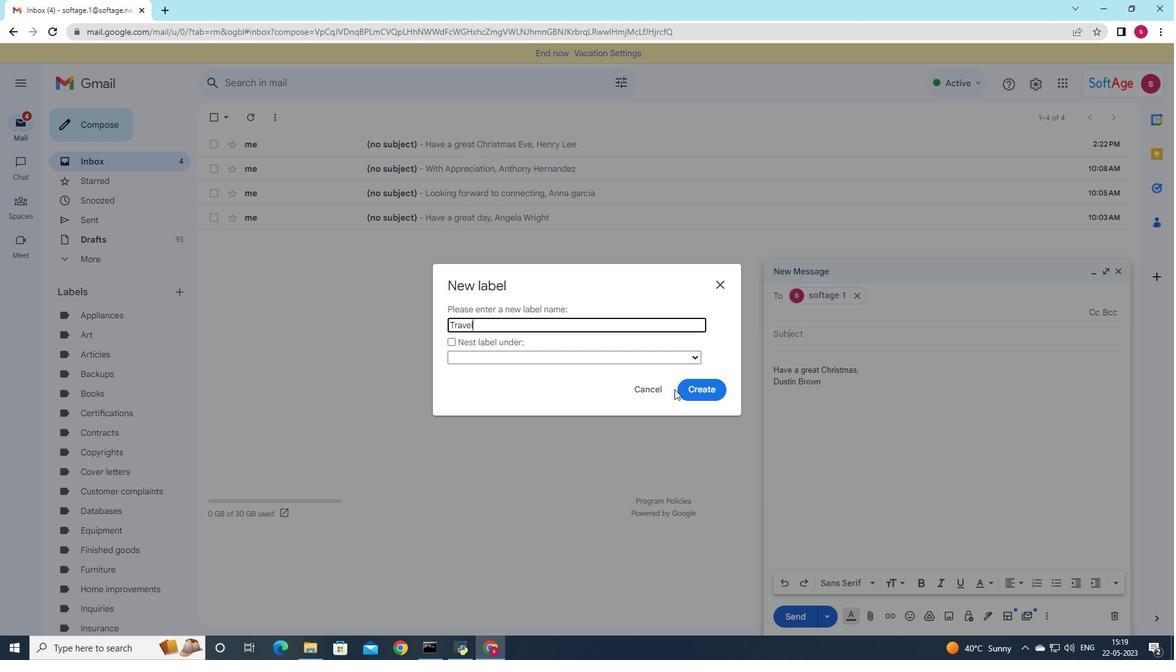 
Action: Mouse pressed left at (690, 388)
Screenshot: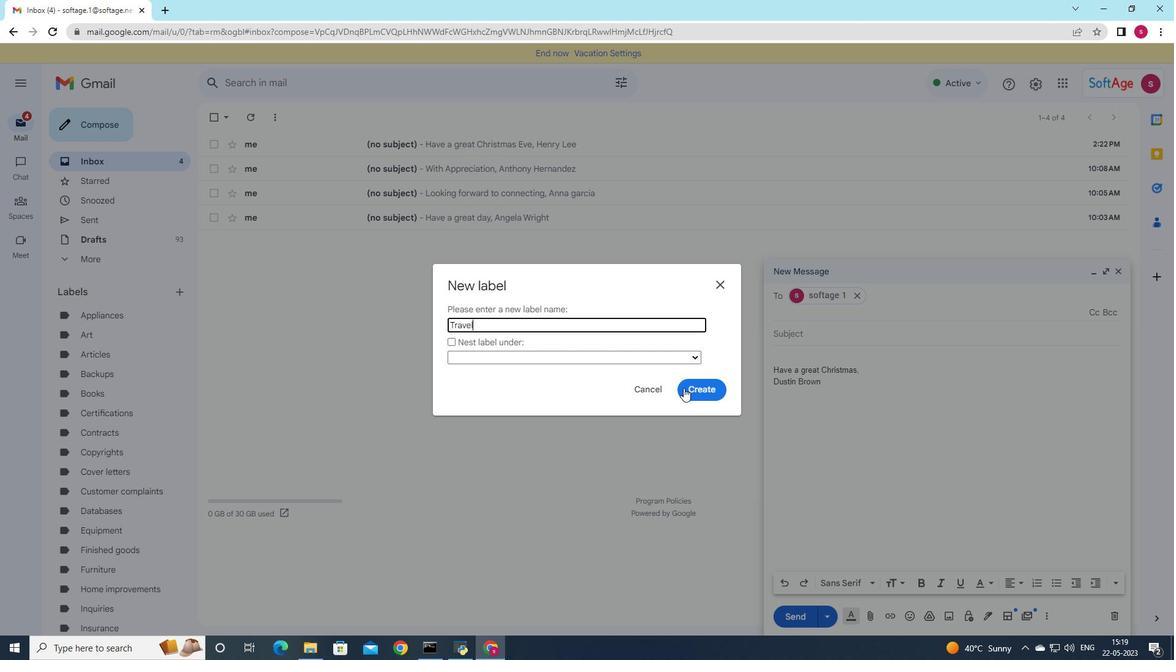 
Action: Mouse moved to (701, 400)
Screenshot: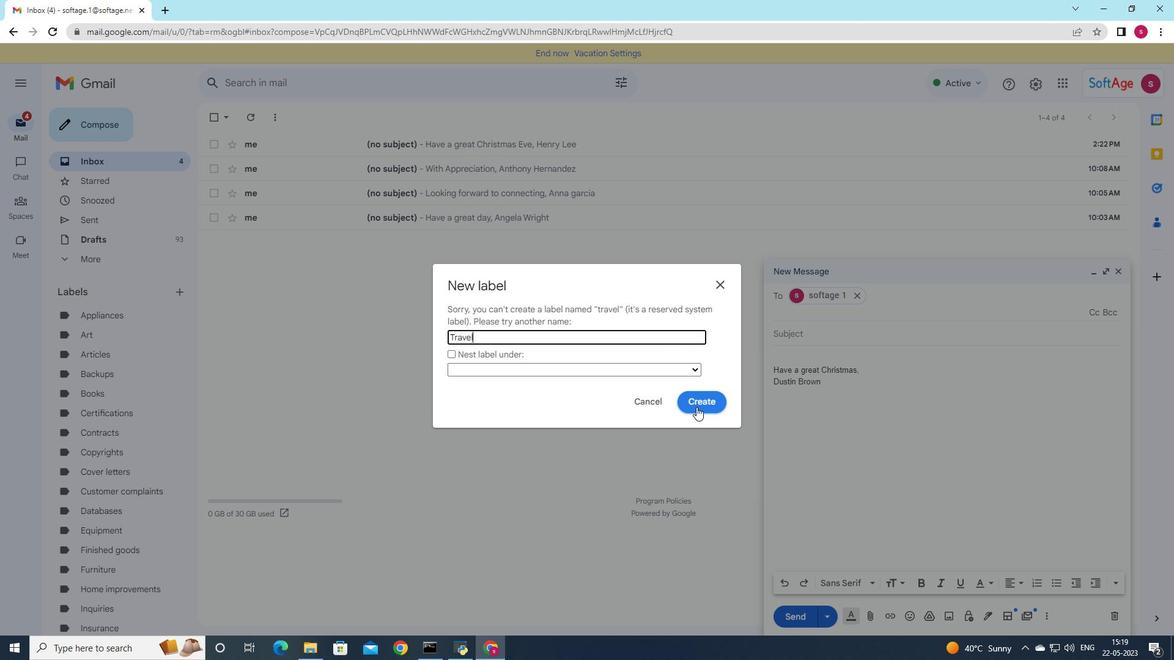 
Action: Mouse pressed left at (701, 400)
Screenshot: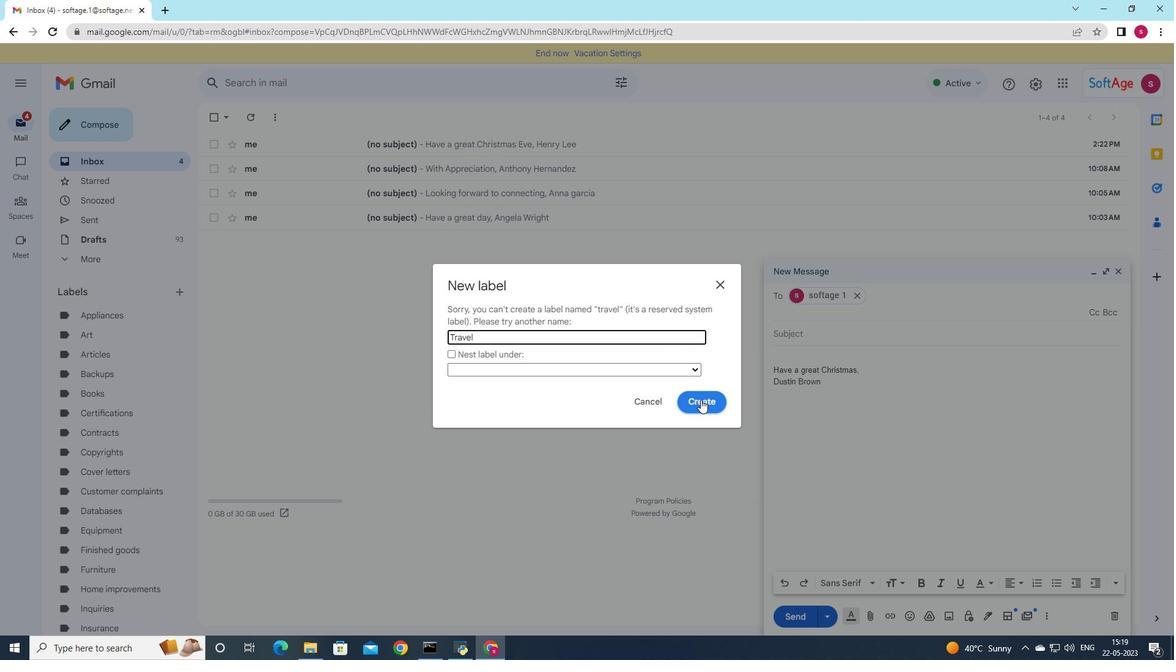 
Action: Mouse moved to (111, 481)
Screenshot: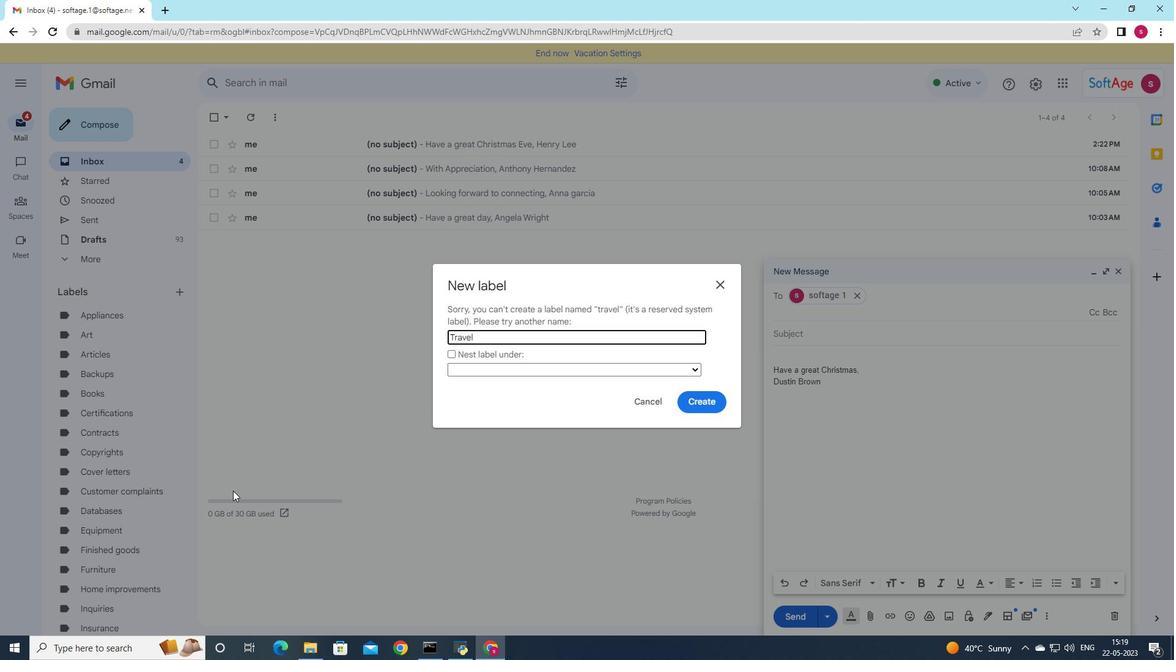 
Action: Mouse scrolled (111, 480) with delta (0, 0)
Screenshot: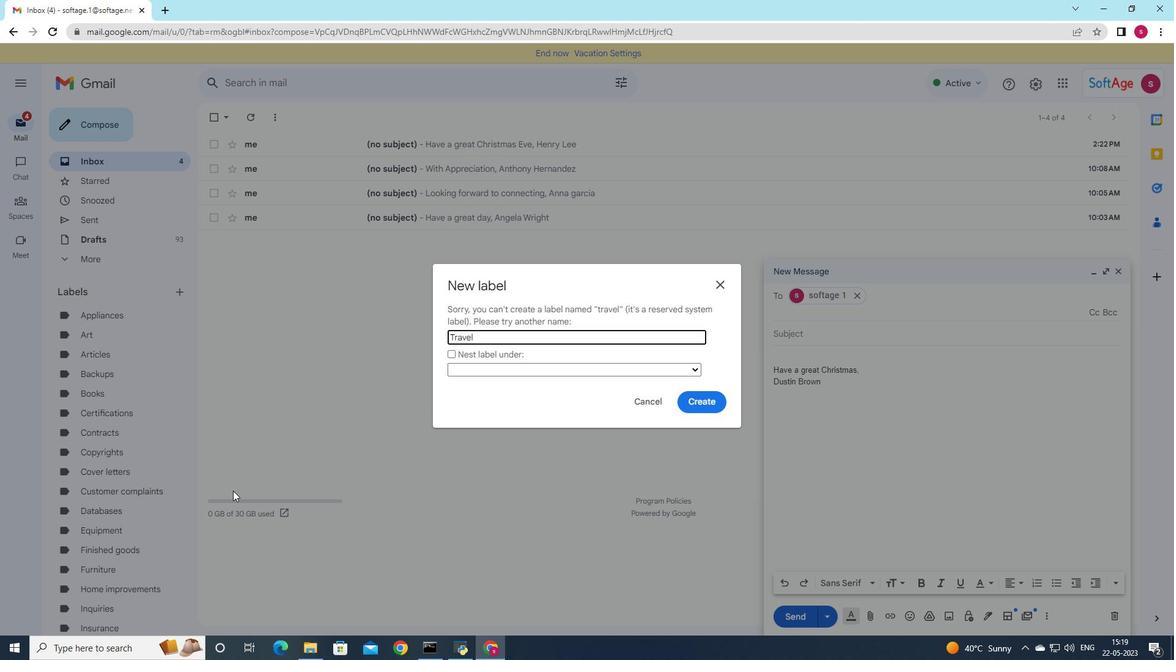 
Action: Mouse scrolled (111, 480) with delta (0, 0)
Screenshot: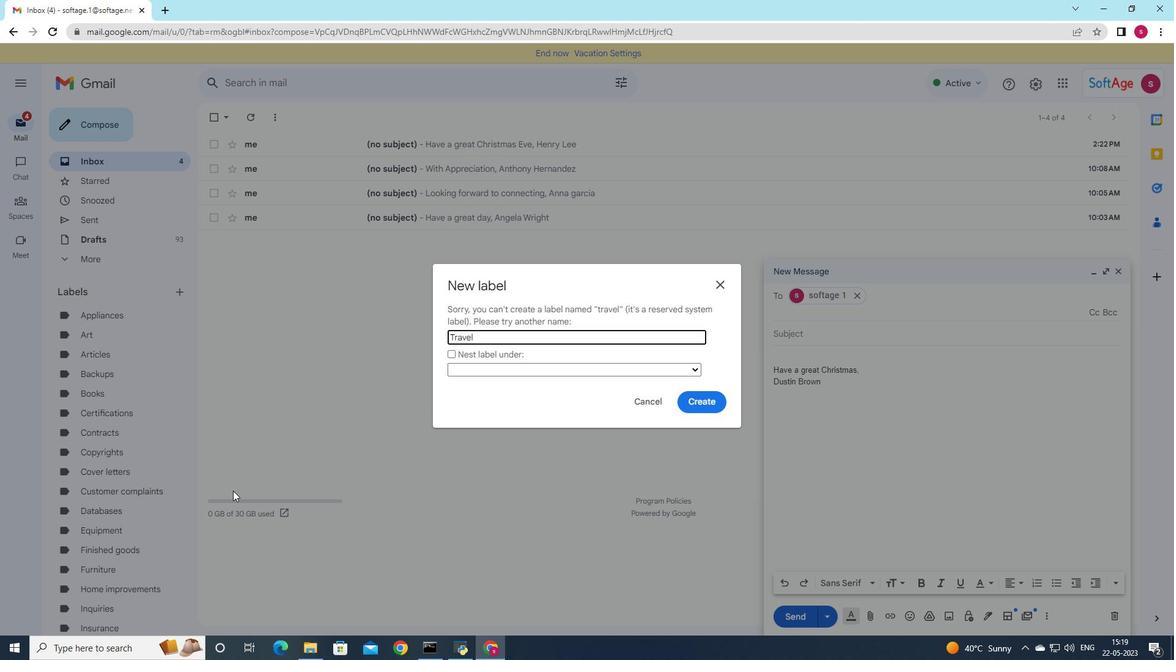 
Action: Mouse moved to (108, 481)
Screenshot: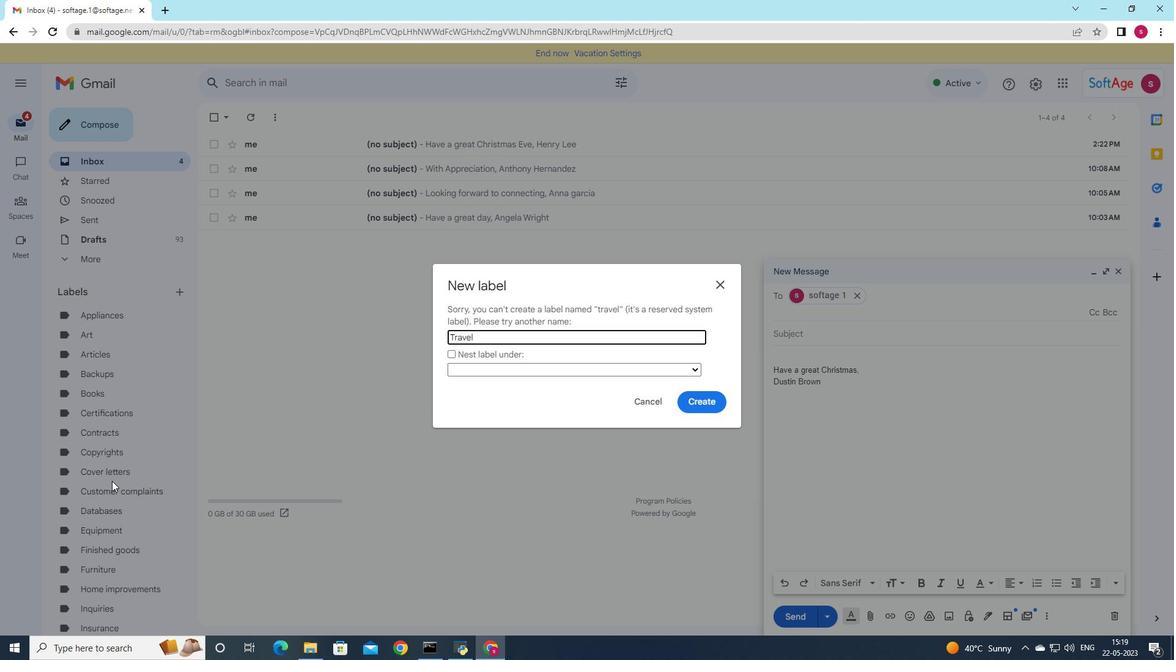 
Action: Mouse scrolled (108, 480) with delta (0, 0)
Screenshot: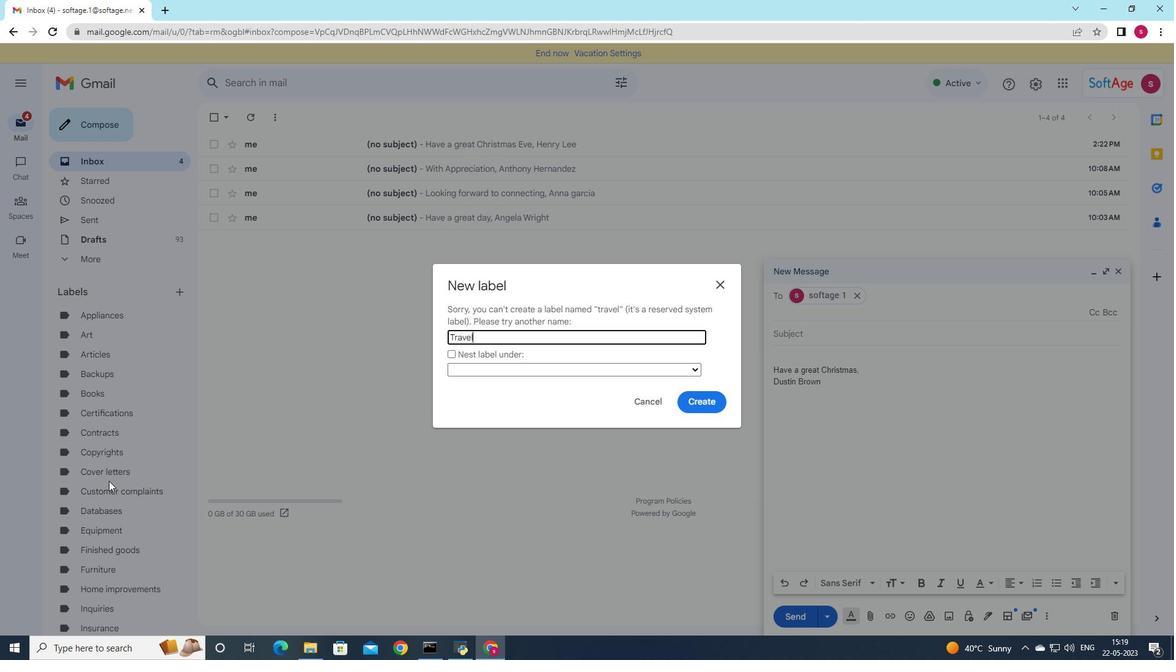 
Action: Mouse scrolled (108, 480) with delta (0, 0)
Screenshot: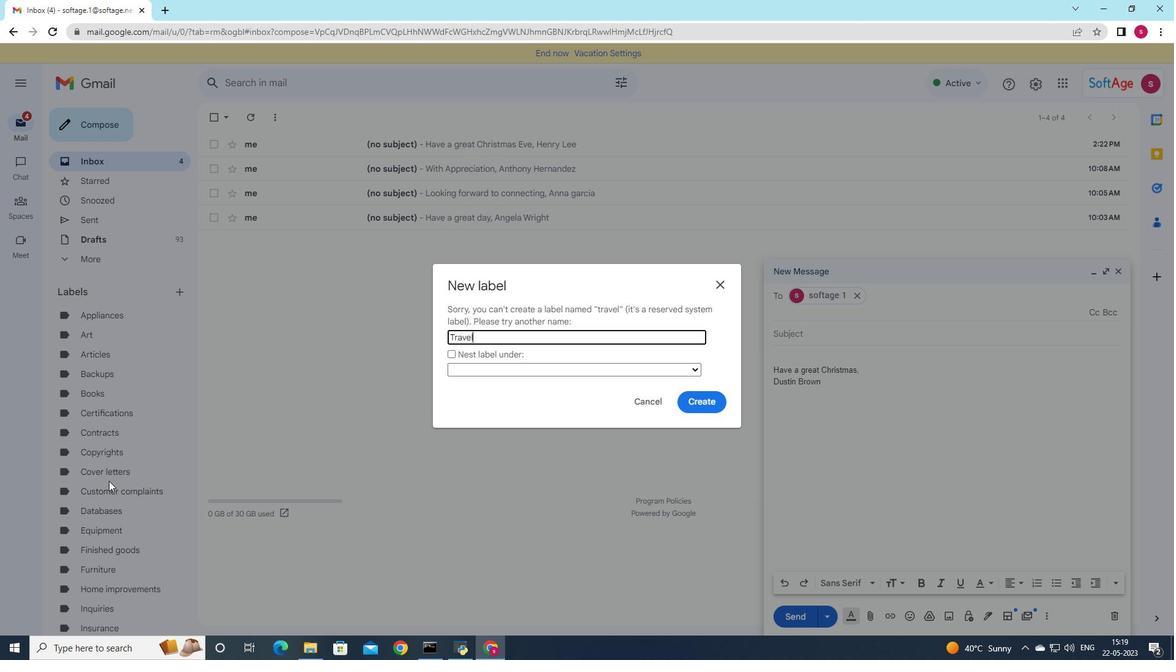 
Action: Mouse scrolled (108, 480) with delta (0, 0)
Screenshot: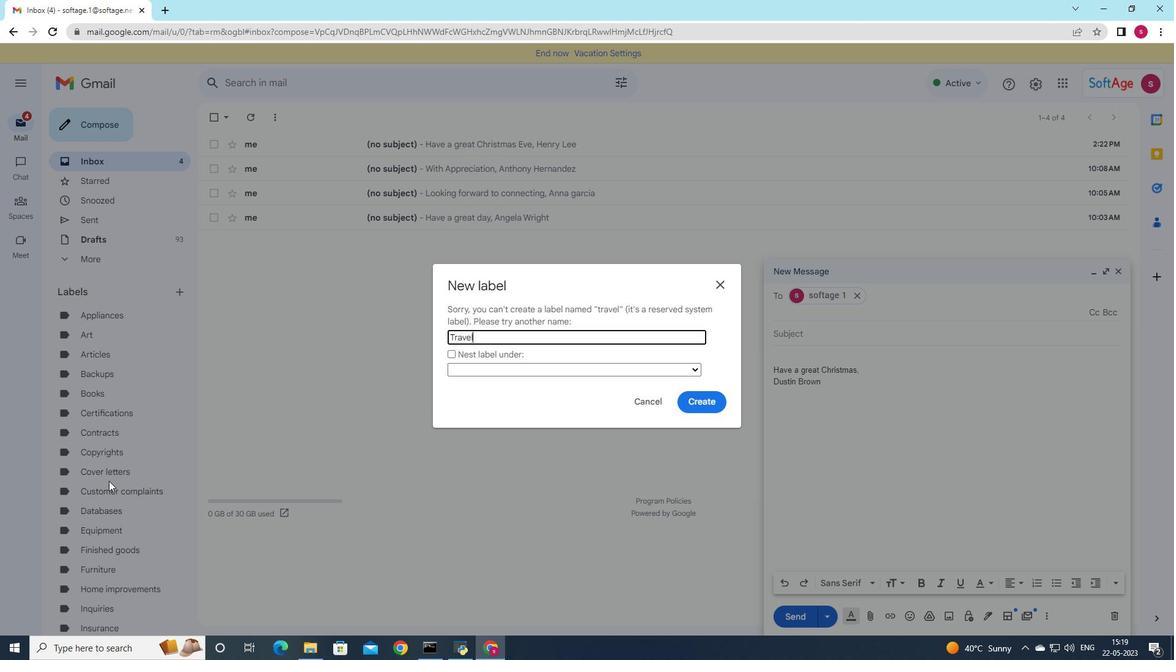 
Action: Mouse scrolled (108, 480) with delta (0, 0)
Screenshot: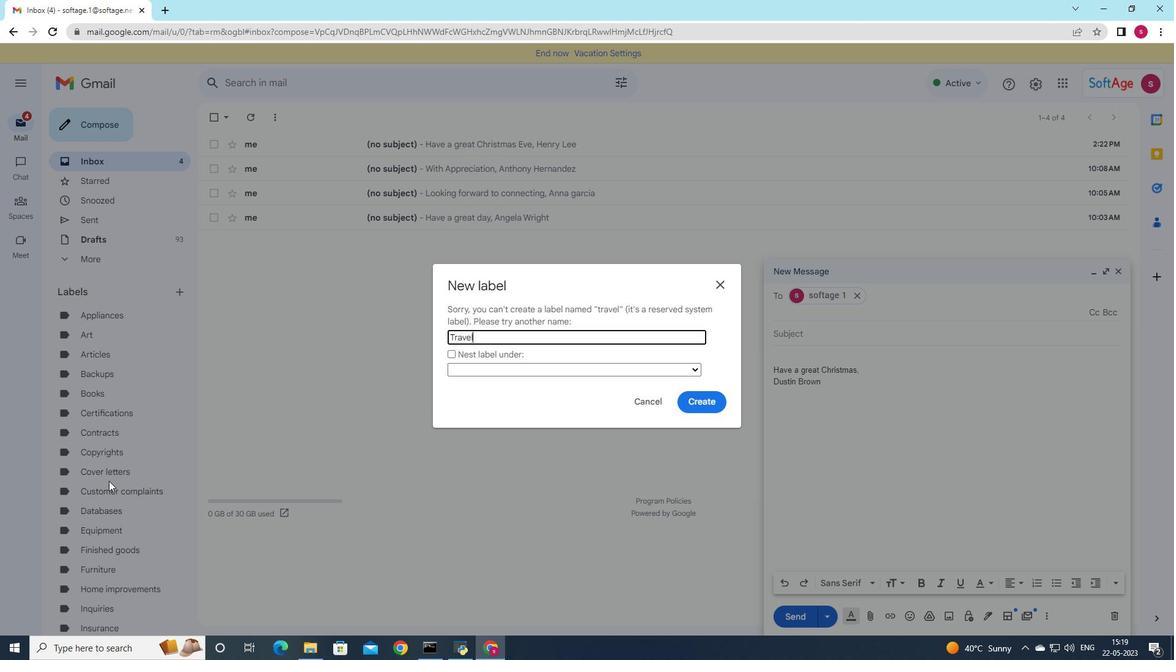 
Action: Mouse moved to (729, 283)
Screenshot: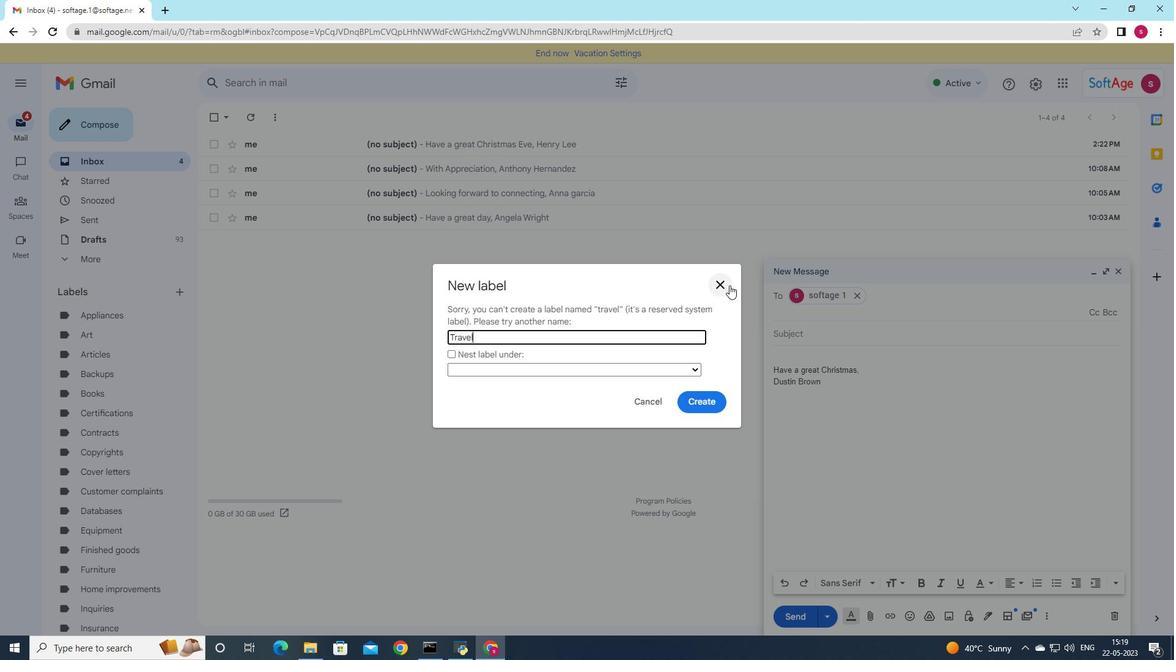 
Action: Mouse pressed left at (729, 283)
Screenshot: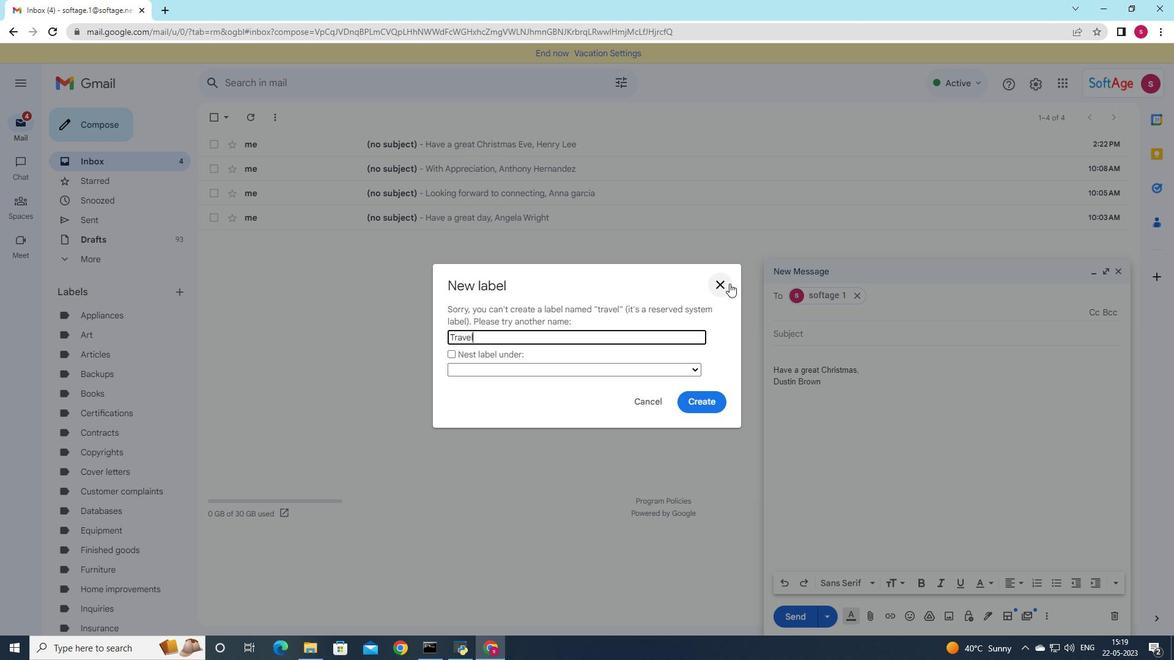 
Action: Mouse moved to (64, 494)
Screenshot: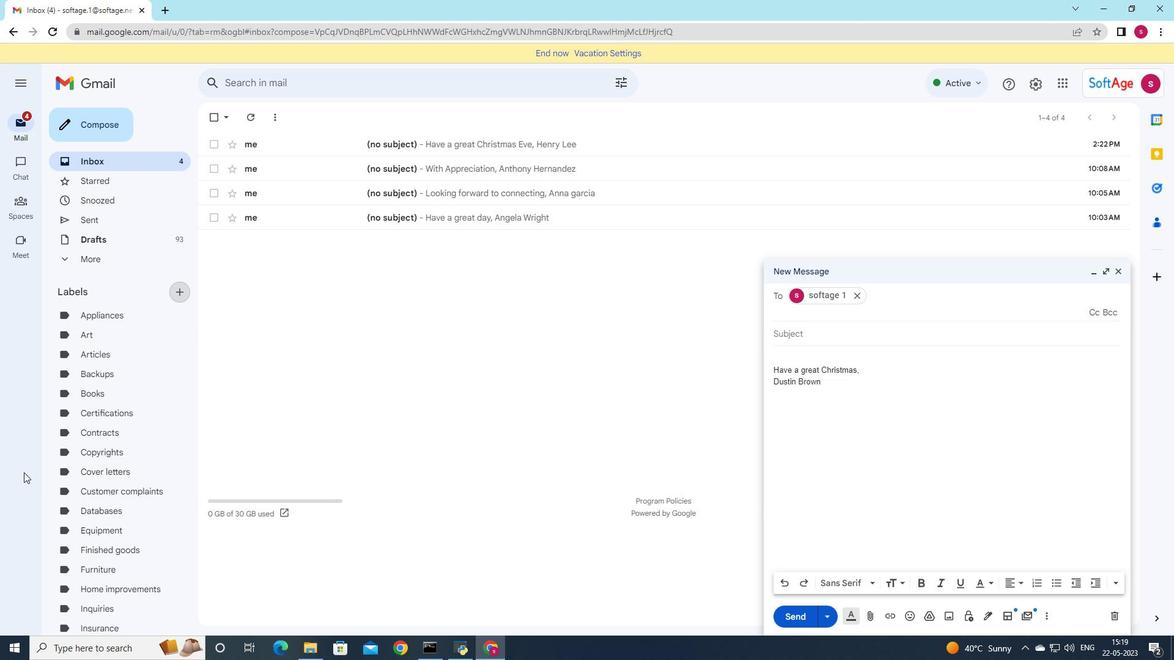 
Action: Mouse scrolled (64, 493) with delta (0, 0)
Screenshot: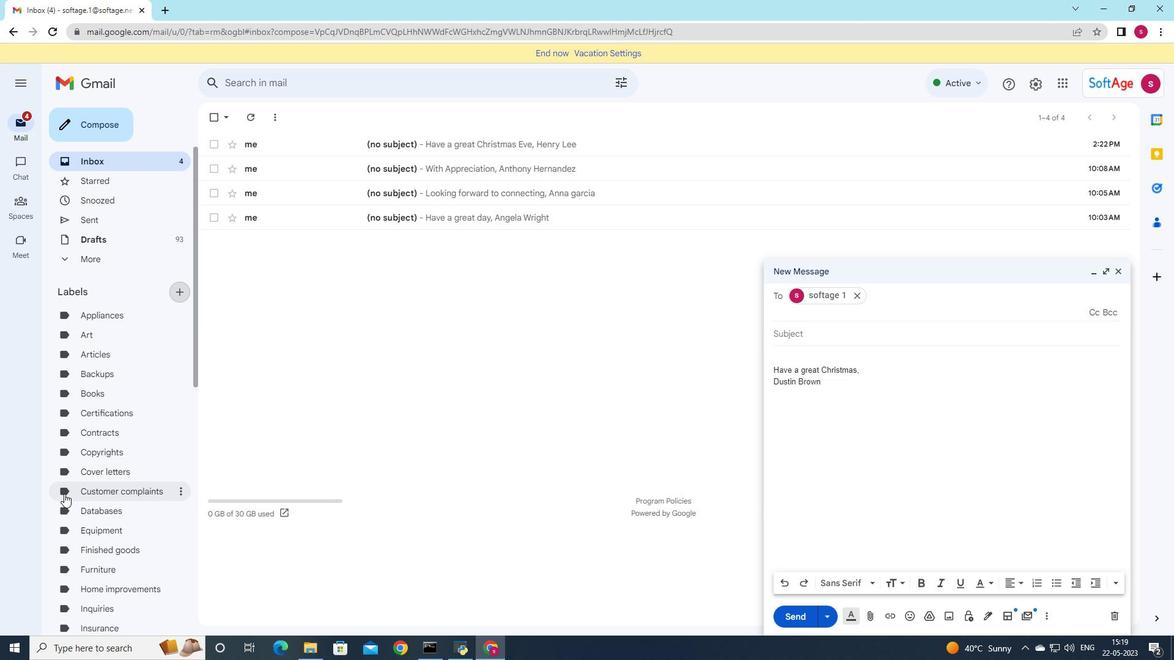 
Action: Mouse scrolled (64, 493) with delta (0, 0)
Screenshot: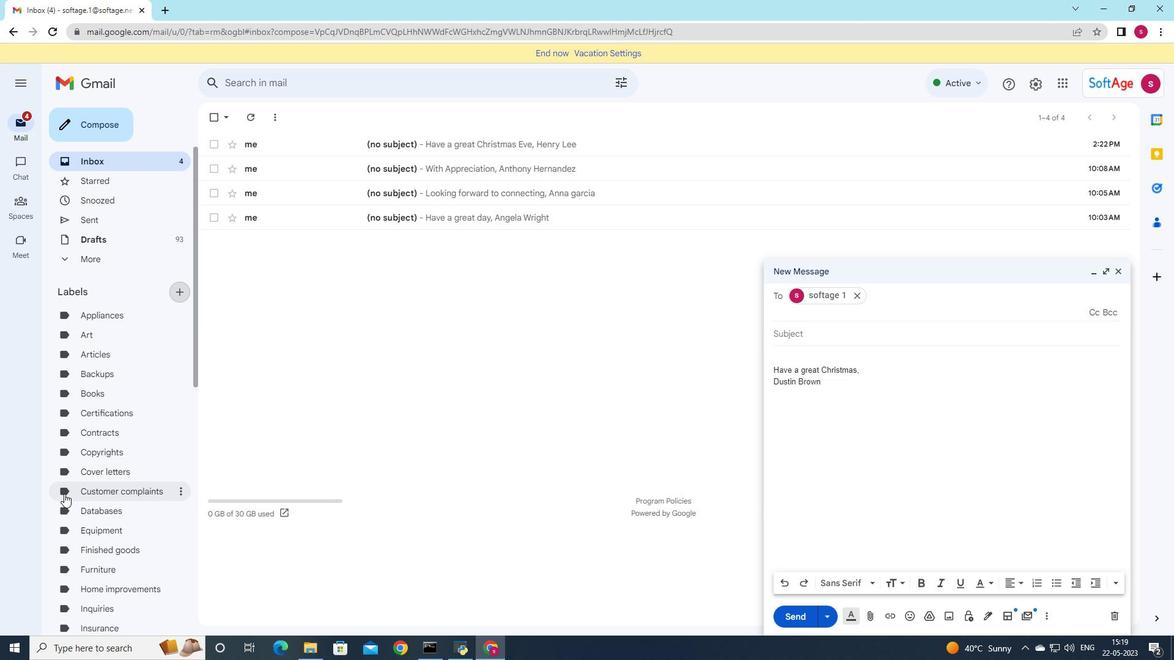
Action: Mouse scrolled (64, 493) with delta (0, 0)
Screenshot: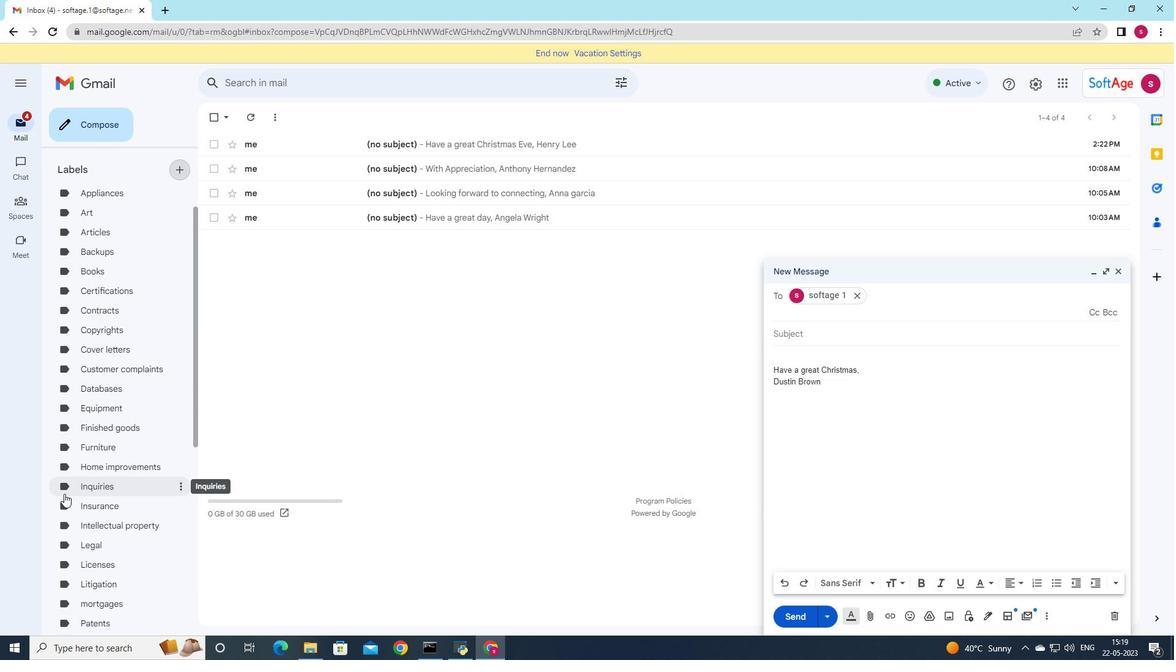 
Action: Mouse scrolled (64, 493) with delta (0, 0)
Screenshot: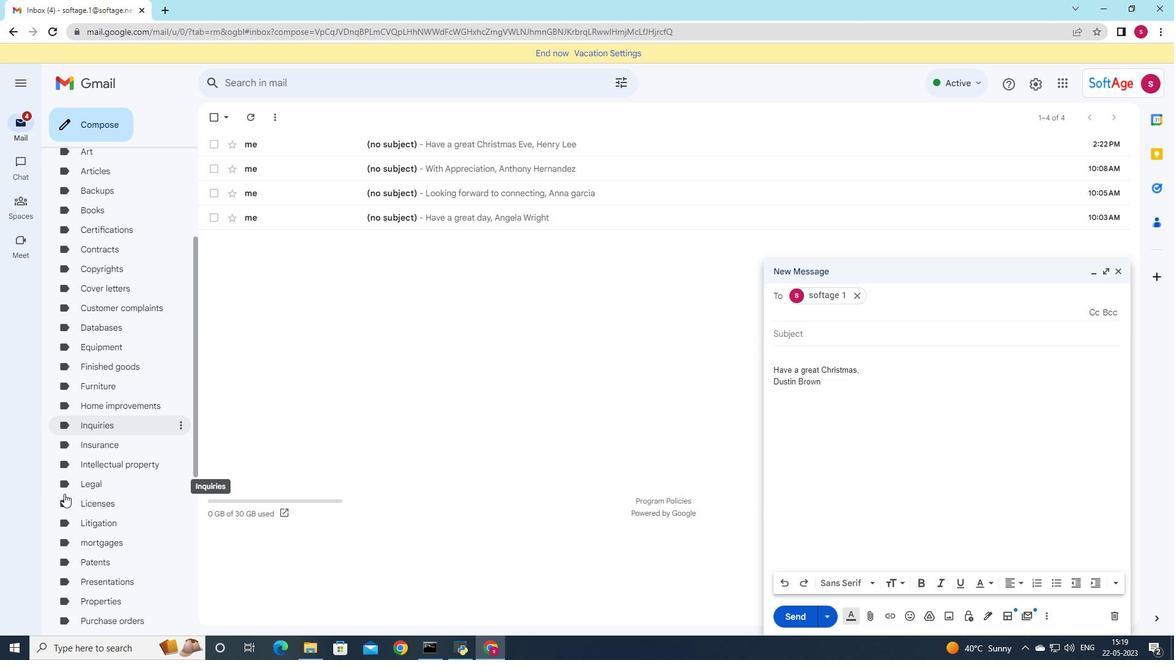 
Action: Mouse scrolled (64, 493) with delta (0, 0)
Screenshot: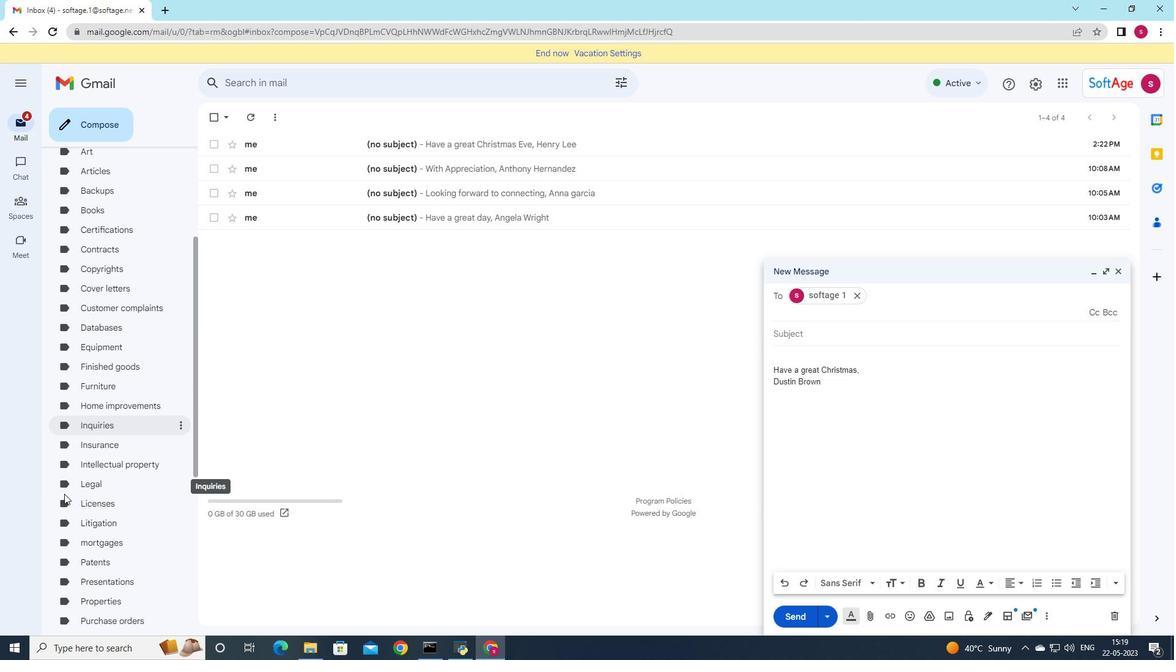 
Action: Mouse scrolled (64, 493) with delta (0, 0)
Screenshot: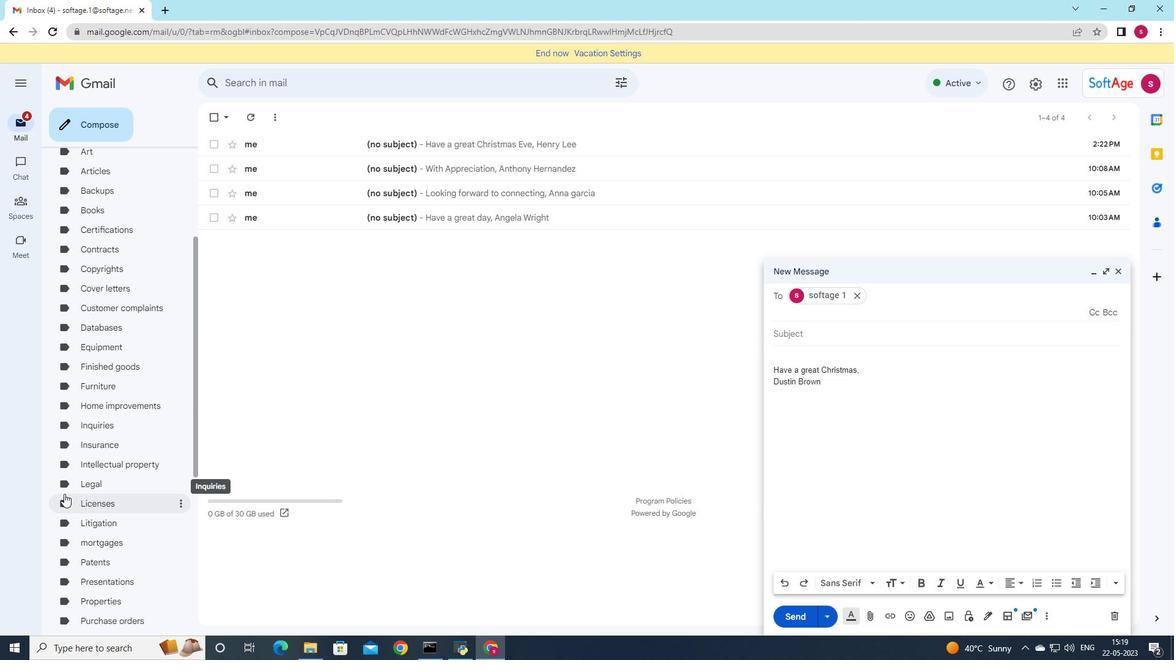 
Action: Mouse scrolled (64, 493) with delta (0, 0)
Screenshot: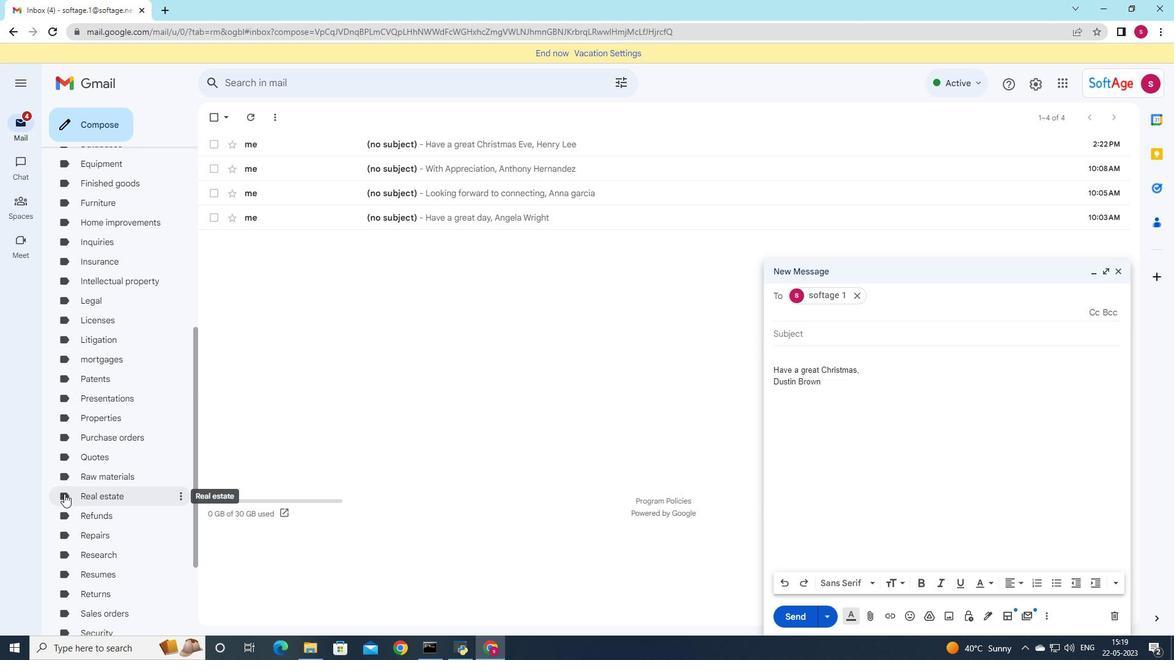 
Action: Mouse scrolled (64, 493) with delta (0, 0)
Screenshot: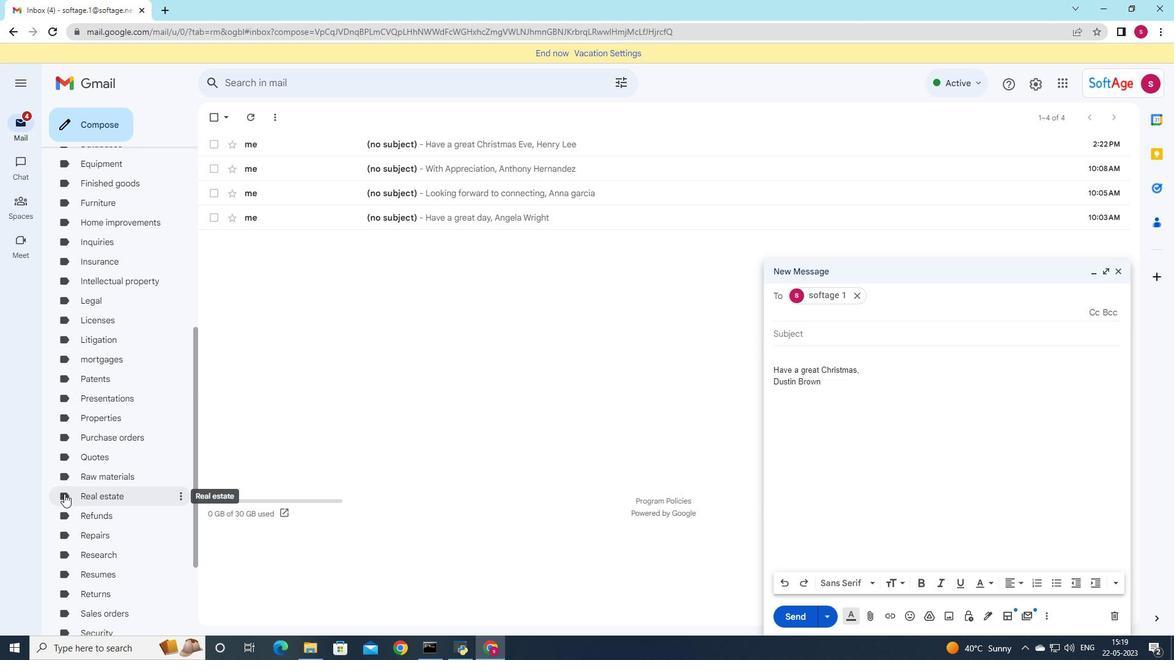
Action: Mouse scrolled (64, 493) with delta (0, 0)
Screenshot: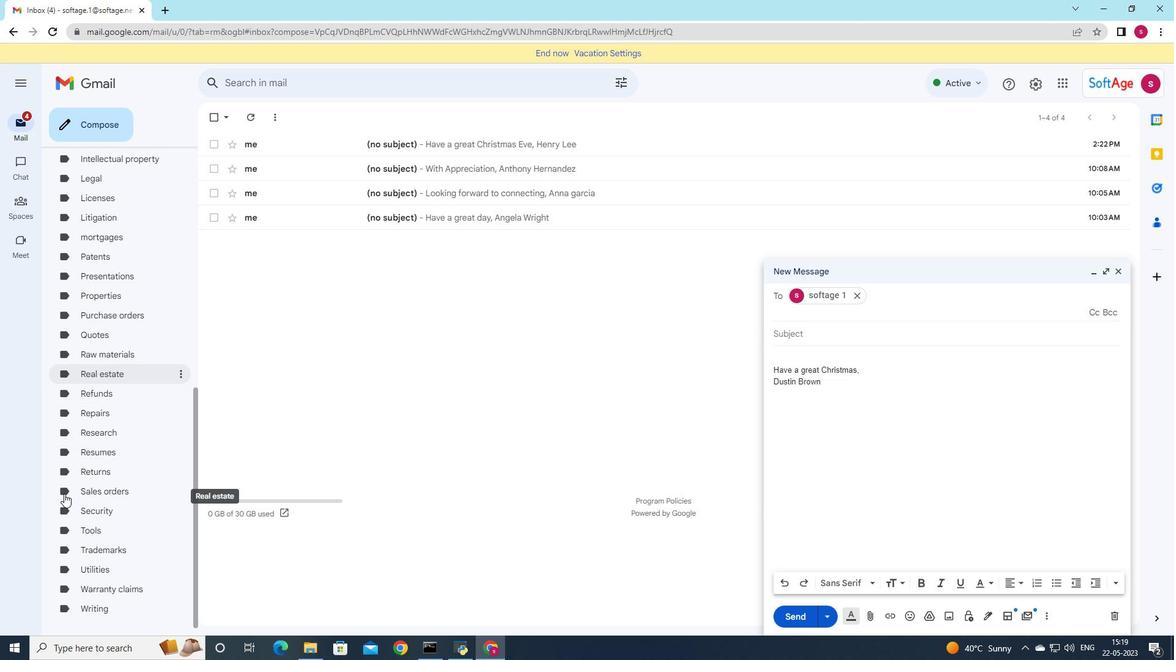 
Action: Mouse scrolled (64, 493) with delta (0, 0)
Screenshot: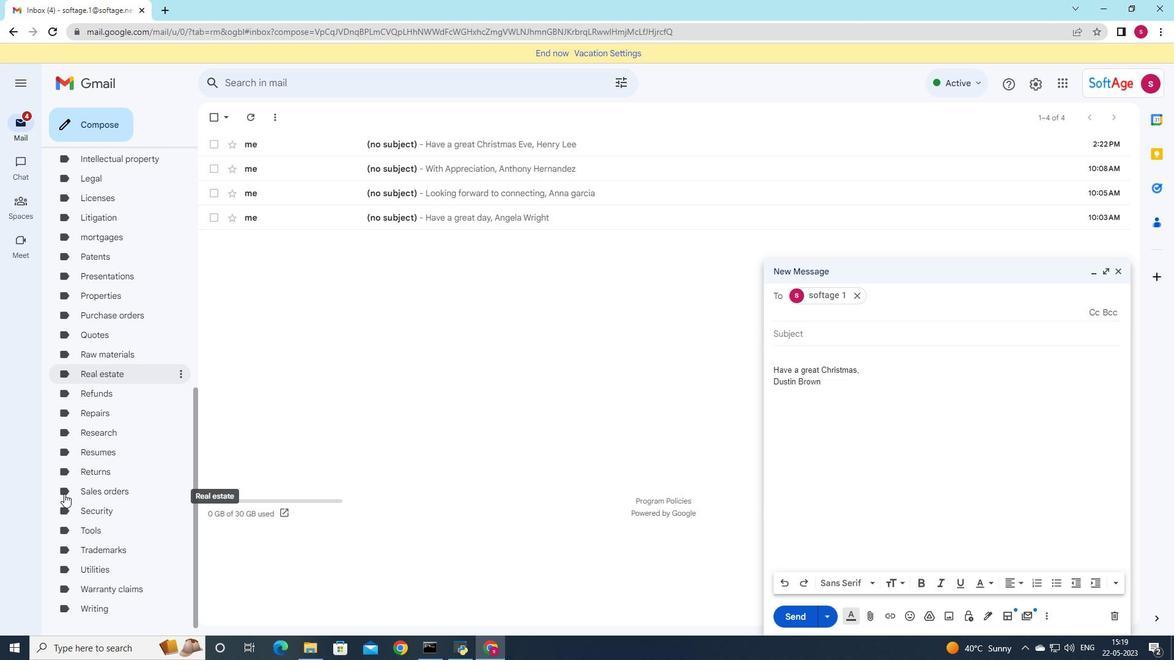 
Action: Mouse scrolled (64, 493) with delta (0, 0)
Screenshot: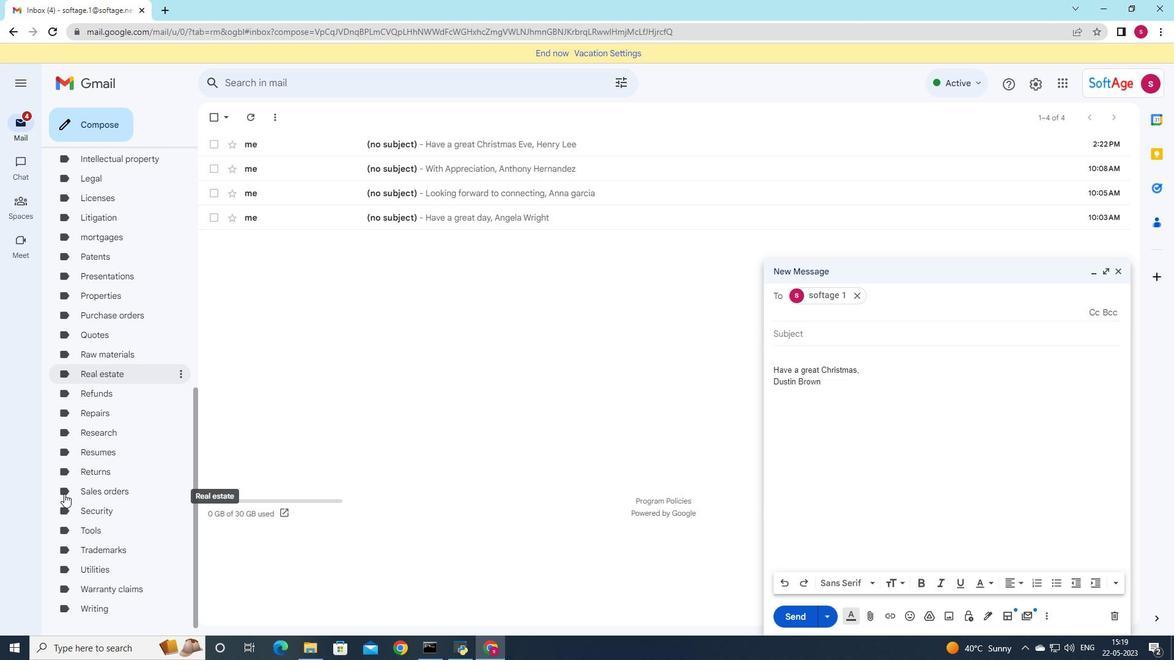 
Action: Mouse moved to (127, 449)
Screenshot: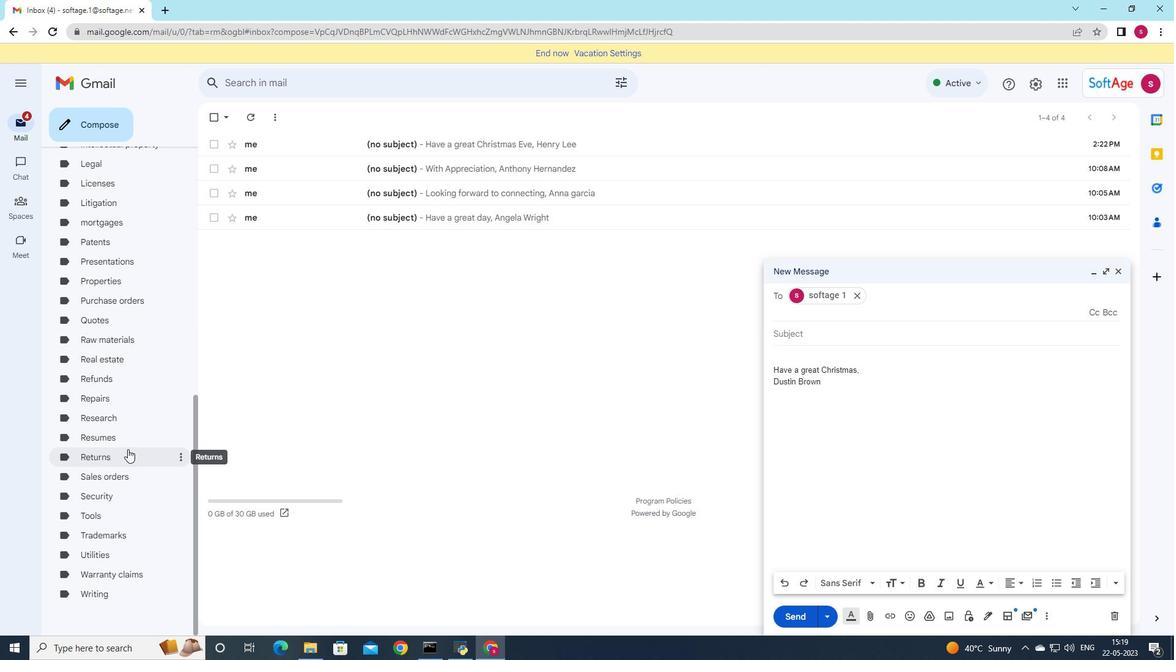 
Action: Mouse scrolled (127, 449) with delta (0, 0)
Screenshot: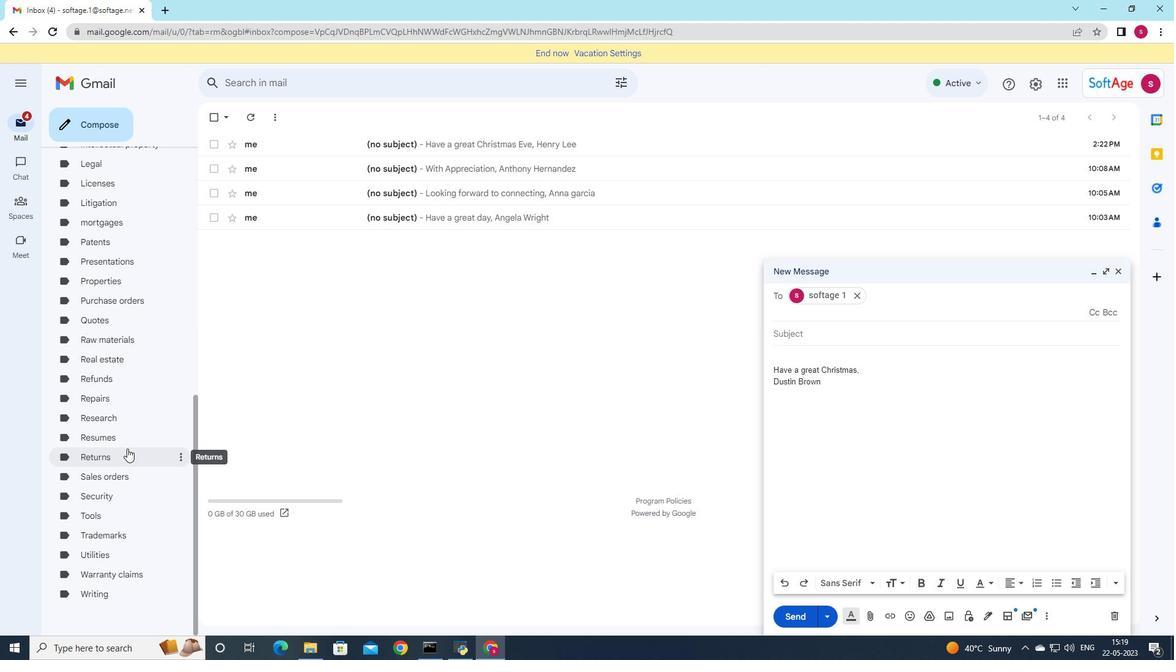 
Action: Mouse scrolled (127, 449) with delta (0, 0)
Screenshot: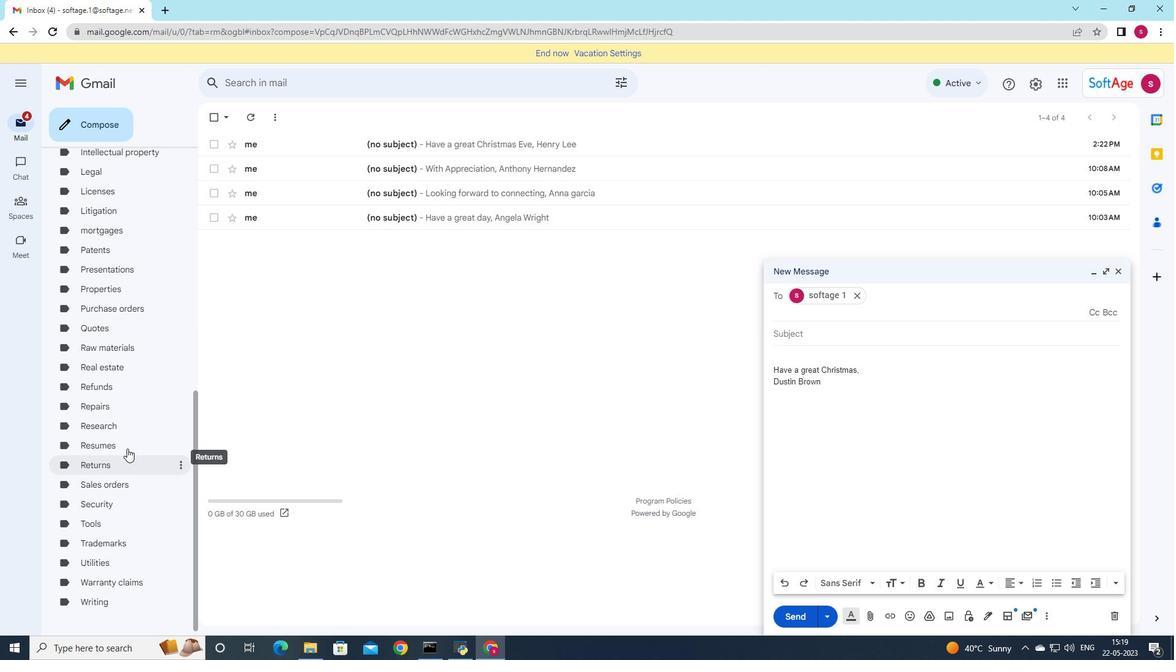 
Action: Mouse scrolled (127, 449) with delta (0, 0)
Screenshot: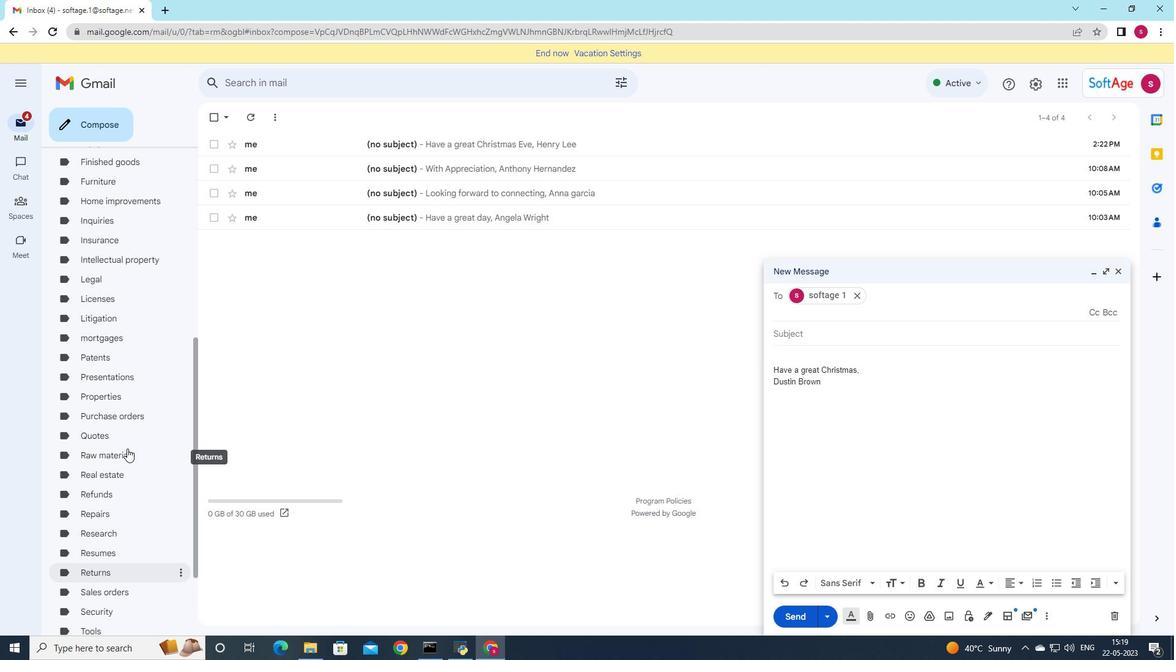 
Action: Mouse scrolled (127, 449) with delta (0, 0)
Screenshot: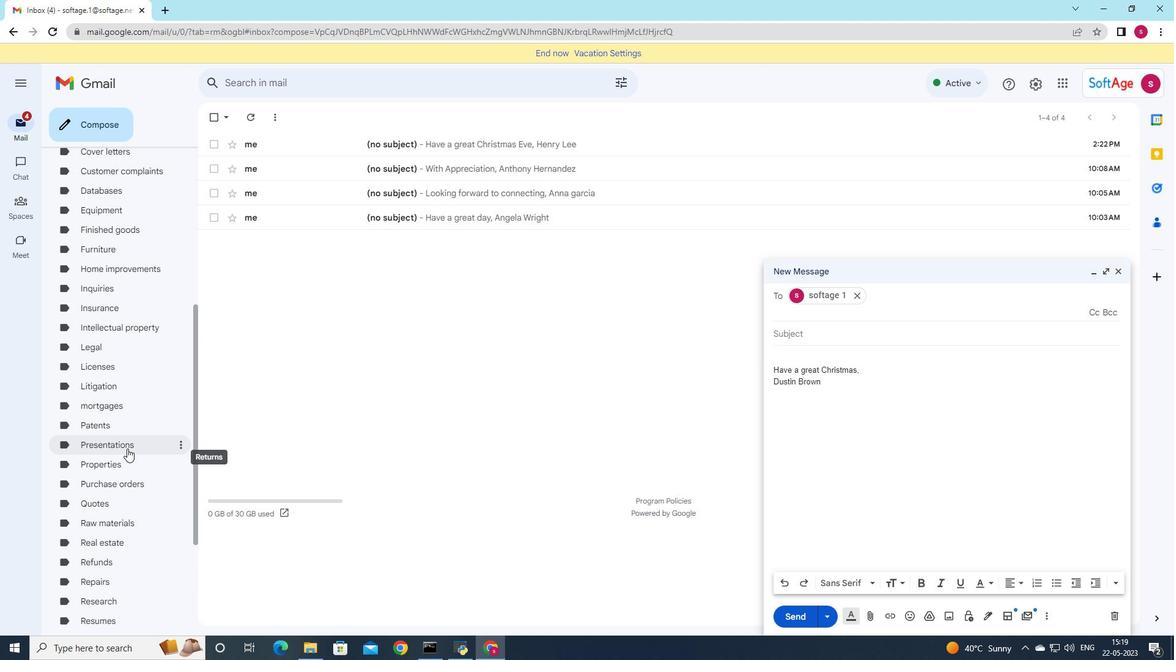 
Action: Mouse scrolled (127, 449) with delta (0, 0)
Screenshot: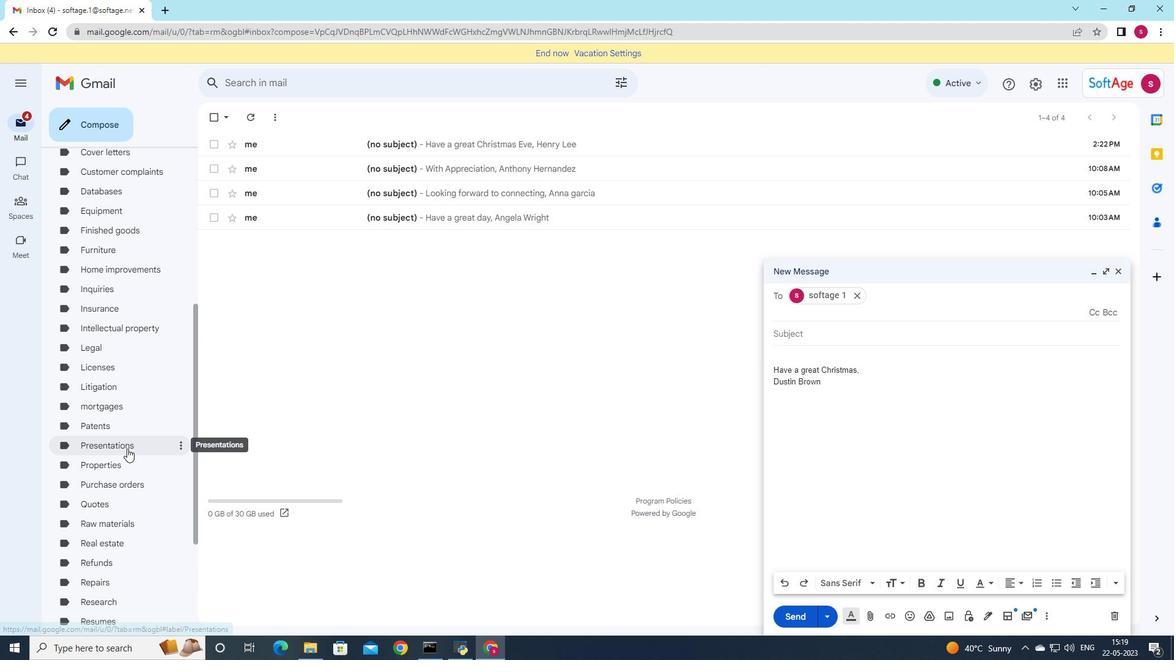 
Action: Mouse scrolled (127, 449) with delta (0, 0)
Screenshot: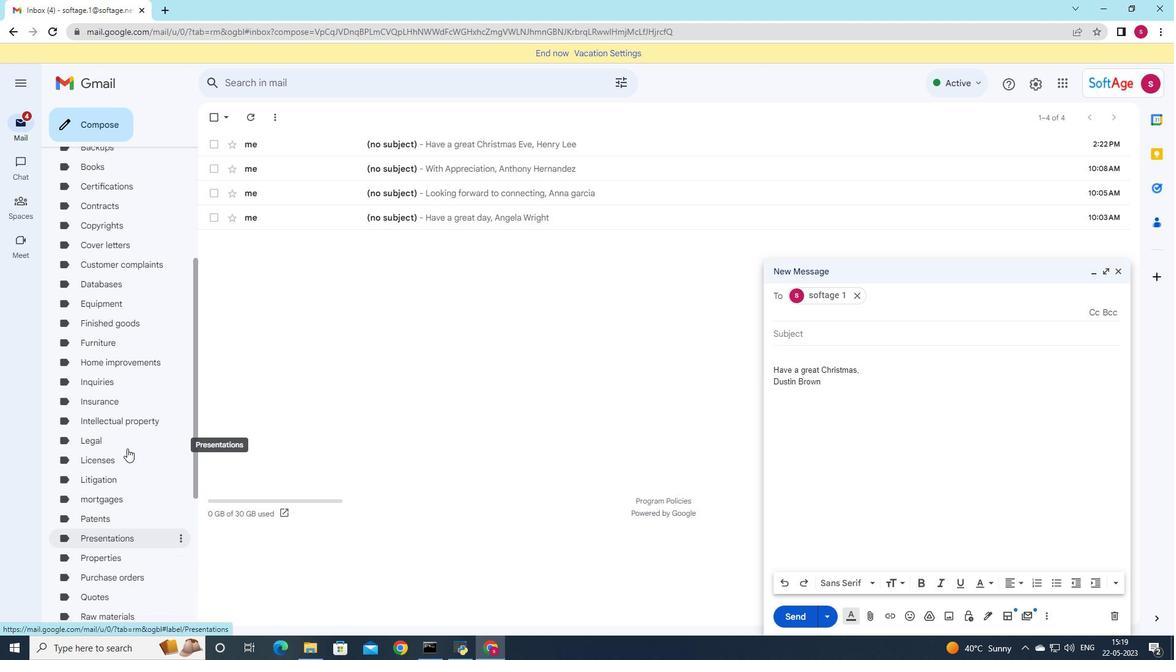
Action: Mouse scrolled (127, 449) with delta (0, 0)
Screenshot: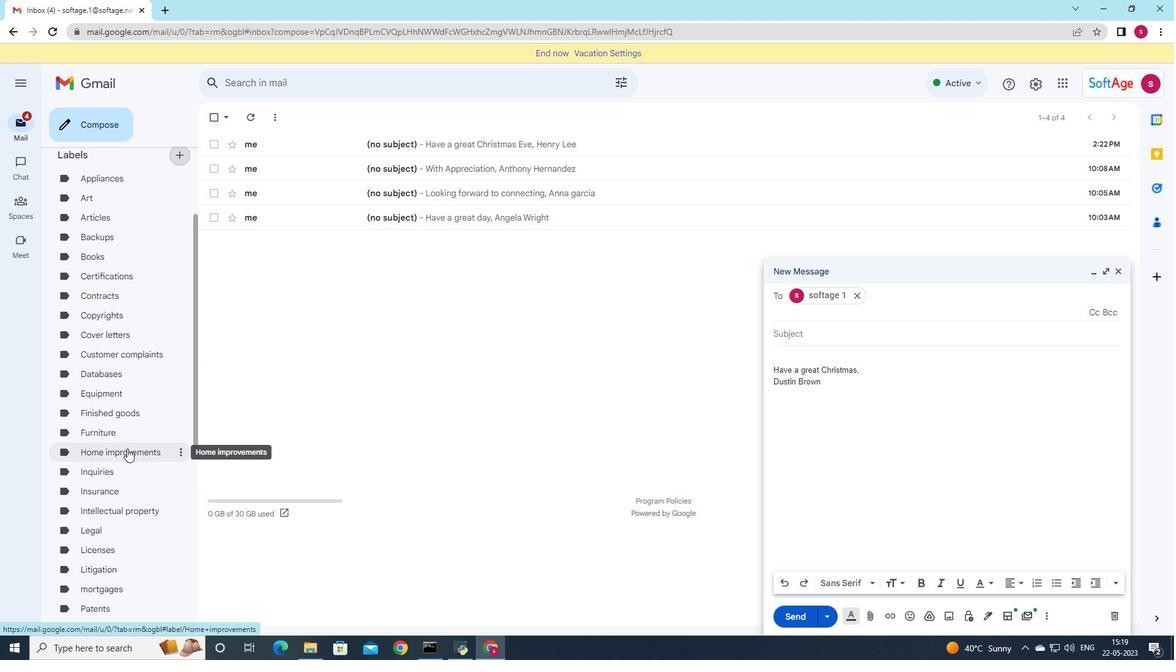 
Action: Mouse scrolled (127, 449) with delta (0, 0)
Screenshot: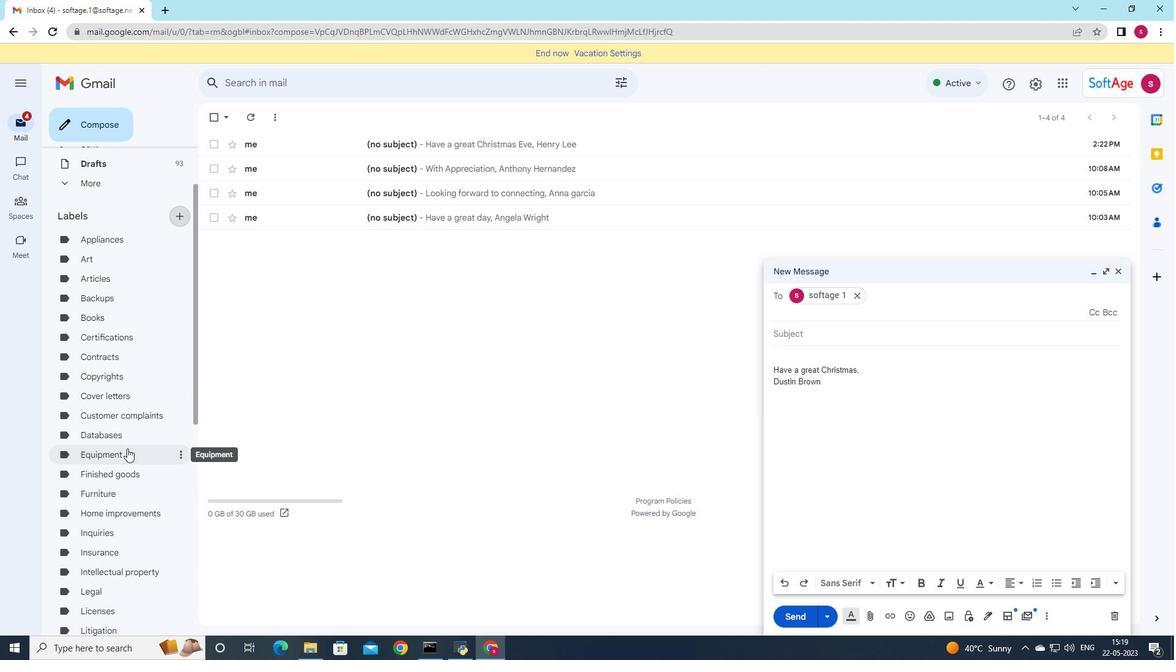 
Action: Mouse scrolled (127, 449) with delta (0, 0)
Screenshot: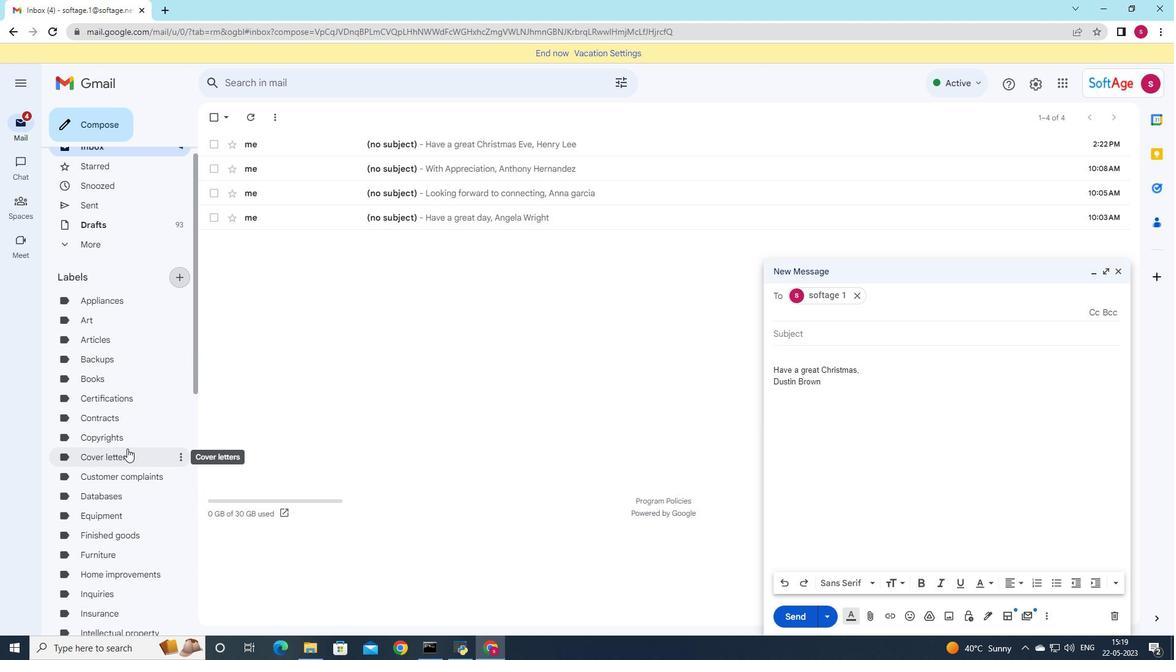 
Action: Mouse scrolled (127, 449) with delta (0, 0)
Screenshot: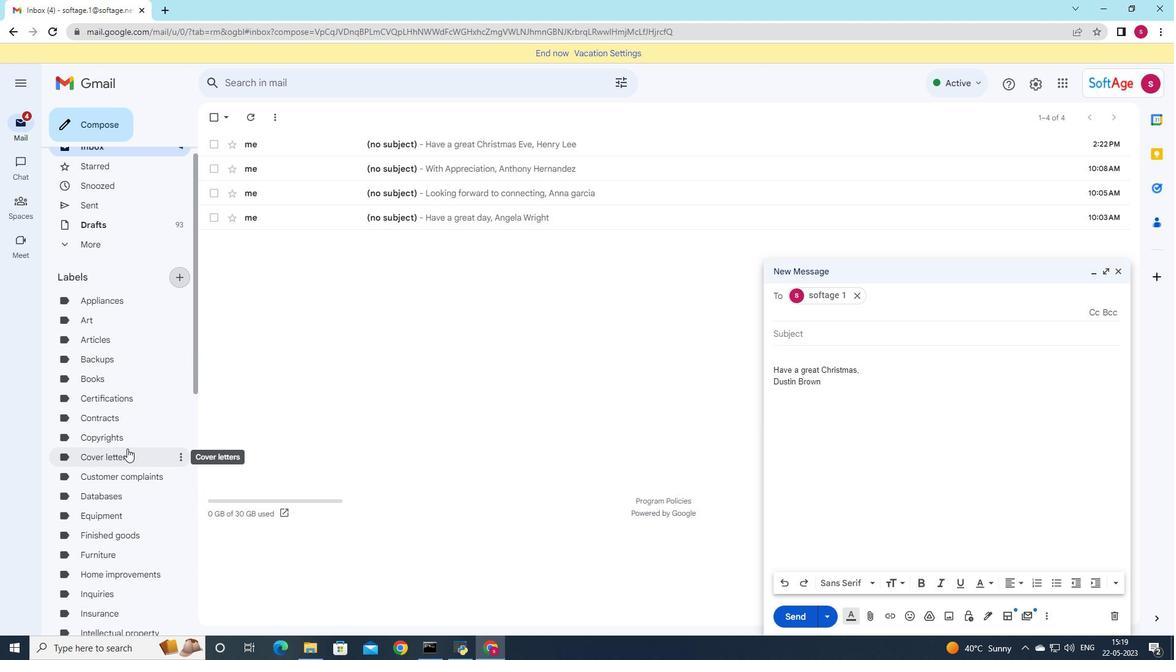 
Action: Mouse moved to (182, 294)
Screenshot: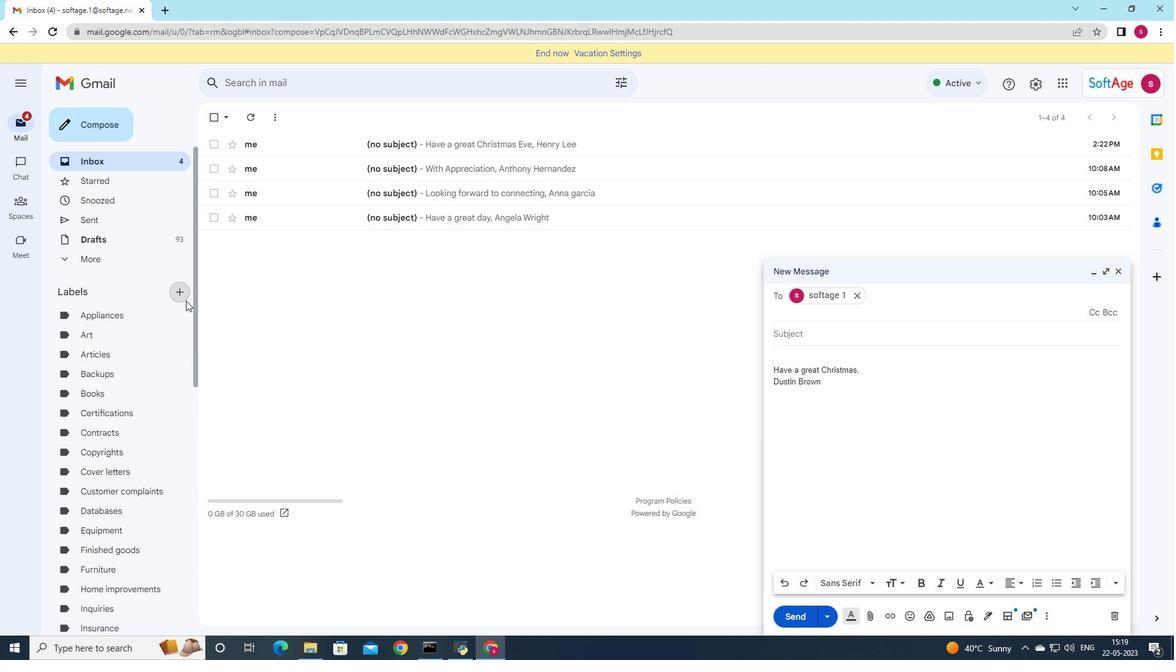 
Action: Mouse pressed left at (182, 294)
Screenshot: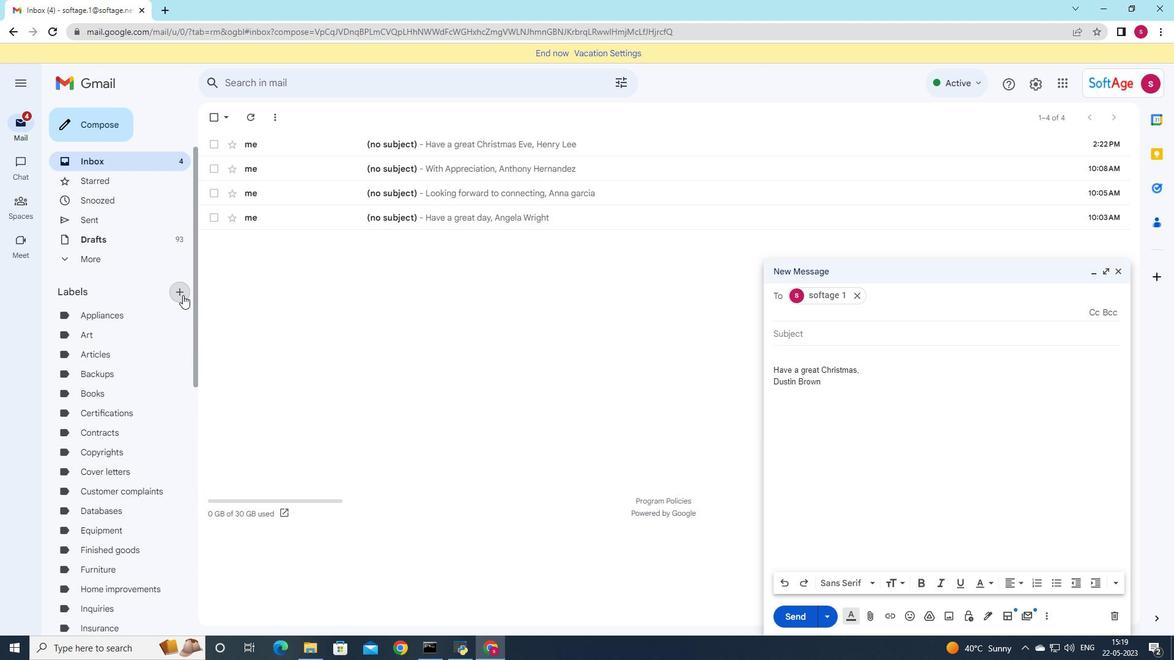 
Action: Mouse moved to (424, 360)
Screenshot: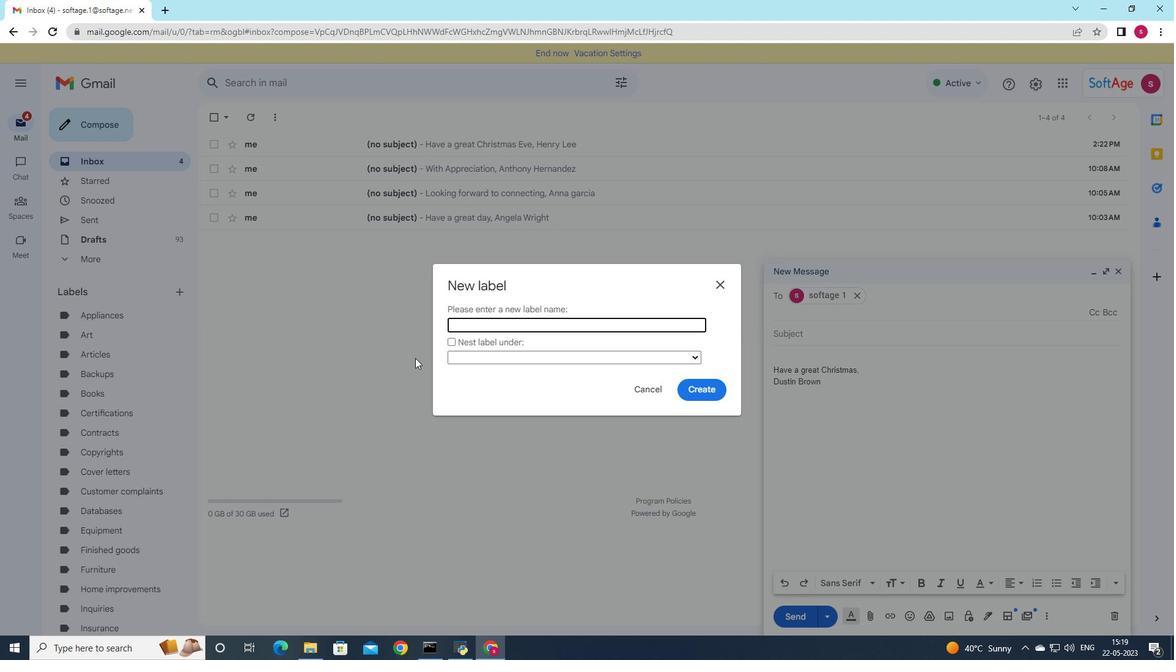 
Action: Key pressed <Key.shift>Travel
Screenshot: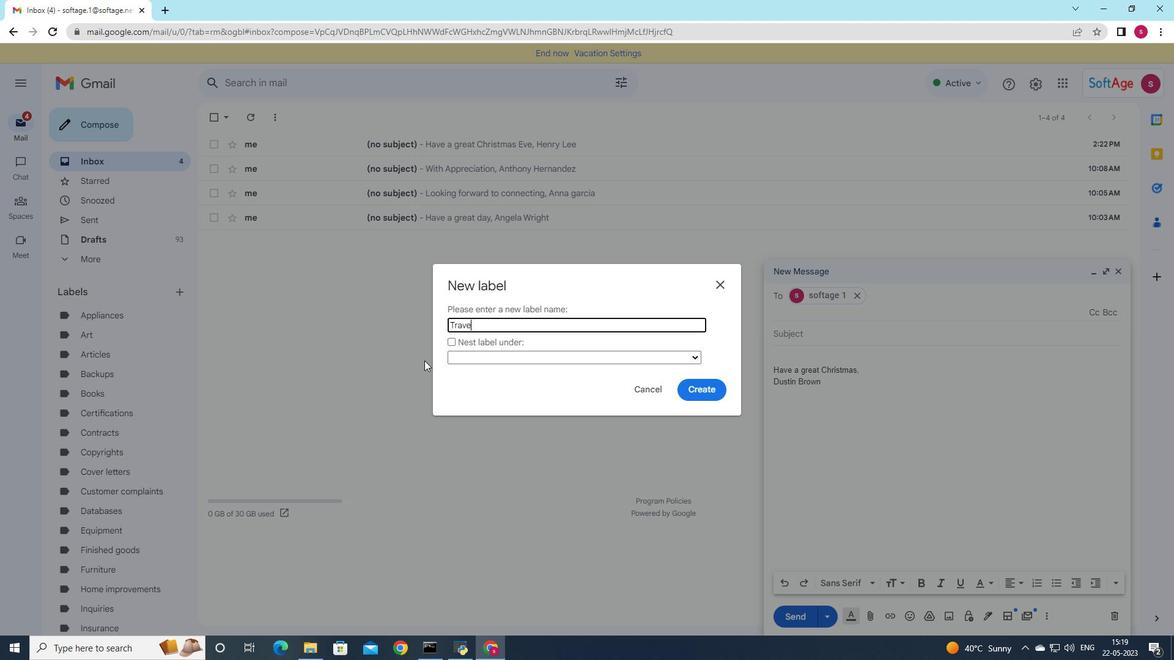 
Action: Mouse moved to (696, 390)
Screenshot: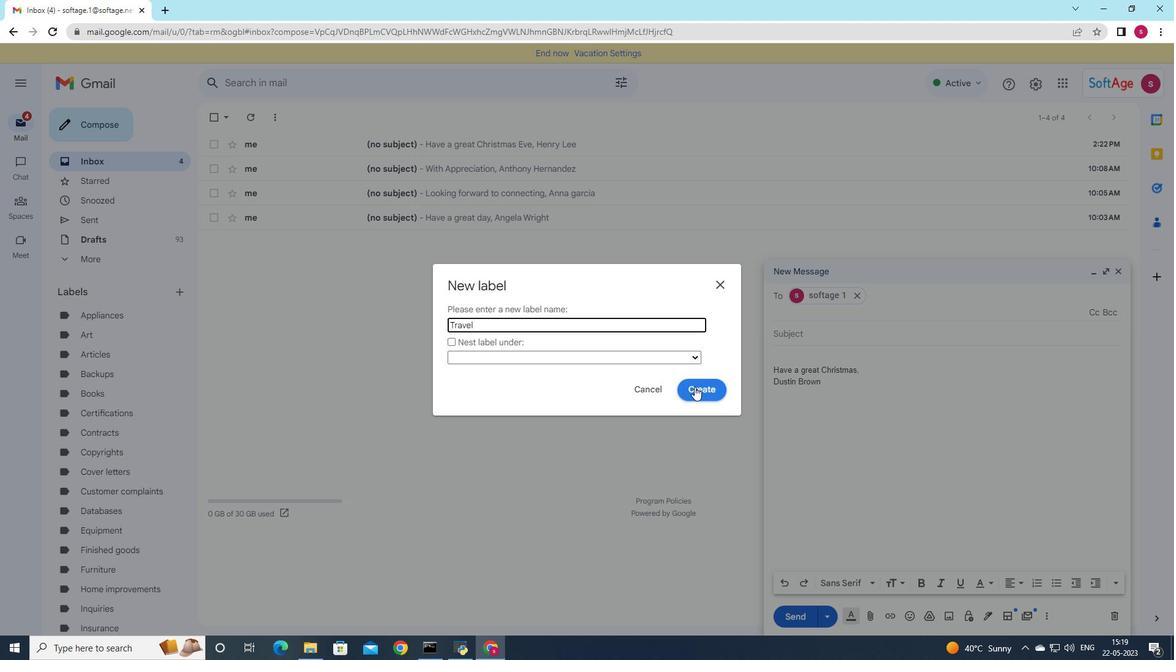 
Action: Mouse pressed left at (696, 390)
Screenshot: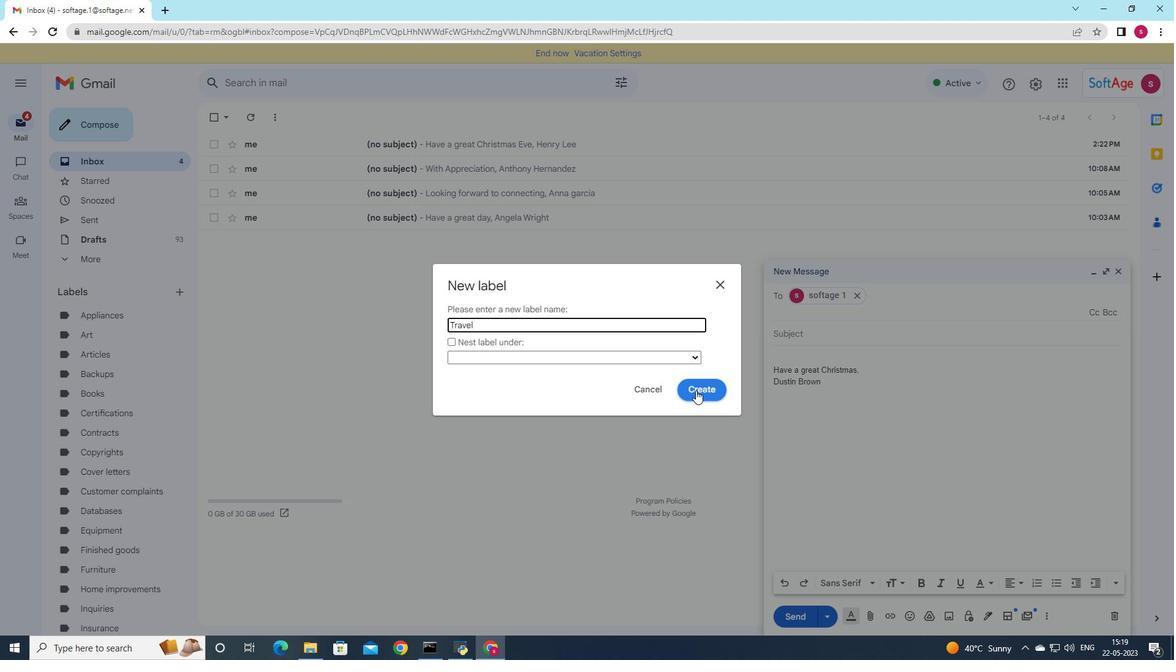 
Action: Mouse pressed left at (696, 390)
Screenshot: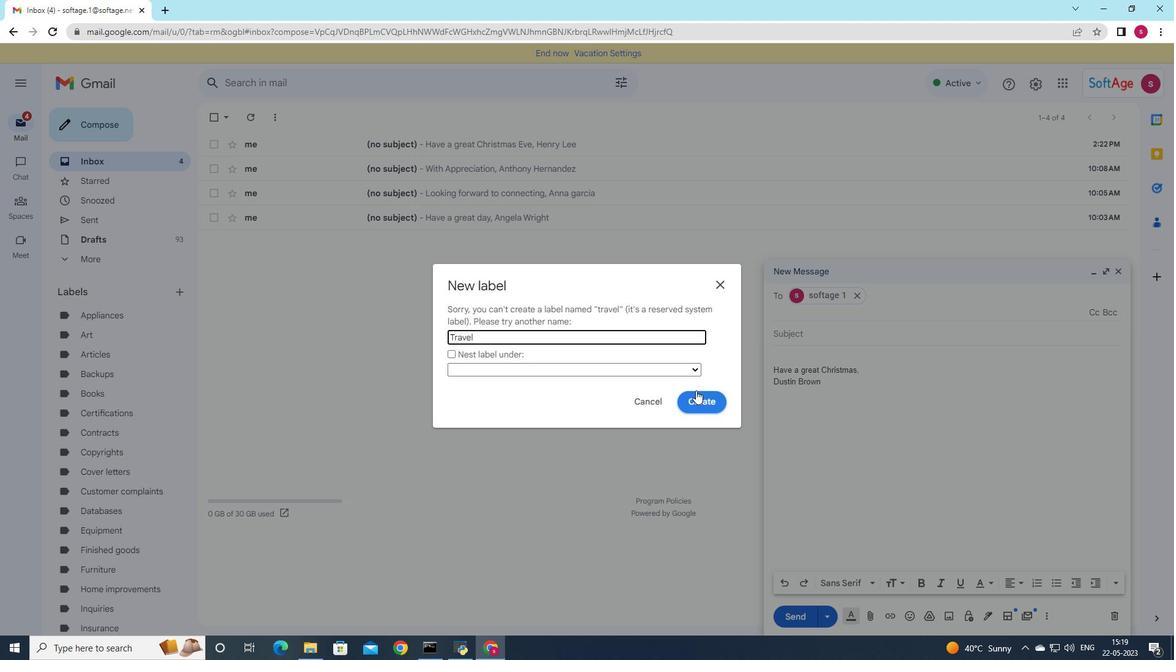 
Action: Mouse pressed left at (696, 390)
Screenshot: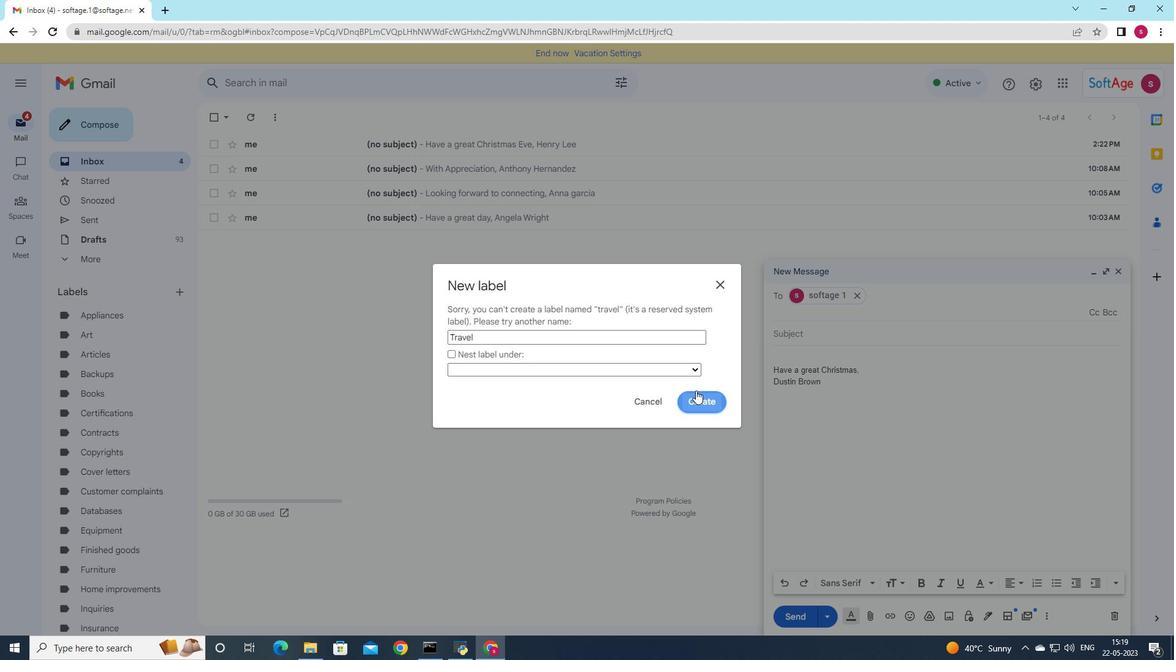 
Action: Mouse pressed left at (696, 390)
Screenshot: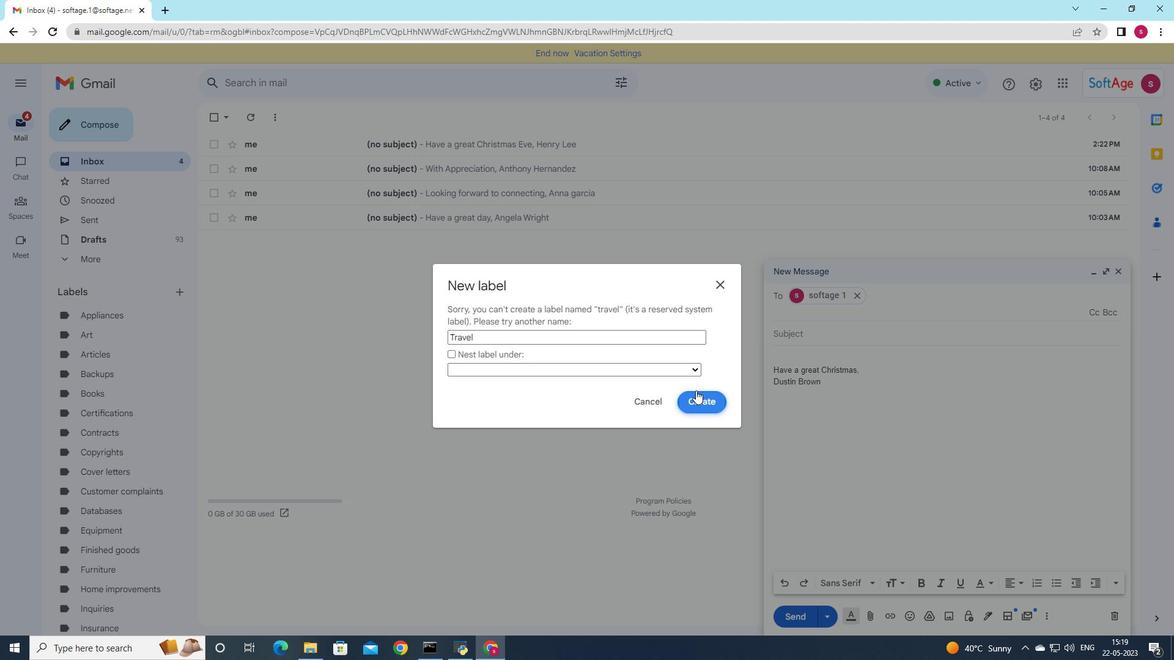 
Action: Mouse moved to (696, 401)
Screenshot: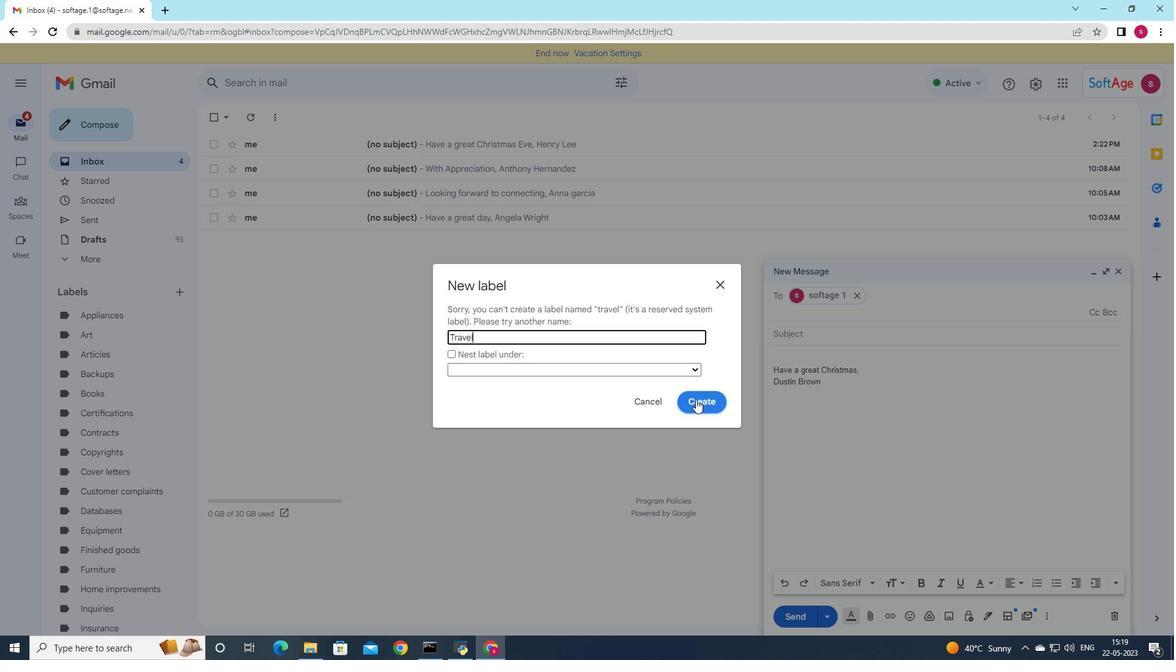 
Action: Mouse pressed left at (696, 401)
Screenshot: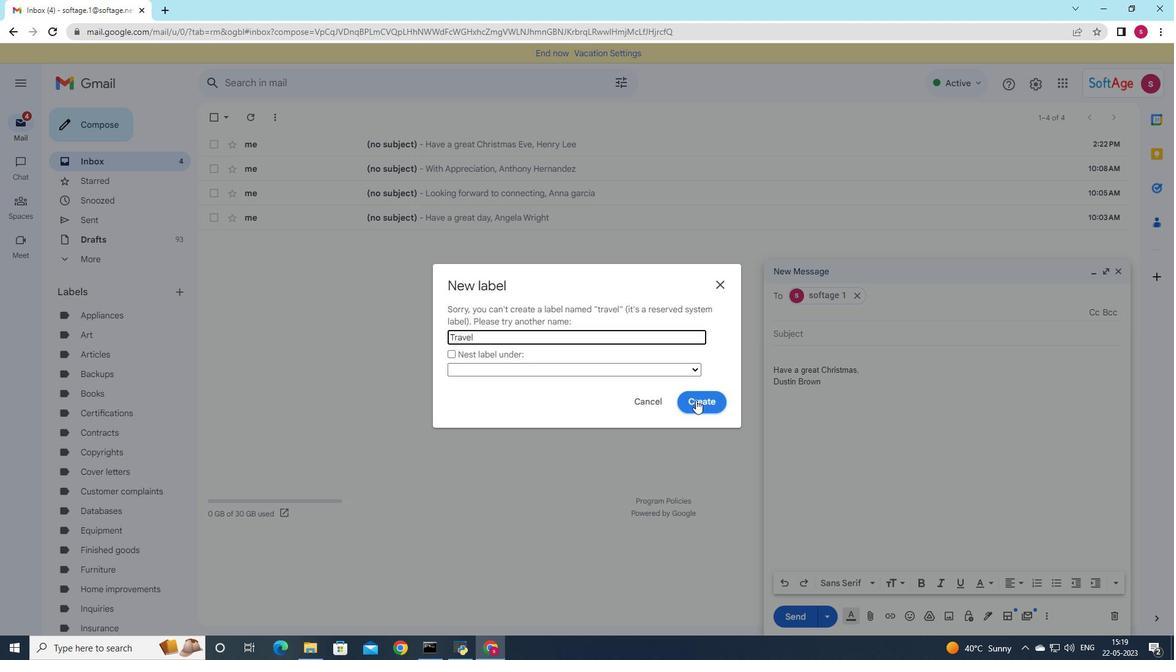 
Action: Mouse pressed left at (696, 401)
Screenshot: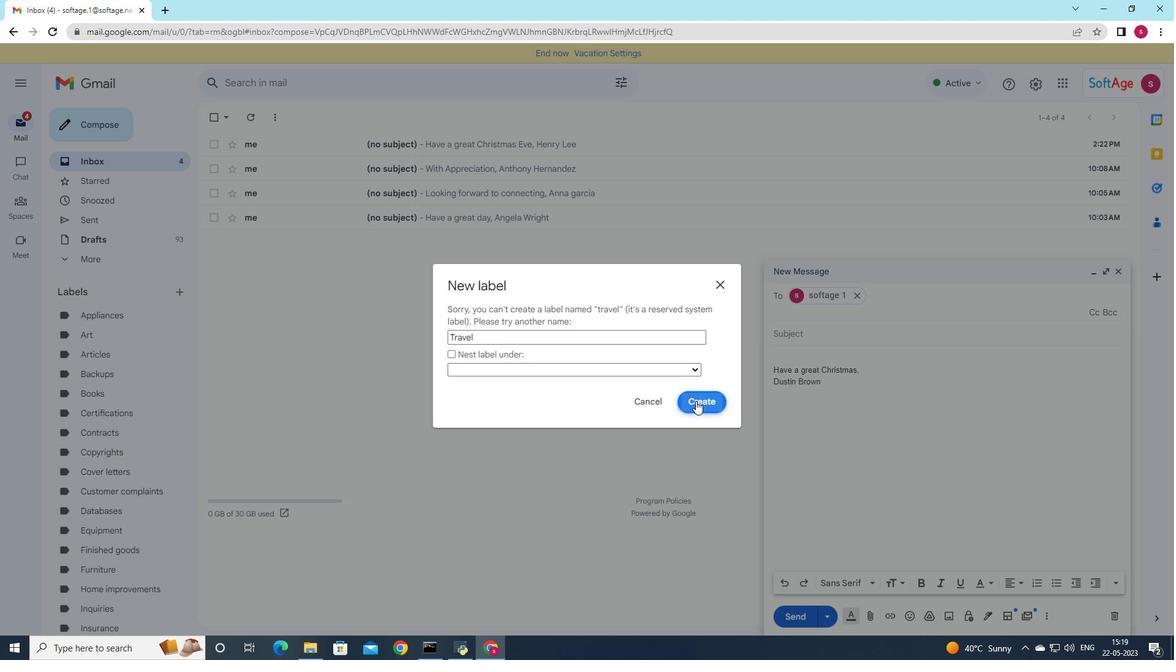 
Action: Mouse moved to (693, 396)
Screenshot: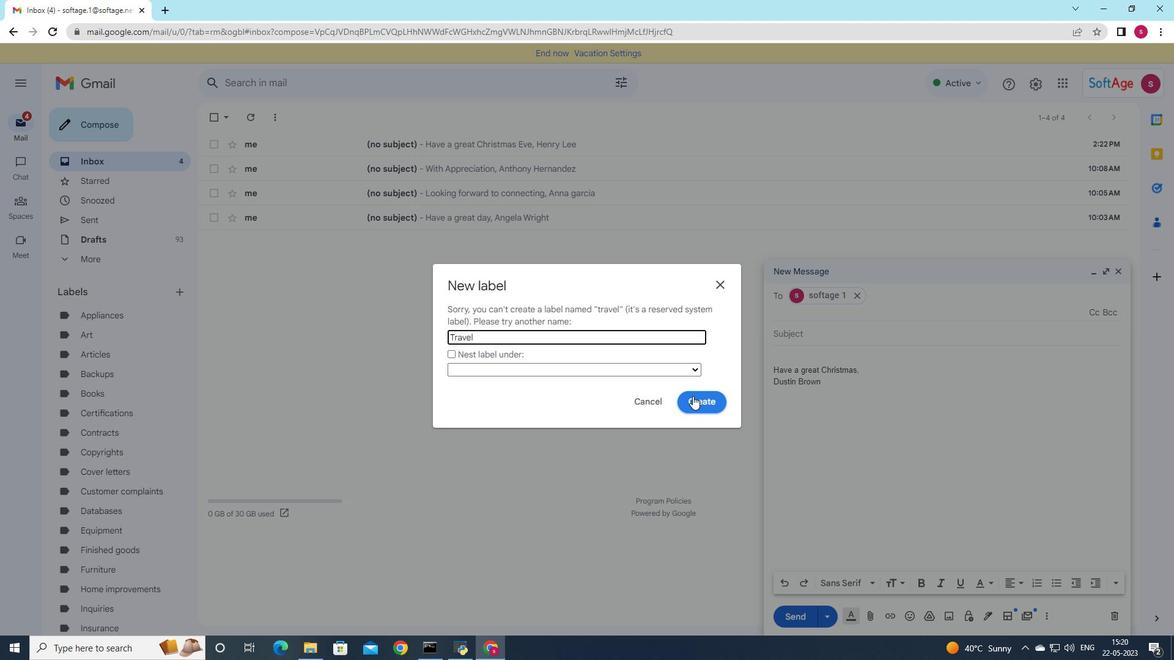 
Action: Mouse pressed left at (693, 396)
Screenshot: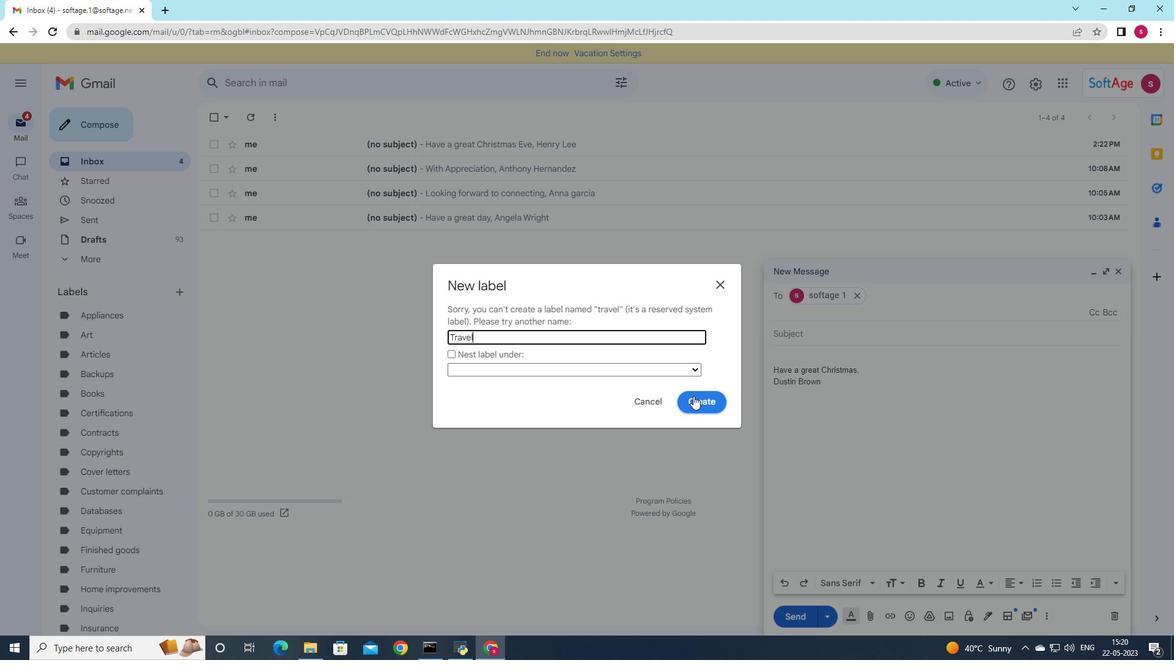 
Action: Mouse moved to (63, 442)
Screenshot: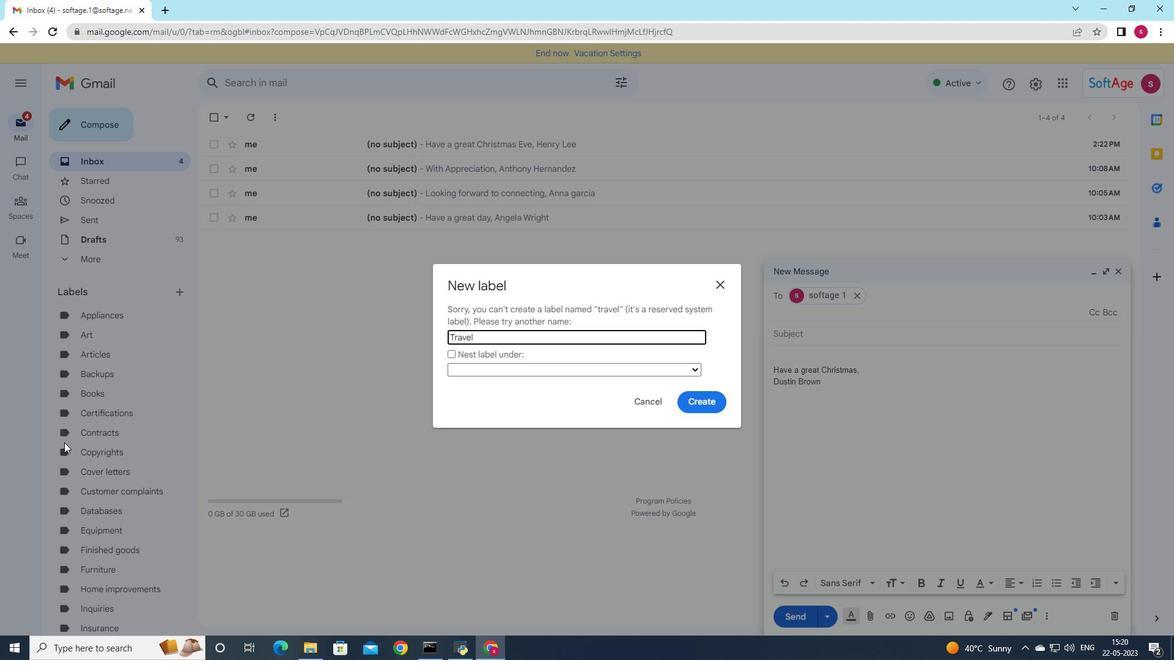 
Action: Mouse scrolled (63, 441) with delta (0, 0)
Screenshot: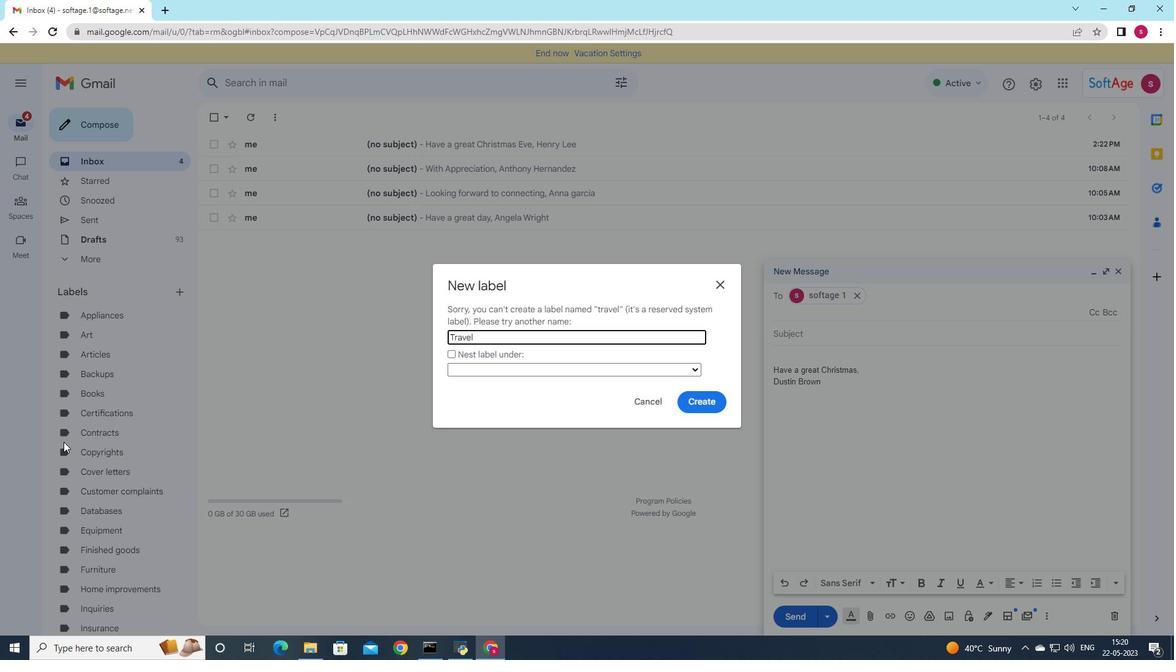 
Action: Mouse scrolled (63, 441) with delta (0, 0)
Screenshot: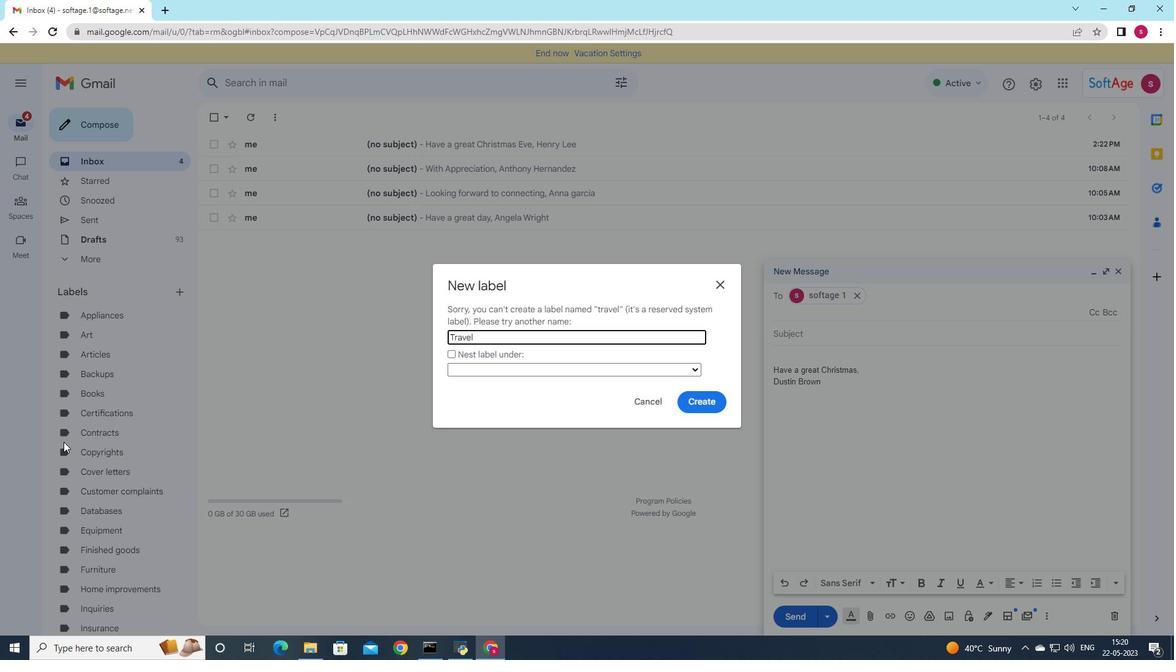 
Action: Mouse scrolled (63, 441) with delta (0, 0)
Screenshot: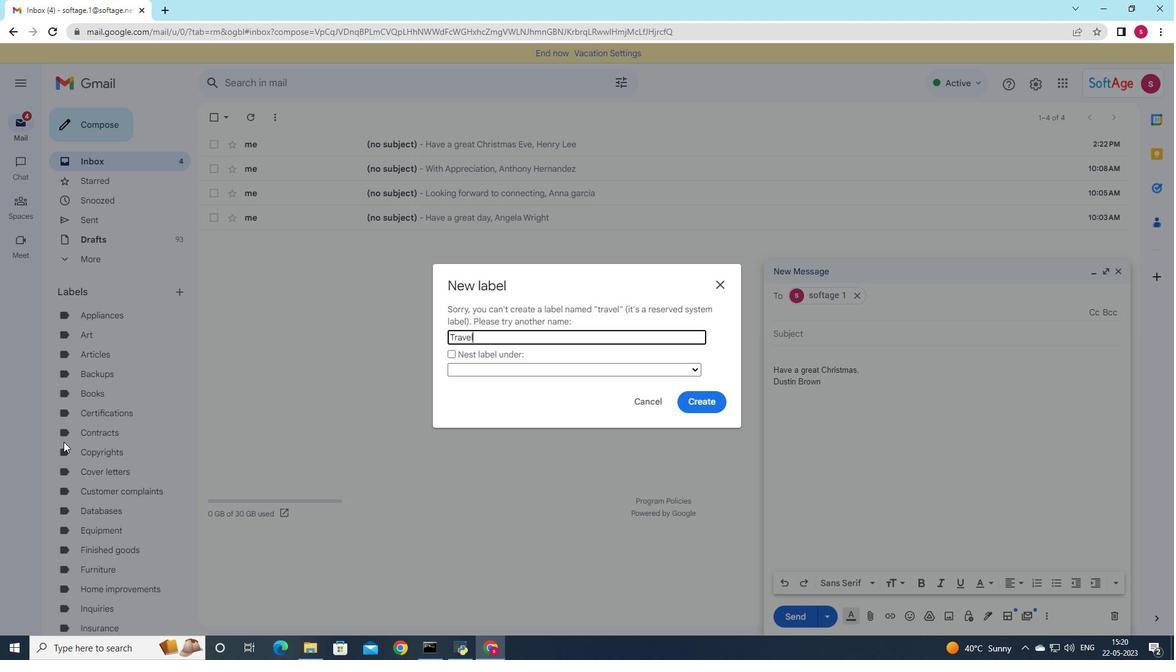 
Action: Mouse moved to (154, 479)
Screenshot: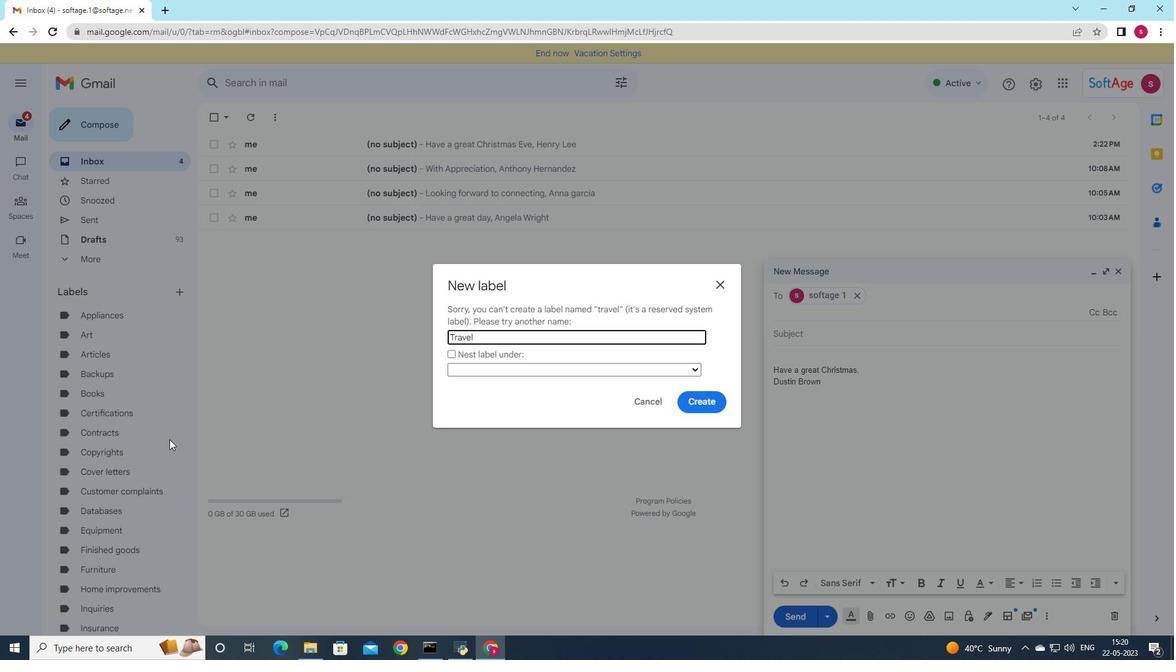 
Action: Mouse scrolled (154, 478) with delta (0, 0)
Screenshot: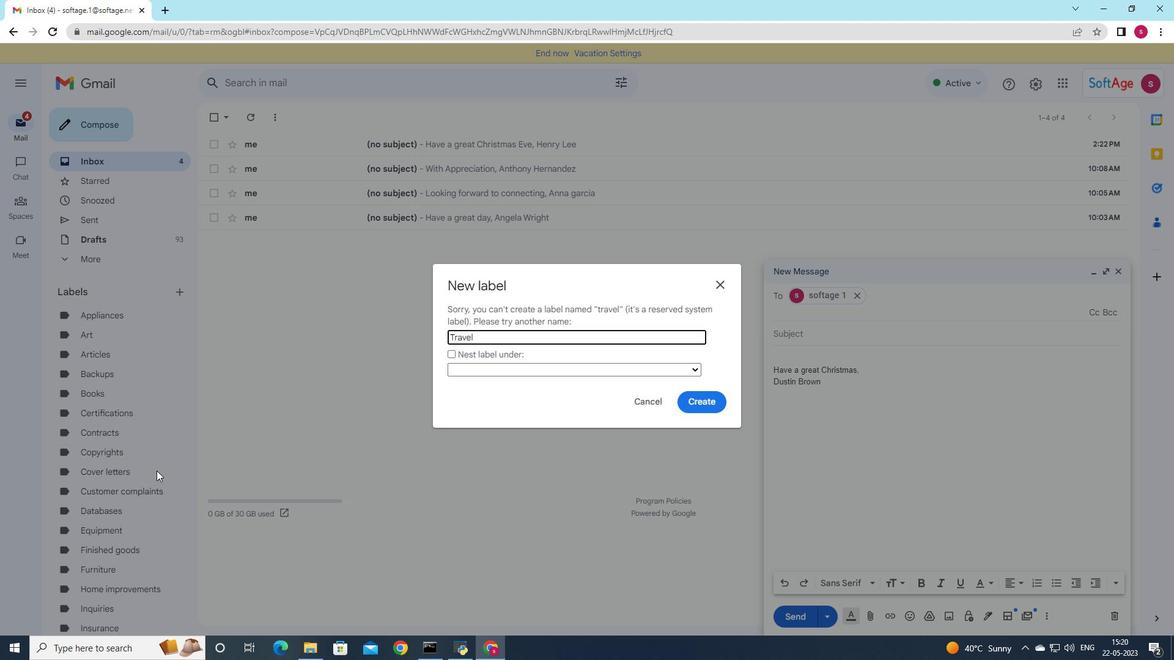 
Action: Mouse scrolled (154, 478) with delta (0, 0)
Screenshot: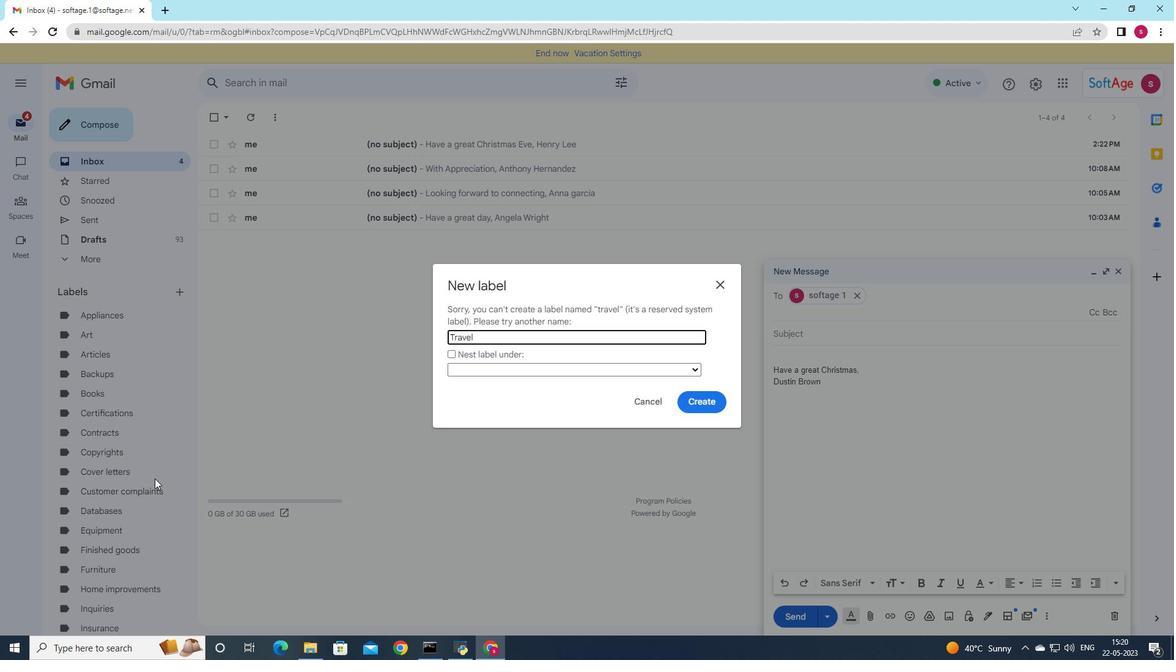 
Action: Mouse moved to (720, 279)
Screenshot: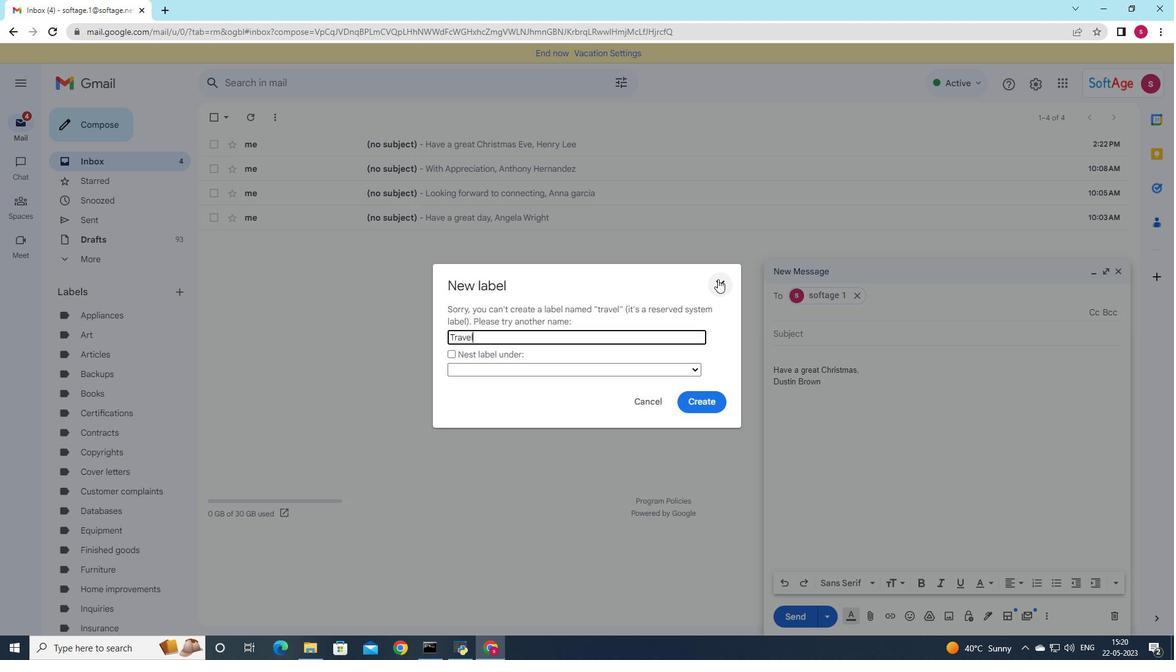 
Action: Mouse pressed left at (720, 279)
Screenshot: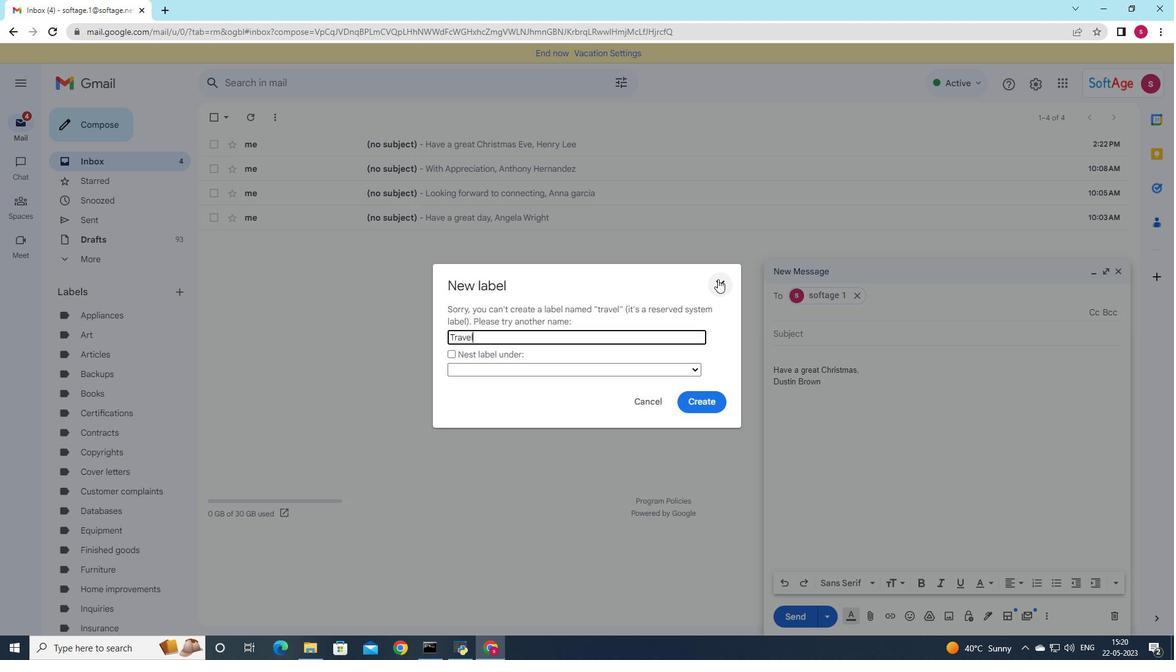 
Action: Mouse moved to (83, 430)
Screenshot: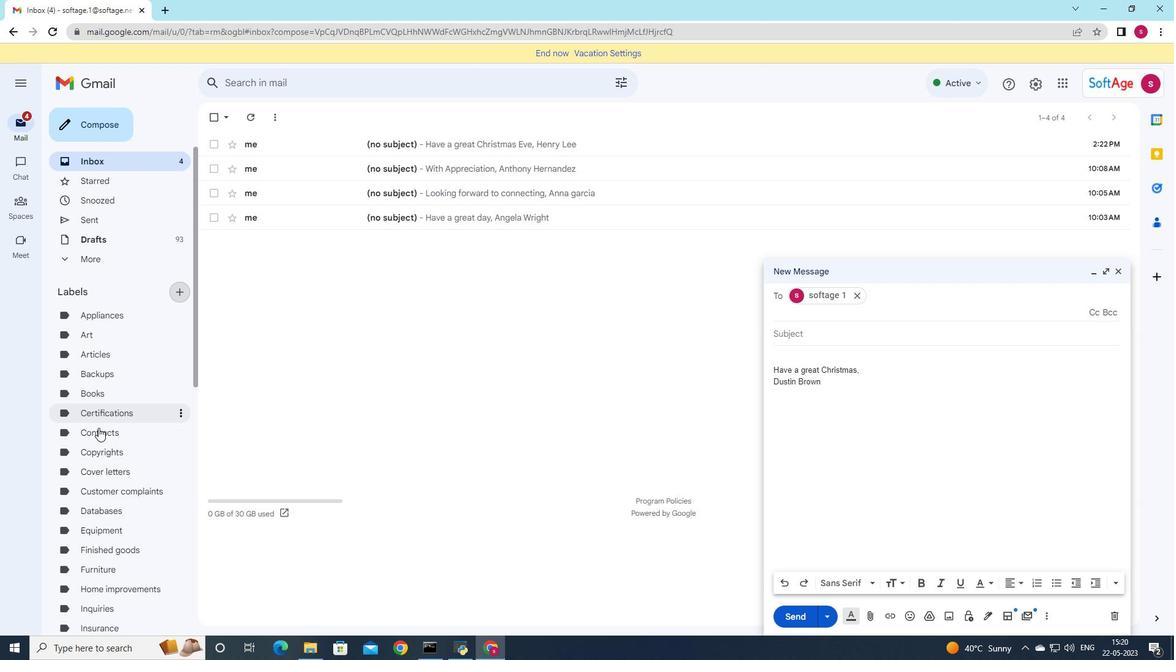 
Action: Mouse scrolled (83, 430) with delta (0, 0)
Screenshot: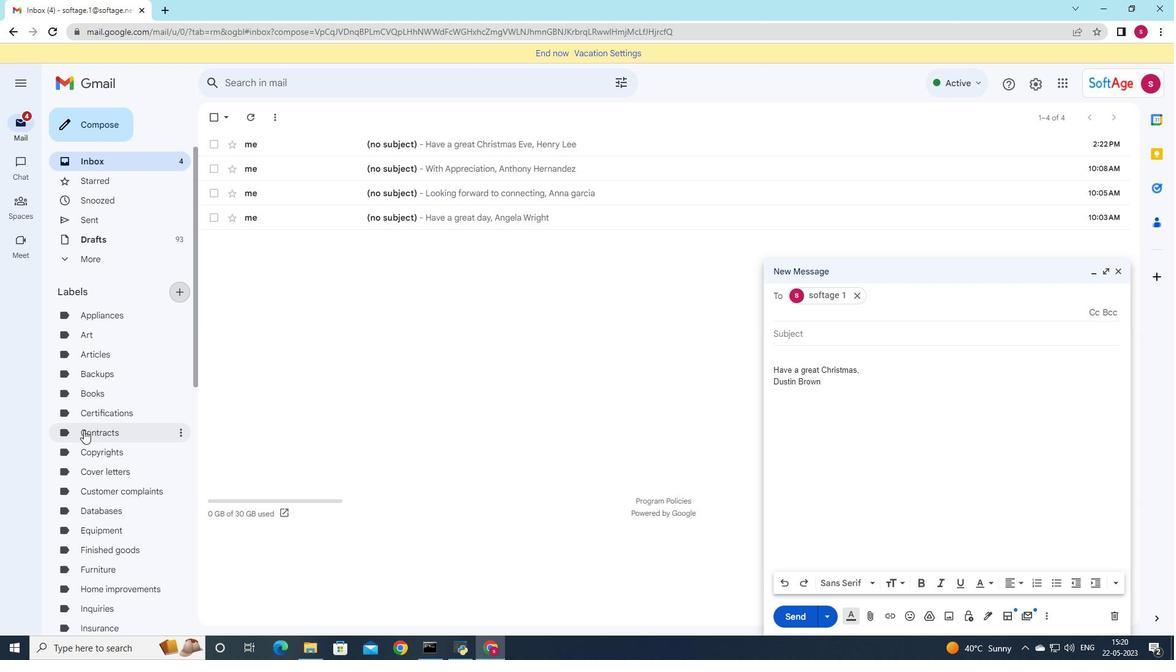 
Action: Mouse scrolled (83, 430) with delta (0, 0)
Screenshot: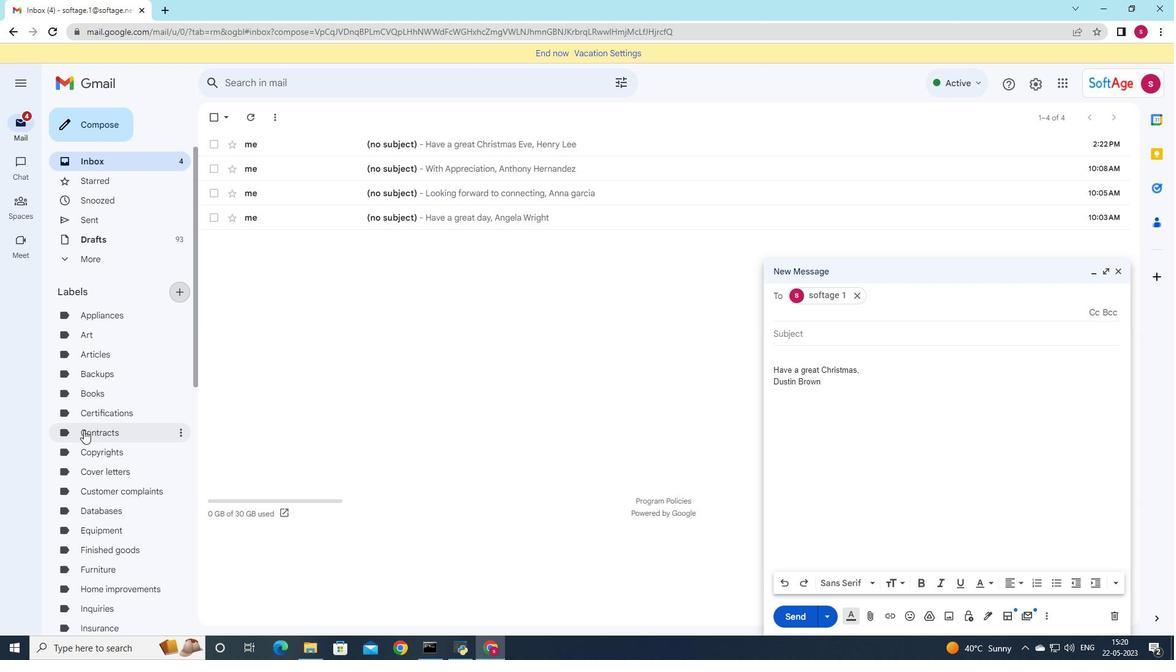 
Action: Mouse scrolled (83, 430) with delta (0, 0)
Screenshot: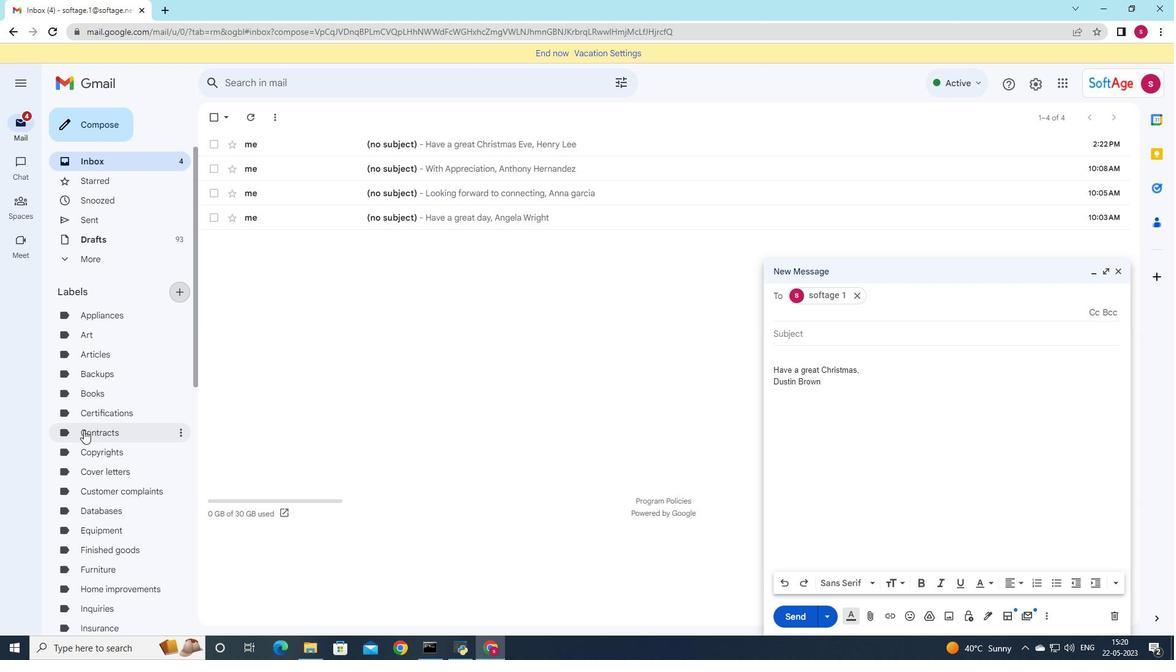 
Action: Mouse moved to (88, 433)
Screenshot: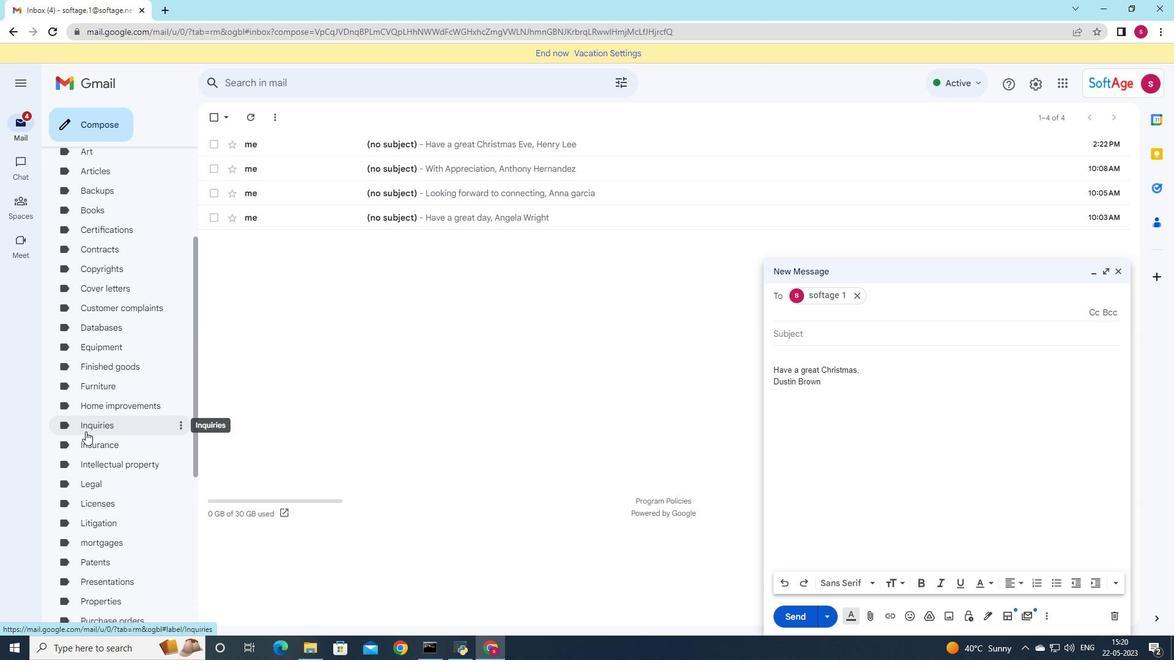 
Action: Mouse scrolled (88, 432) with delta (0, 0)
Screenshot: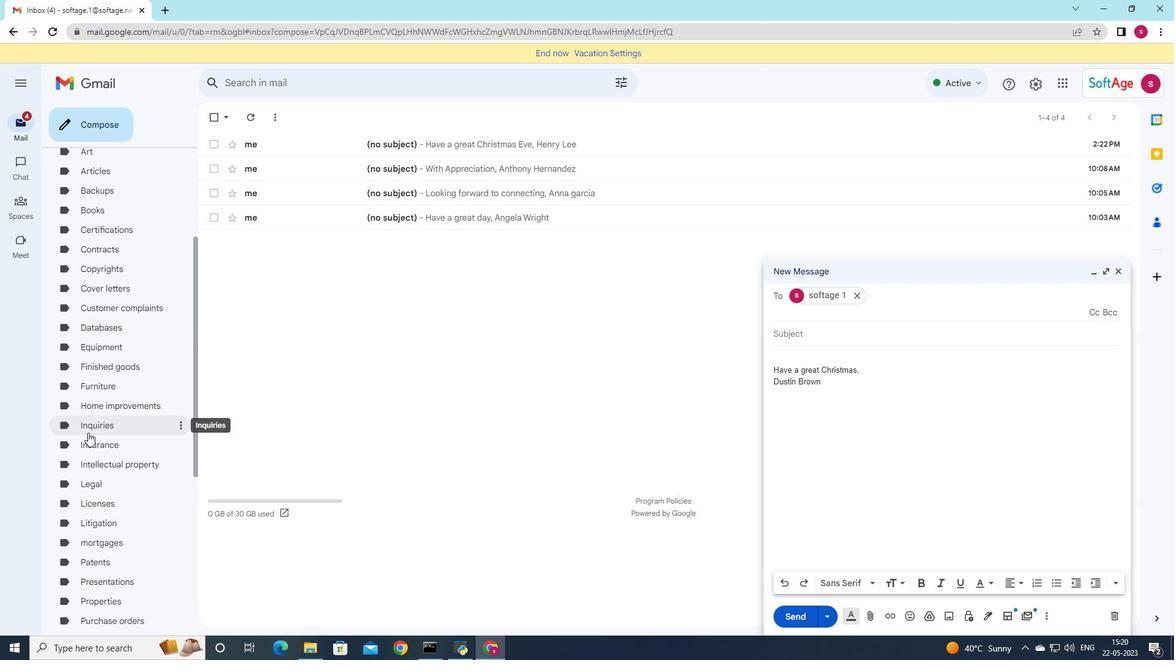 
Action: Mouse scrolled (88, 432) with delta (0, 0)
Screenshot: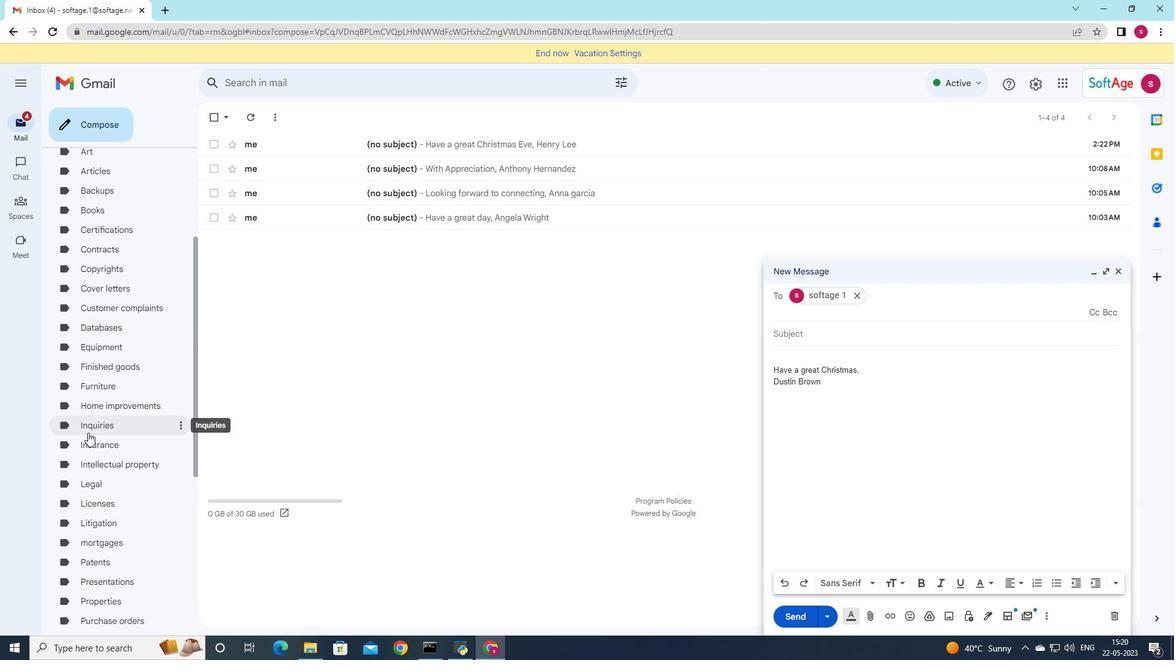 
Action: Mouse scrolled (88, 433) with delta (0, 0)
Screenshot: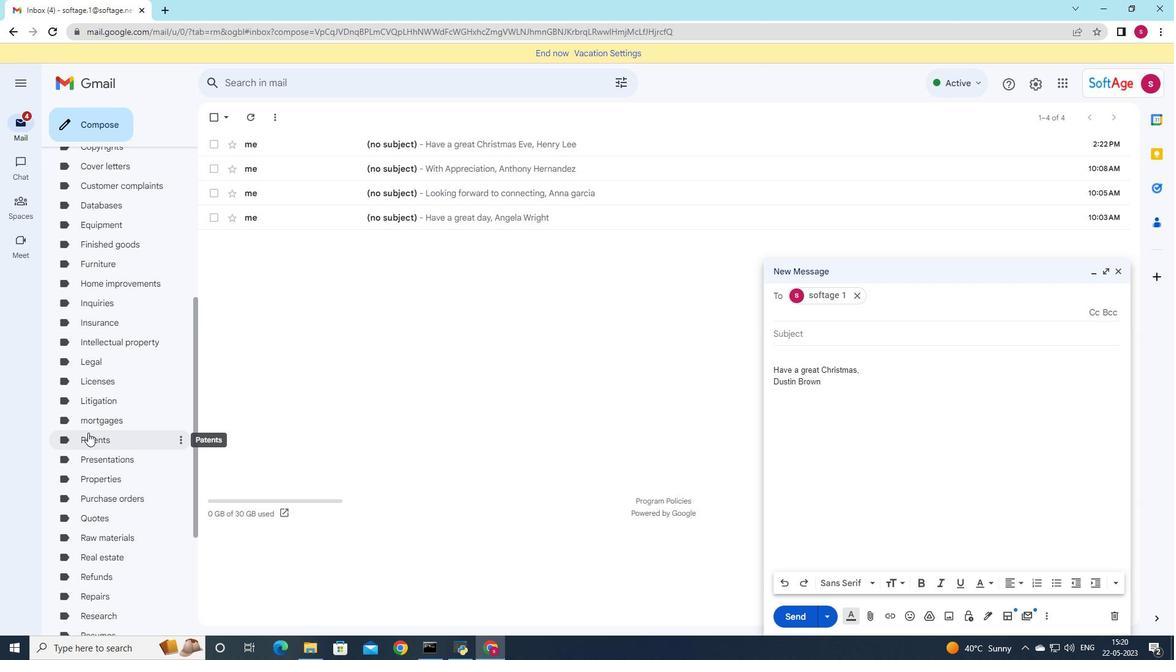 
Action: Mouse scrolled (88, 432) with delta (0, 0)
Screenshot: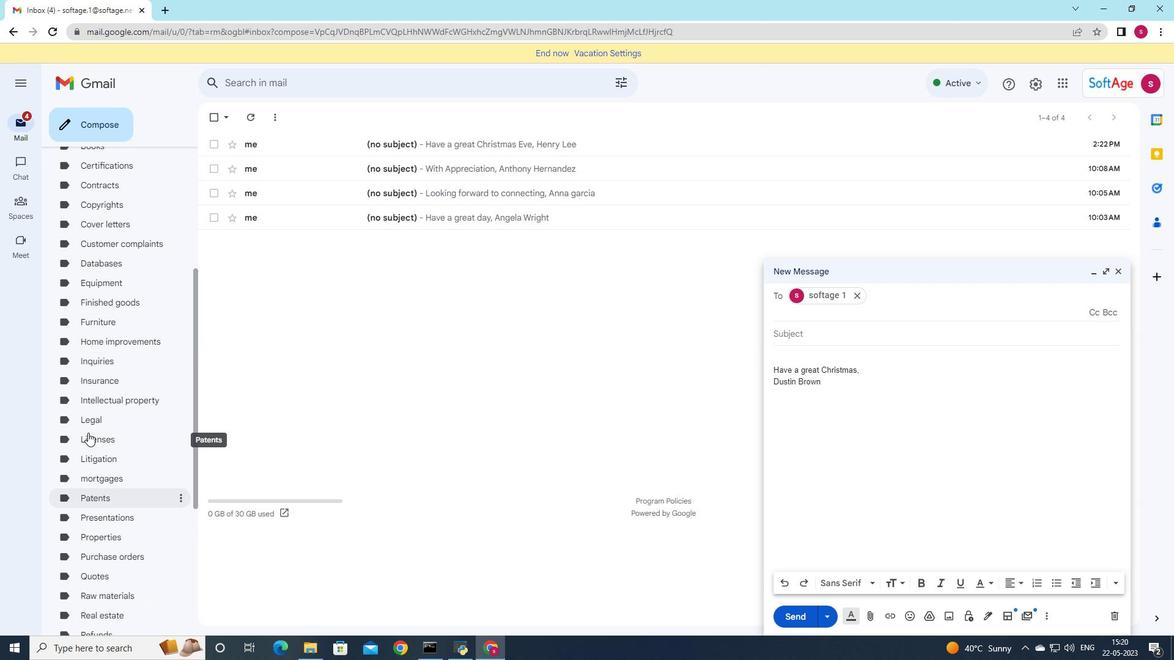 
Action: Mouse scrolled (88, 432) with delta (0, 0)
Screenshot: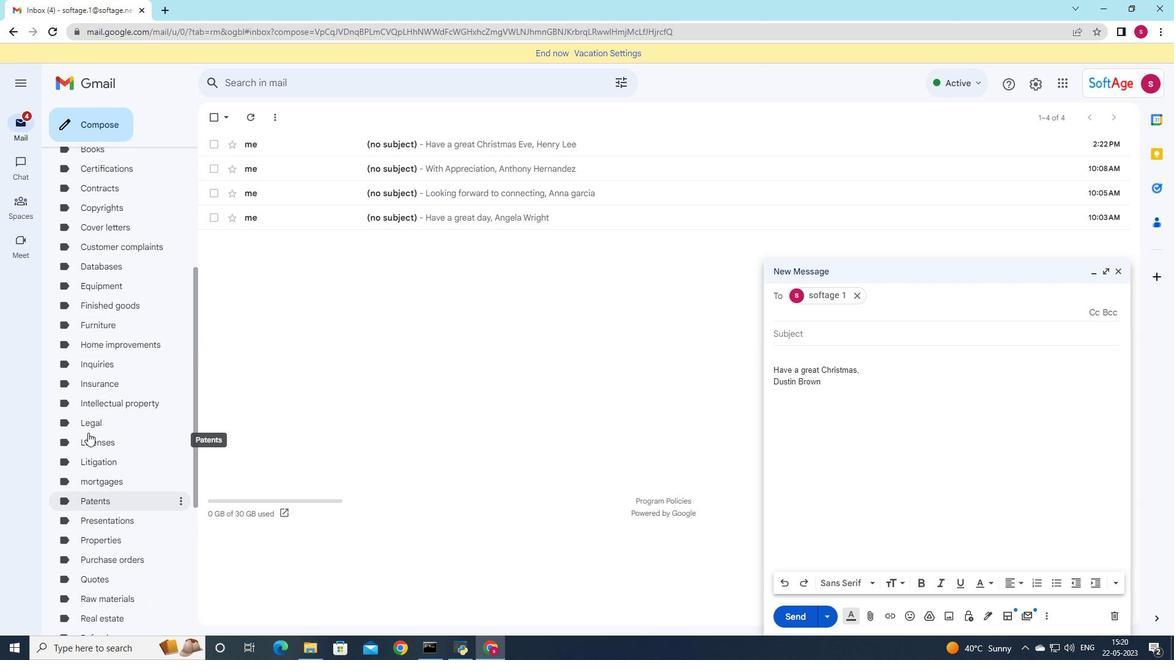 
Action: Mouse scrolled (88, 432) with delta (0, 0)
Screenshot: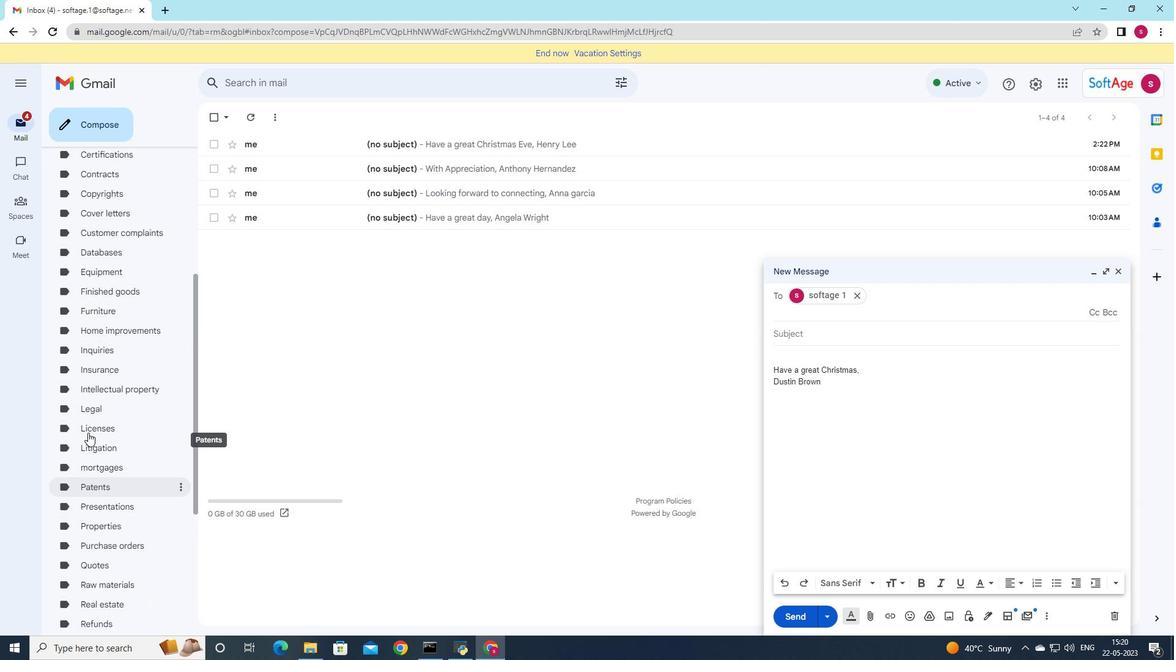 
Action: Mouse scrolled (88, 432) with delta (0, 0)
Screenshot: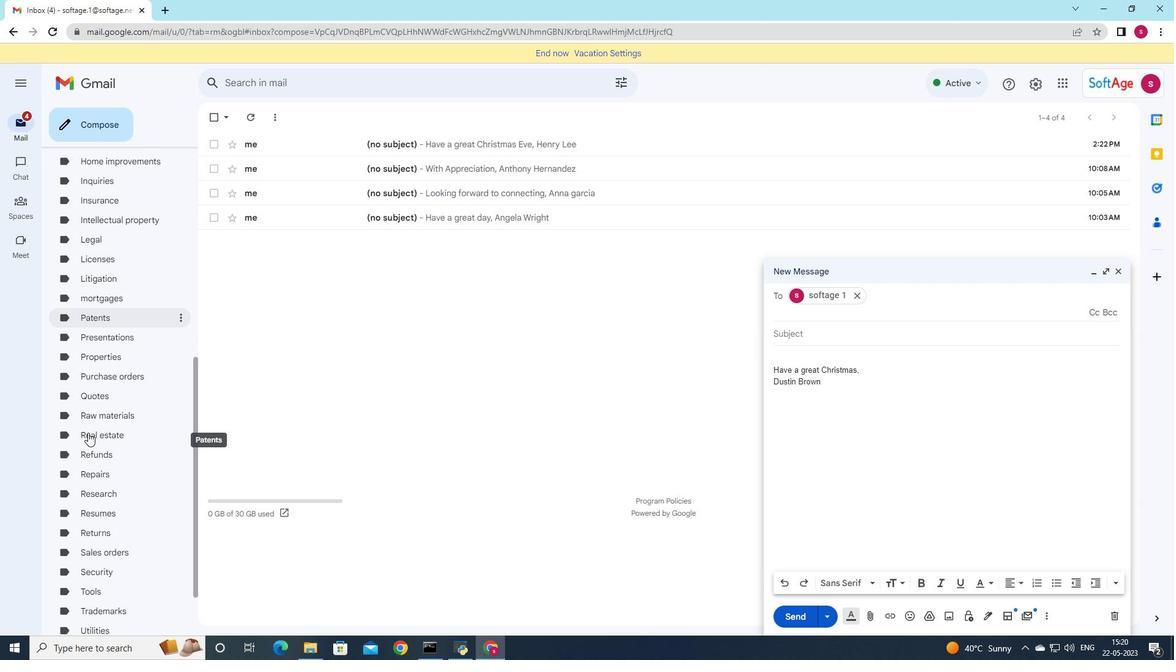 
Action: Mouse scrolled (88, 432) with delta (0, 0)
Screenshot: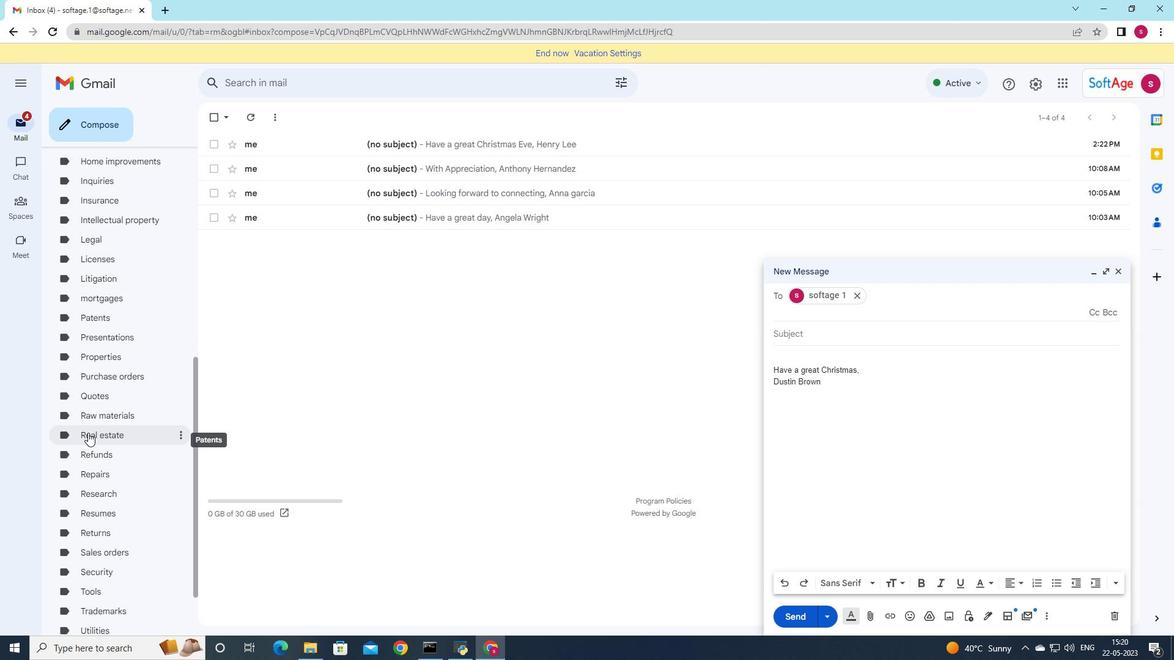 
Action: Mouse scrolled (88, 433) with delta (0, 0)
Screenshot: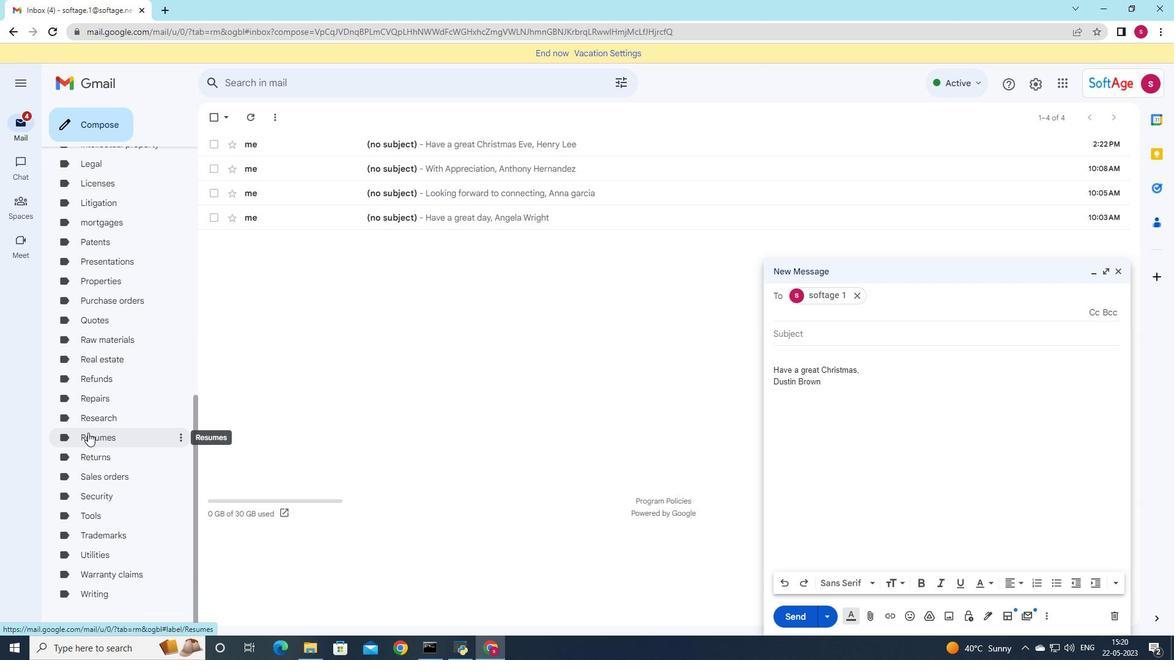 
Action: Mouse scrolled (88, 433) with delta (0, 0)
Screenshot: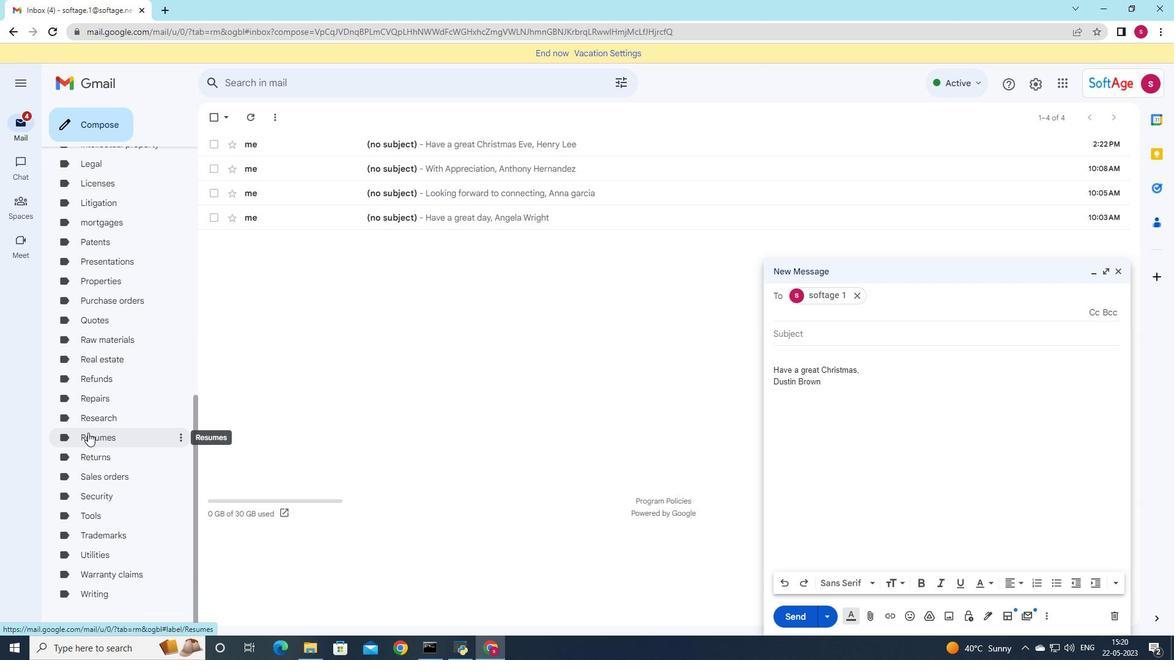 
Action: Mouse scrolled (88, 433) with delta (0, 0)
Screenshot: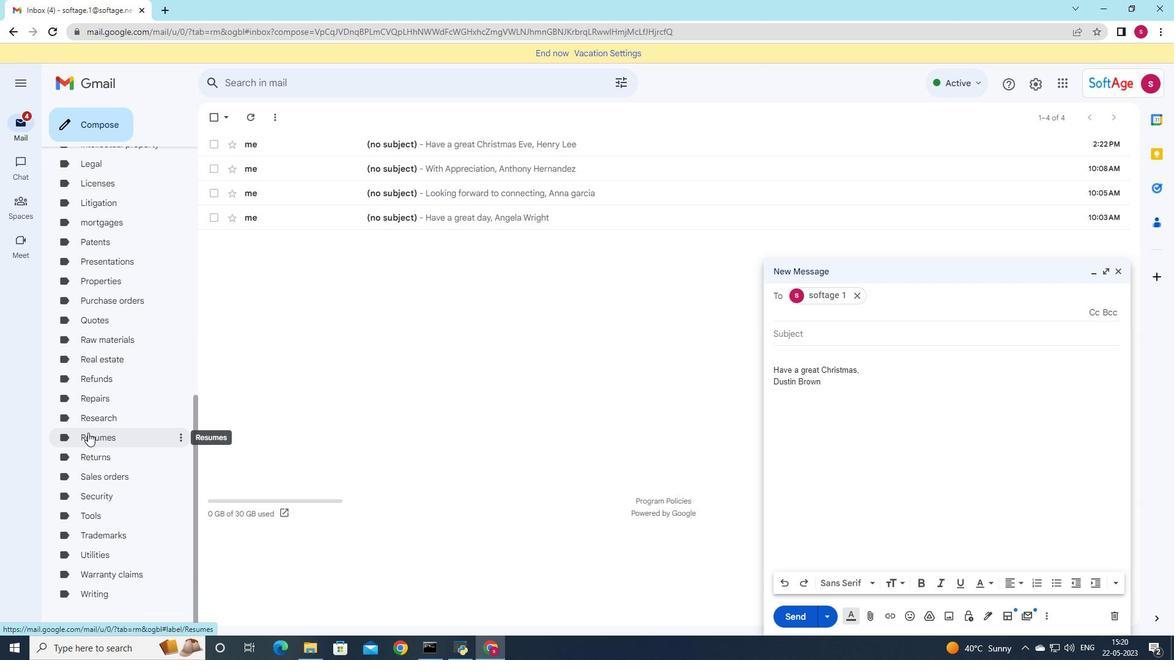 
Action: Mouse scrolled (88, 433) with delta (0, 0)
Screenshot: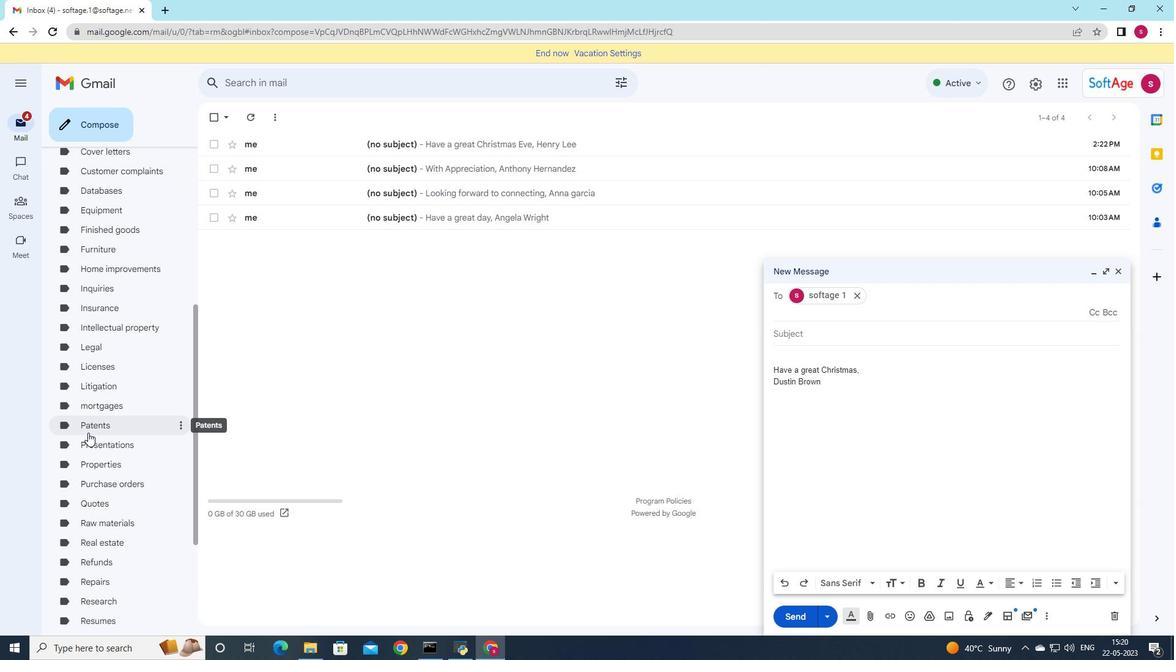 
Action: Mouse scrolled (88, 433) with delta (0, 0)
Screenshot: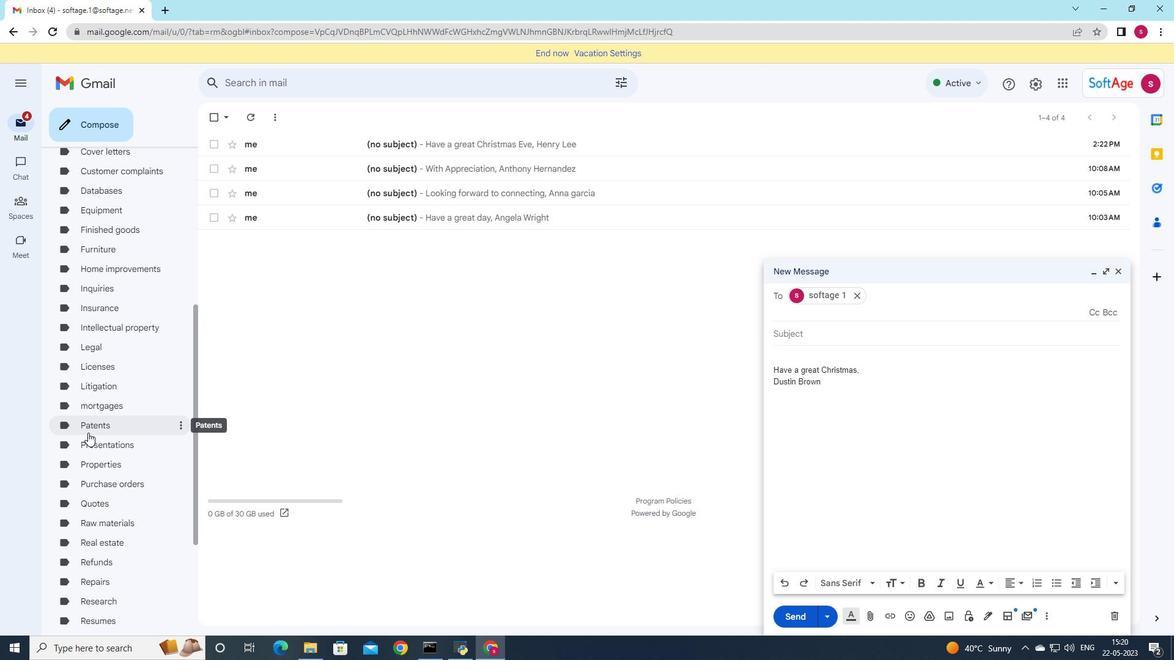
Action: Mouse scrolled (88, 433) with delta (0, 0)
Screenshot: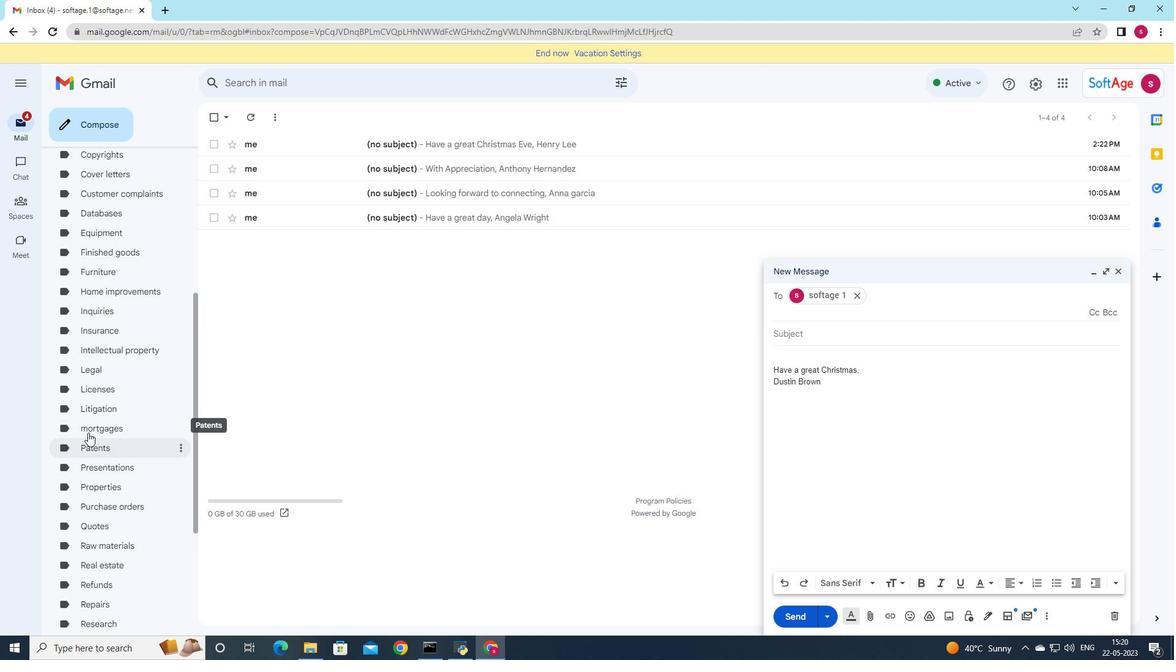 
Action: Mouse scrolled (88, 433) with delta (0, 0)
Screenshot: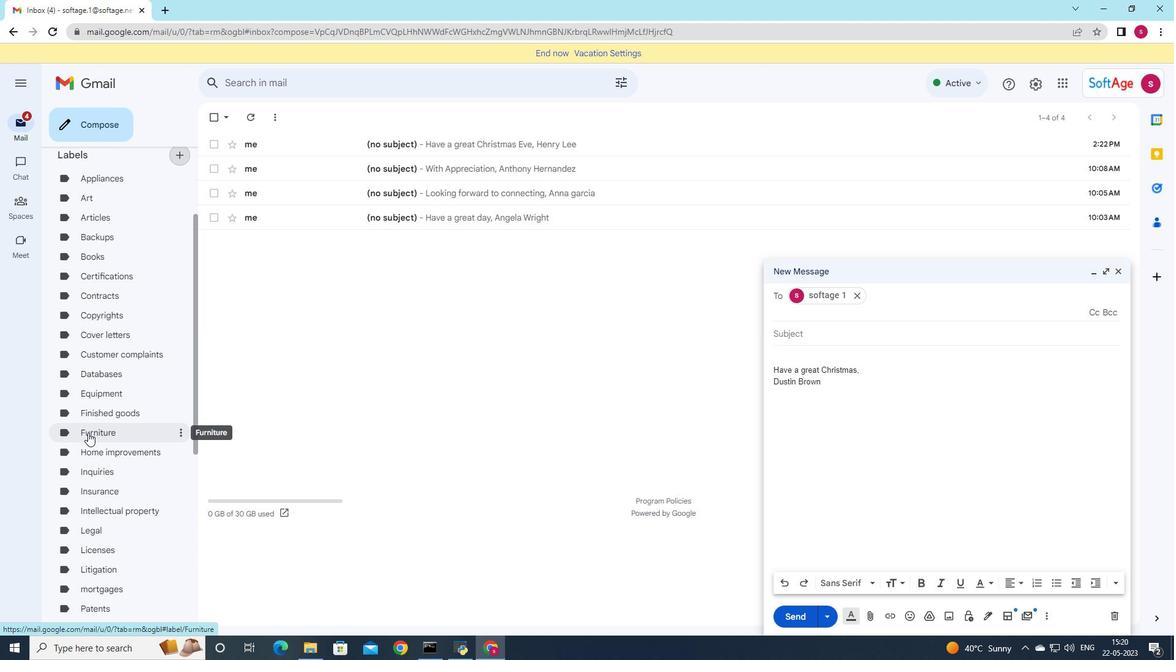 
Action: Mouse scrolled (88, 433) with delta (0, 0)
Screenshot: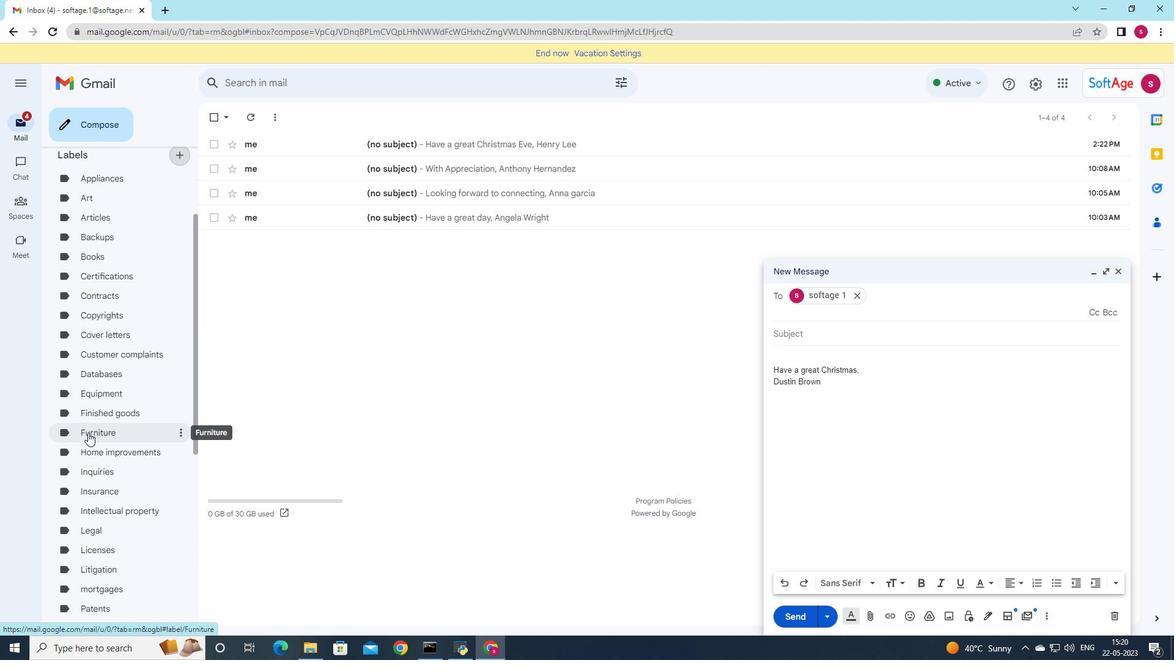 
Action: Mouse scrolled (88, 433) with delta (0, 0)
Screenshot: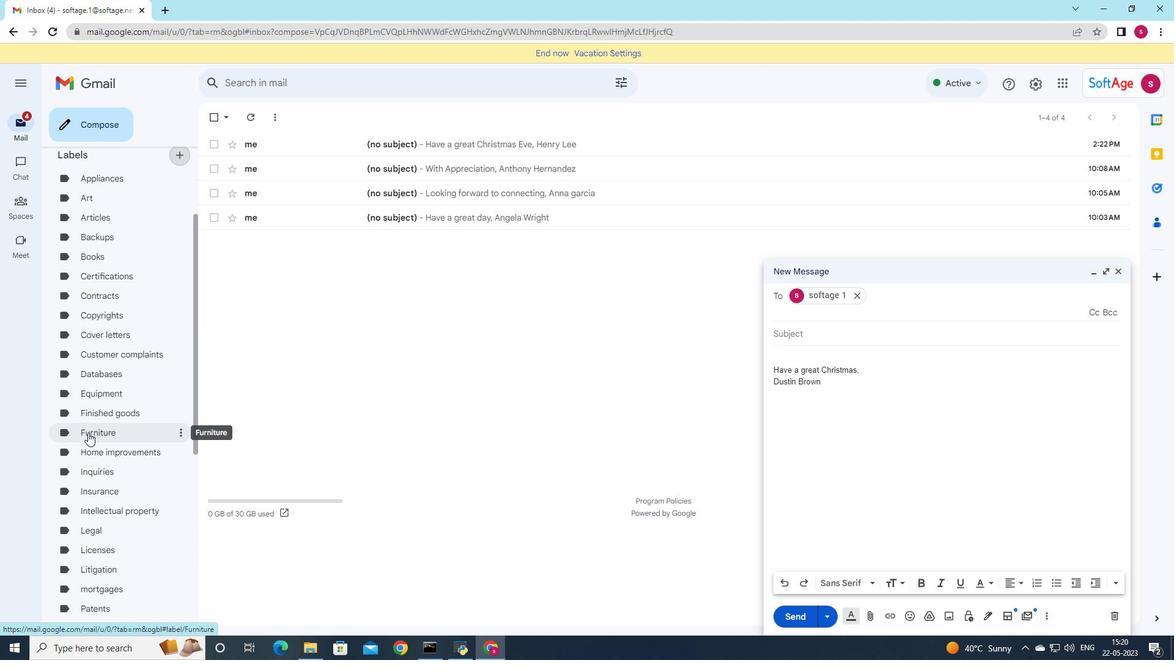 
Action: Mouse scrolled (88, 433) with delta (0, 0)
Screenshot: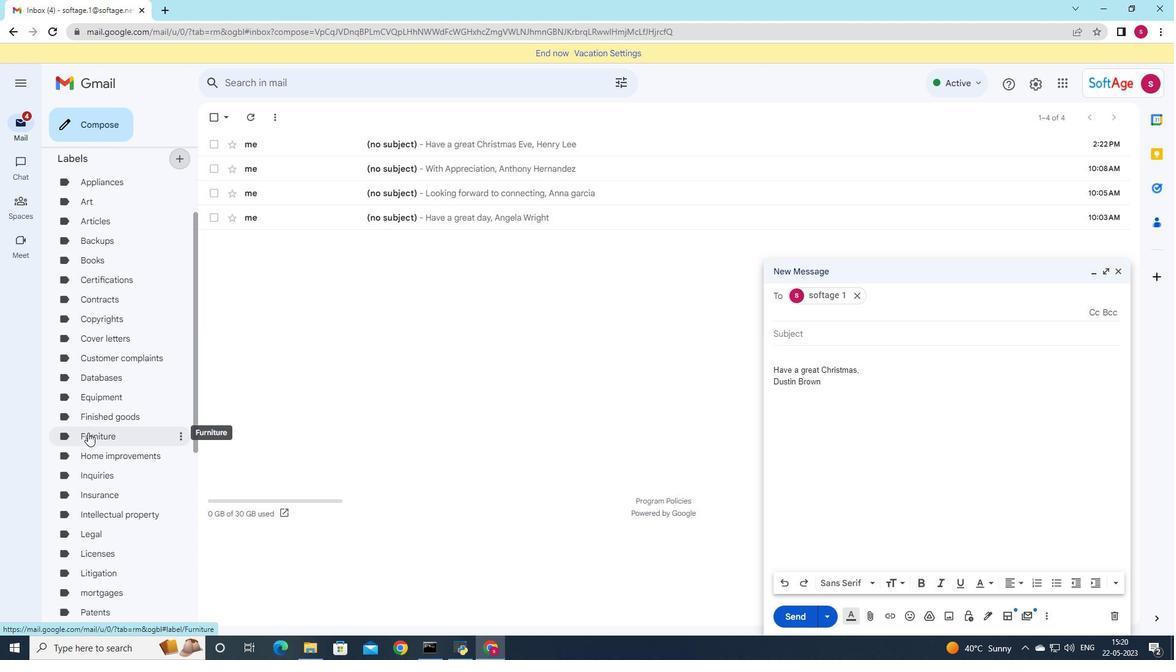 
Action: Mouse scrolled (88, 433) with delta (0, 0)
Screenshot: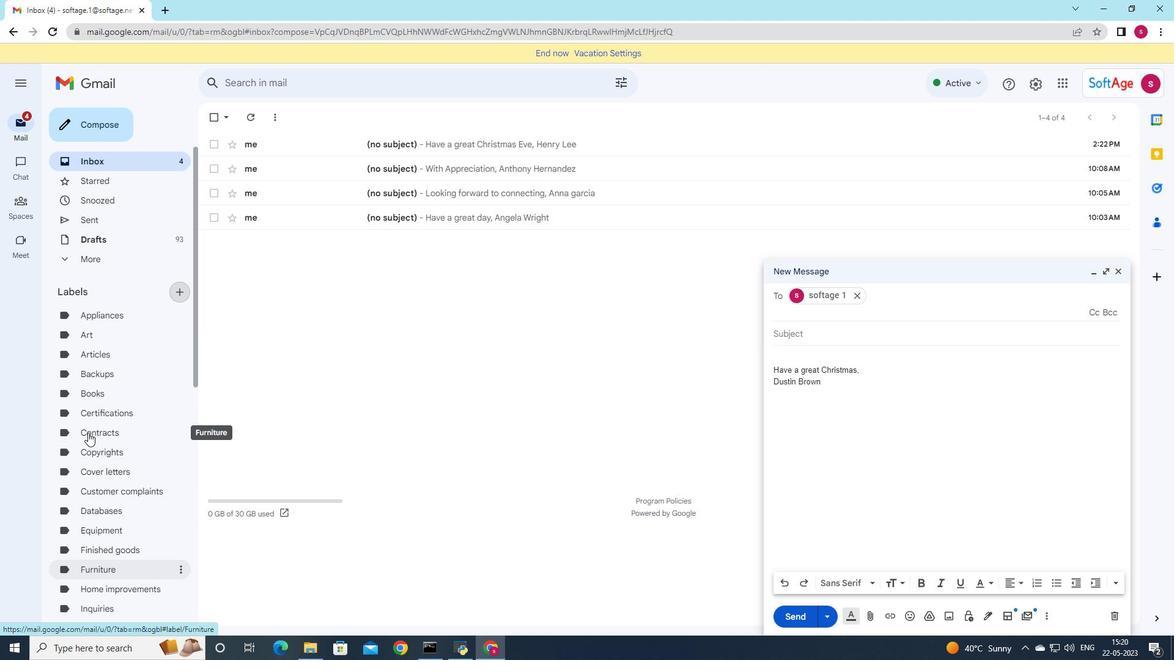 
Action: Mouse scrolled (88, 433) with delta (0, 0)
Screenshot: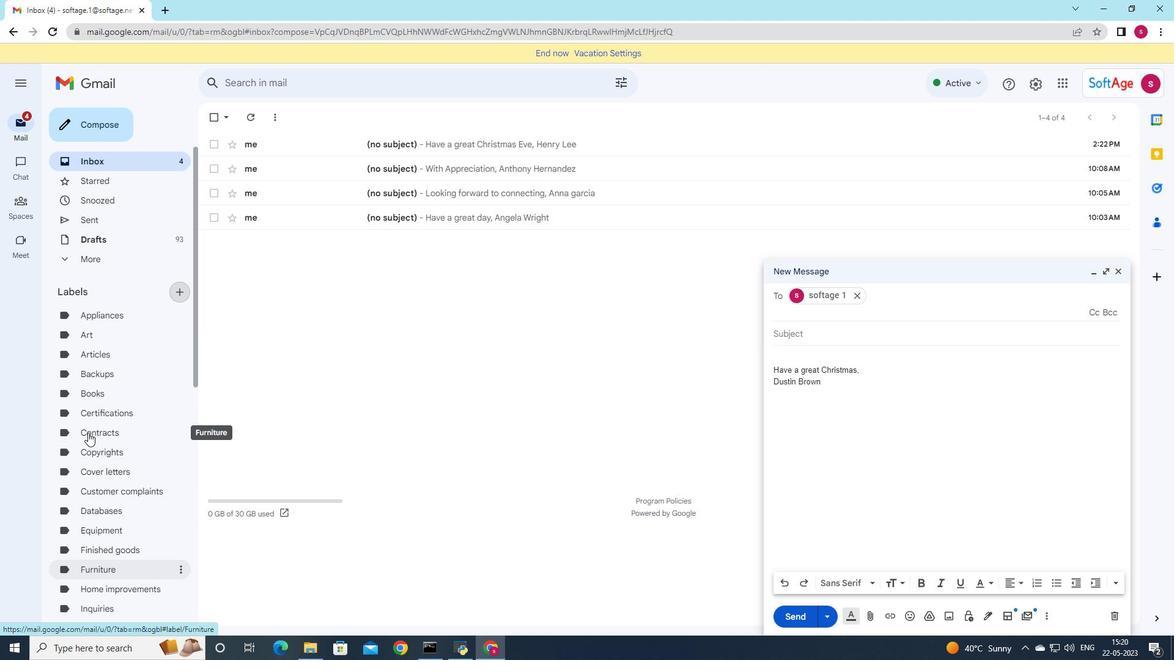 
Action: Mouse scrolled (88, 433) with delta (0, 0)
Screenshot: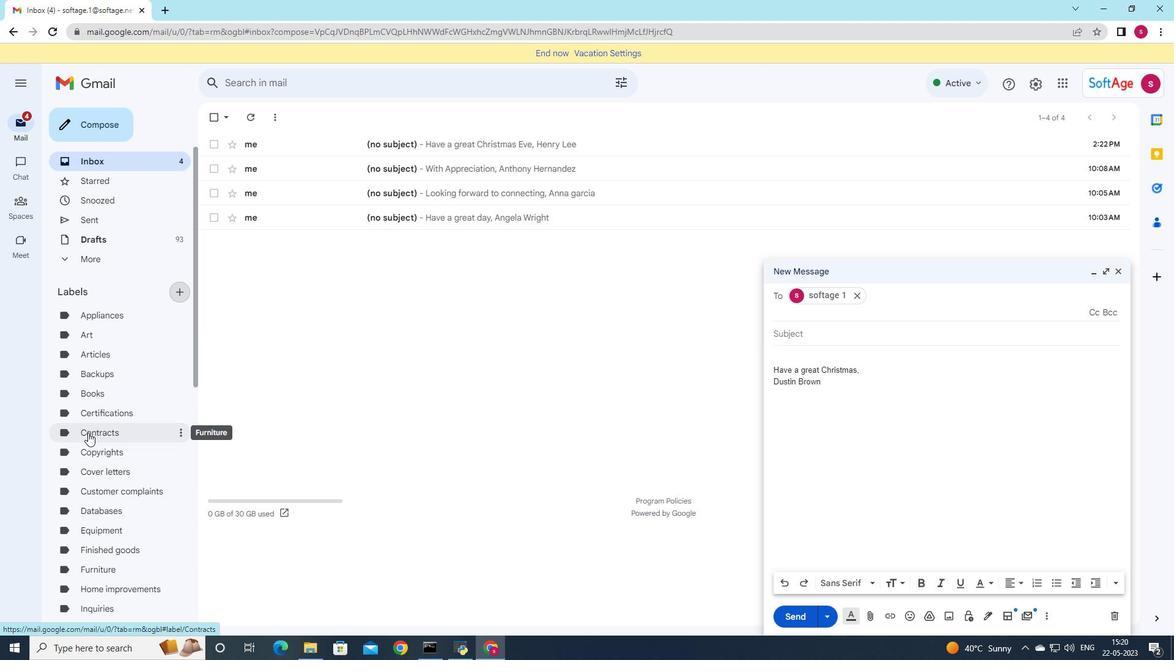 
Action: Mouse moved to (503, 484)
Screenshot: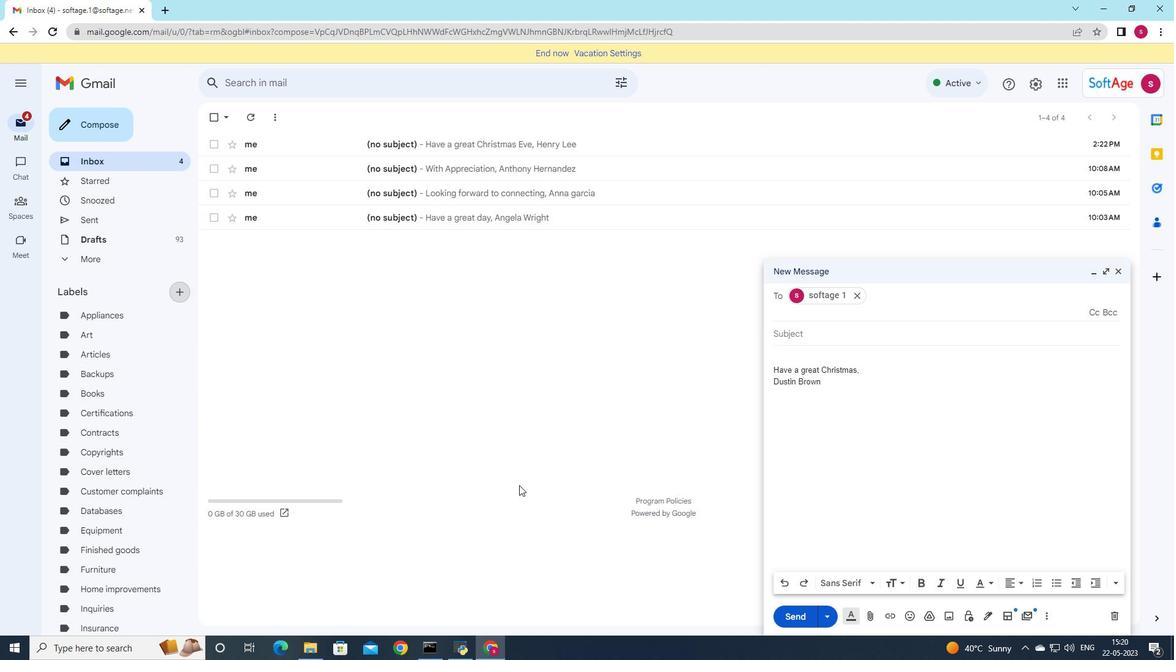 
